 Task: Find connections with filter location Jabalpur with filter topic #Lockdownwith filter profile language German with filter current company Erekrut... Recruitment Made Easy with filter school L S Raheja College of Arts and Commerce with filter industry Urban Transit Services with filter service category DUI Law with filter keywords title Skin Care Specialist
Action: Mouse moved to (579, 82)
Screenshot: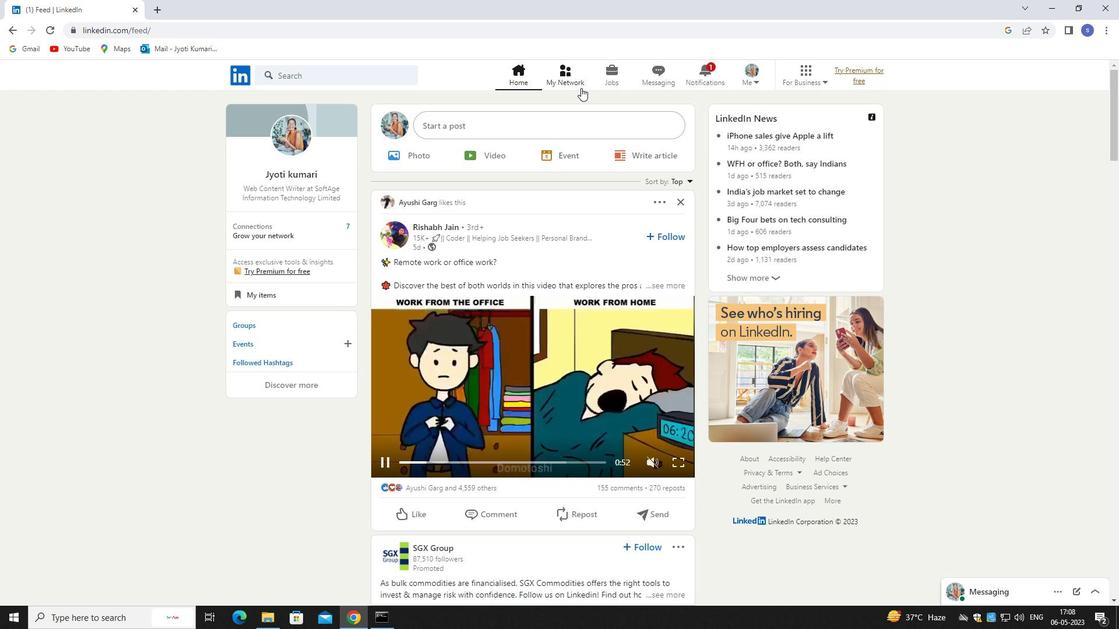 
Action: Mouse pressed left at (579, 82)
Screenshot: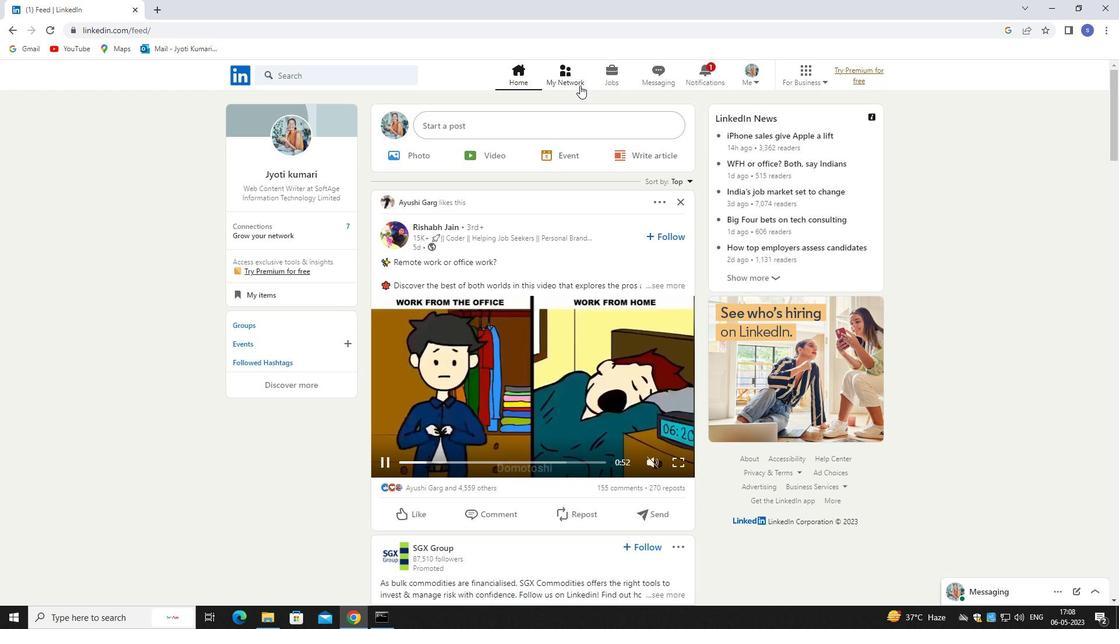 
Action: Mouse moved to (579, 82)
Screenshot: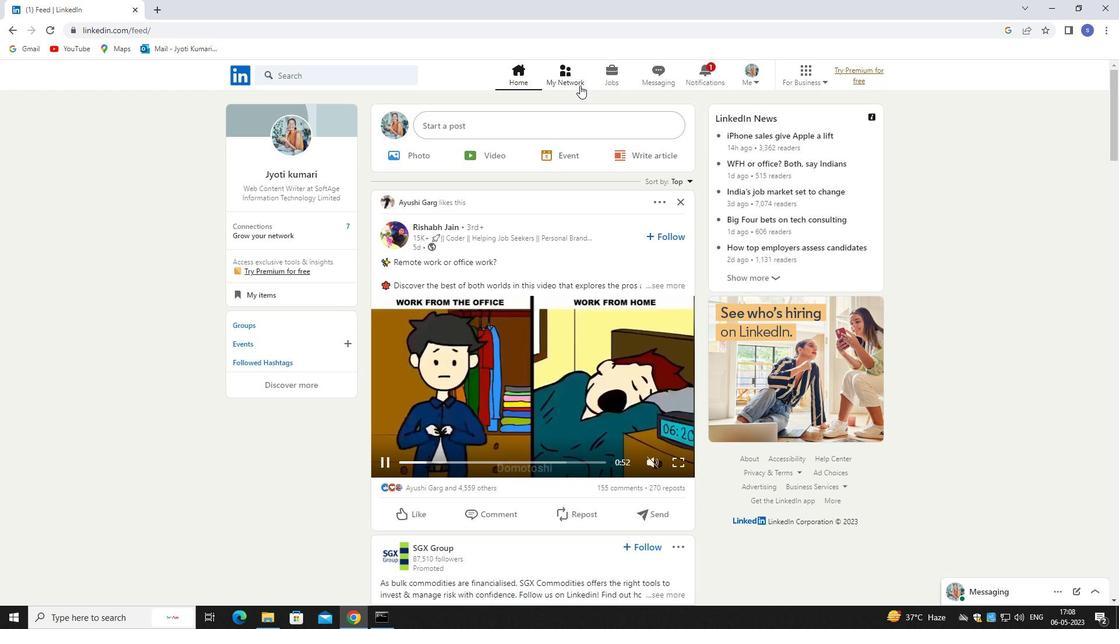 
Action: Mouse pressed left at (579, 82)
Screenshot: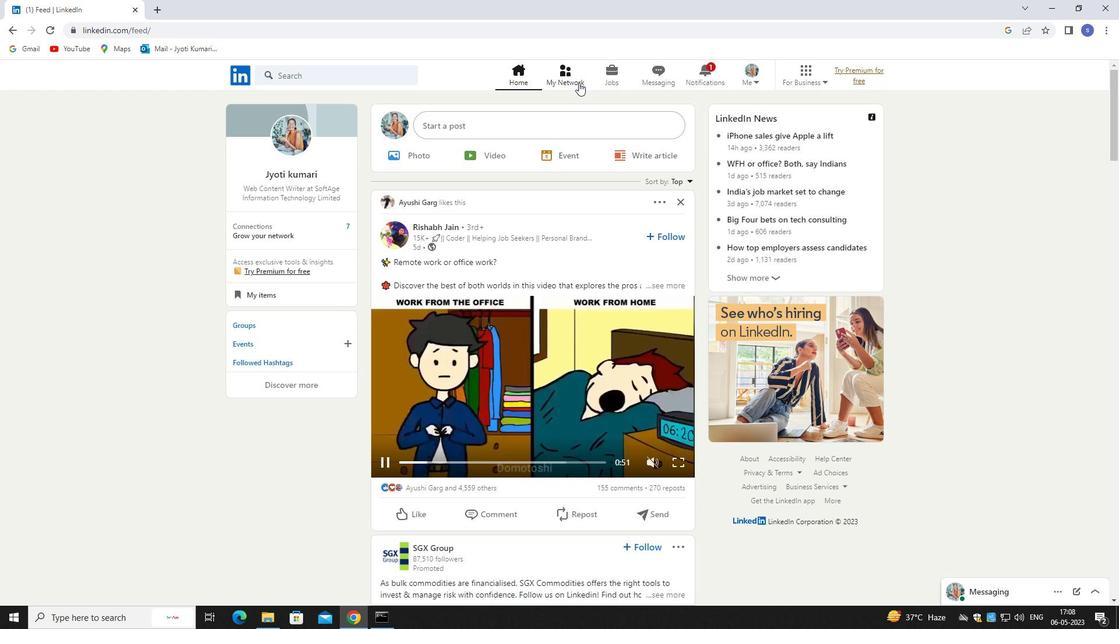 
Action: Mouse moved to (355, 144)
Screenshot: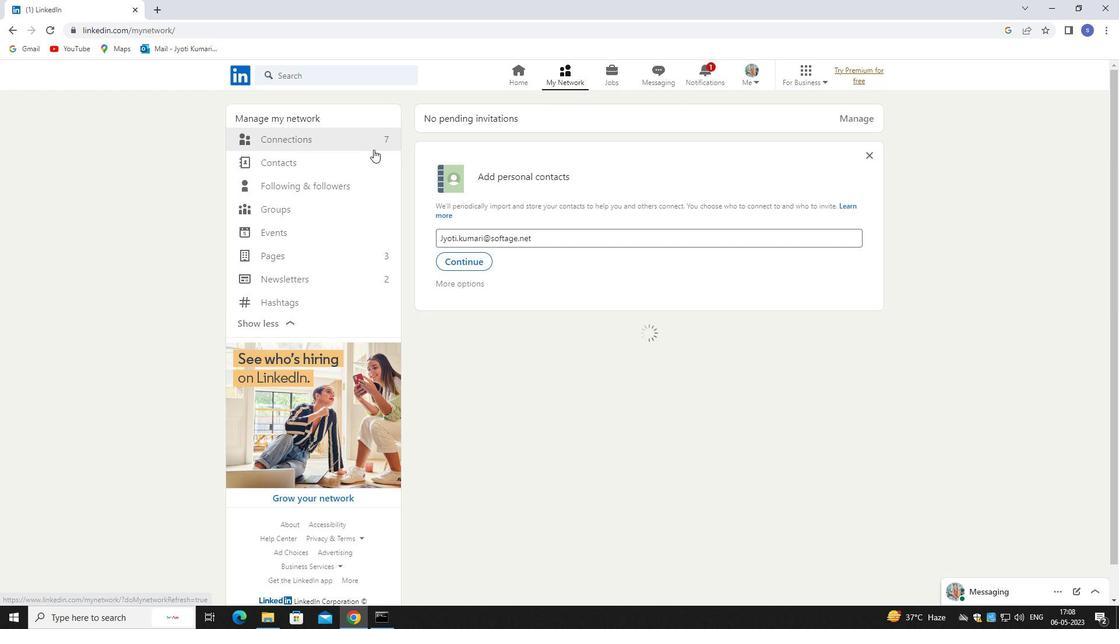
Action: Mouse pressed left at (355, 144)
Screenshot: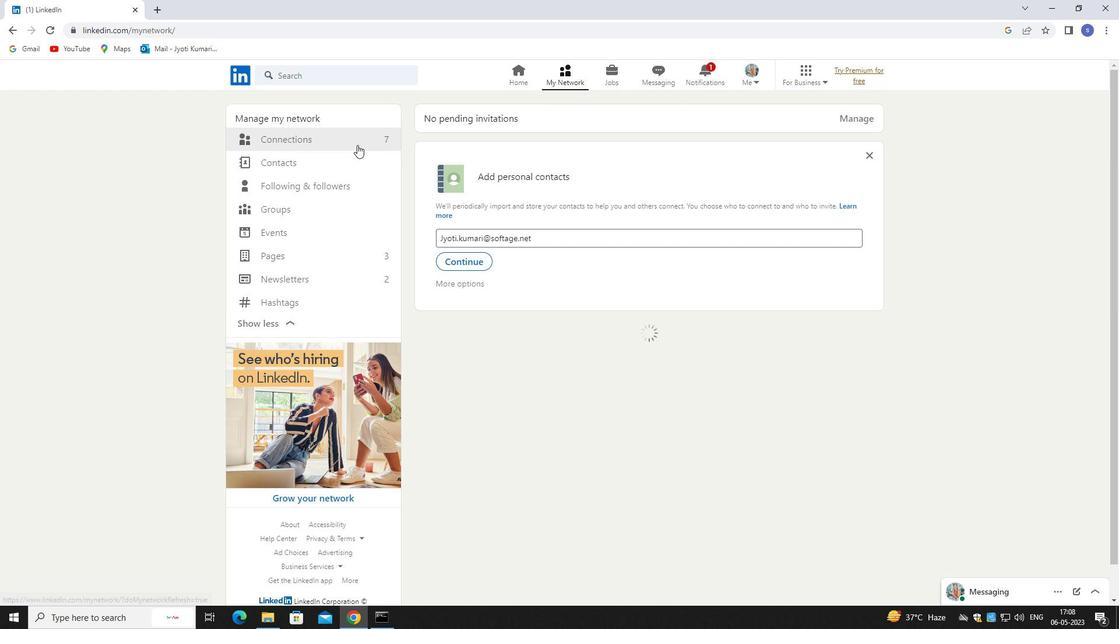 
Action: Mouse pressed left at (355, 144)
Screenshot: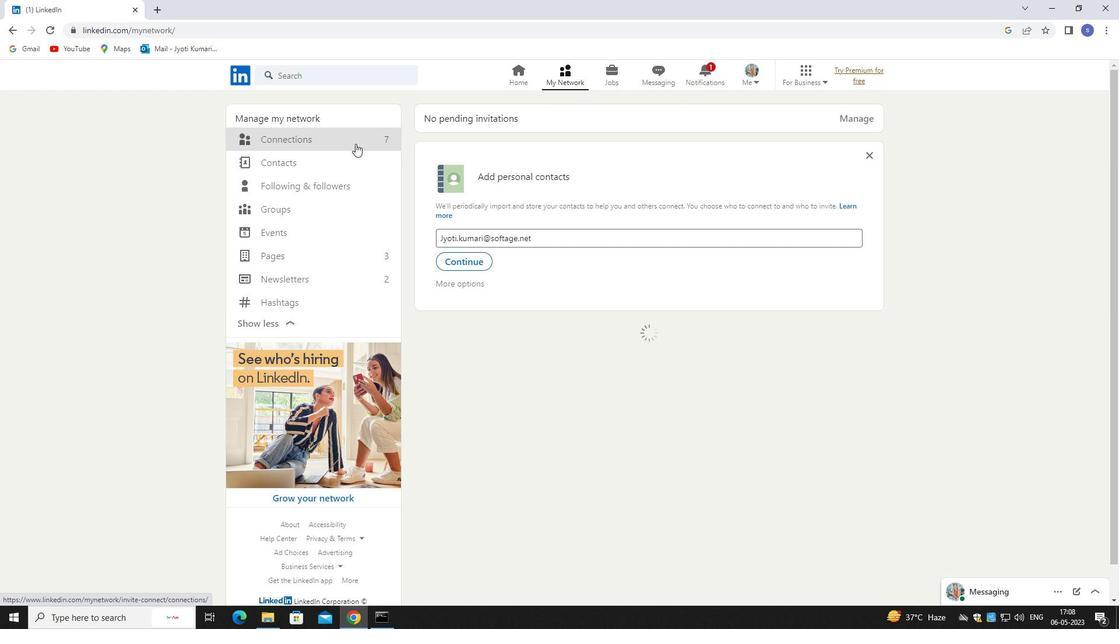 
Action: Mouse moved to (641, 137)
Screenshot: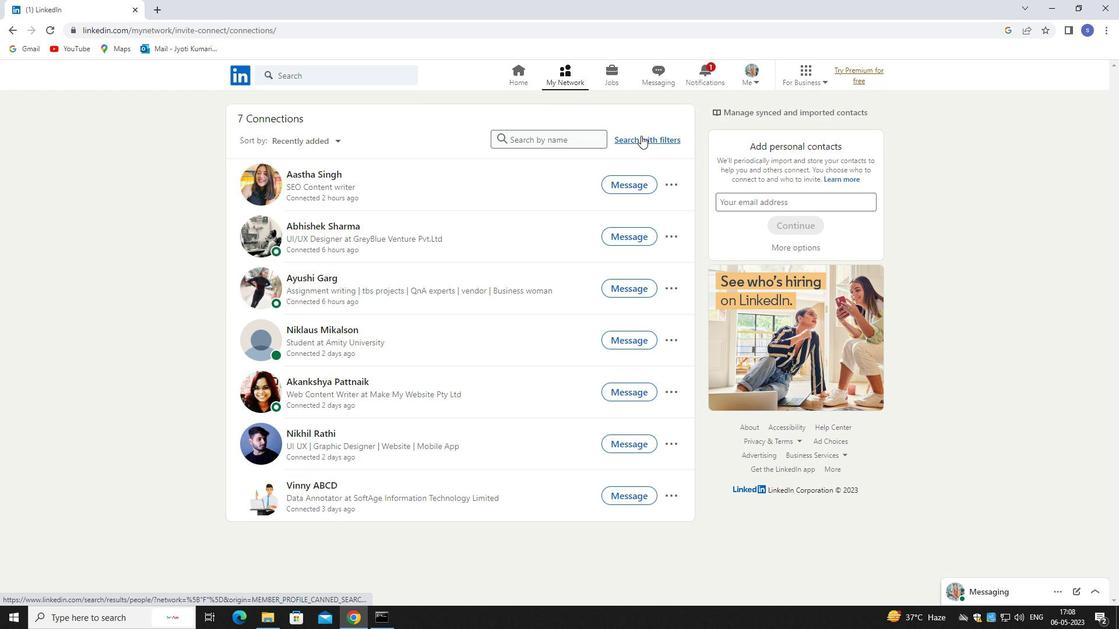 
Action: Mouse pressed left at (641, 137)
Screenshot: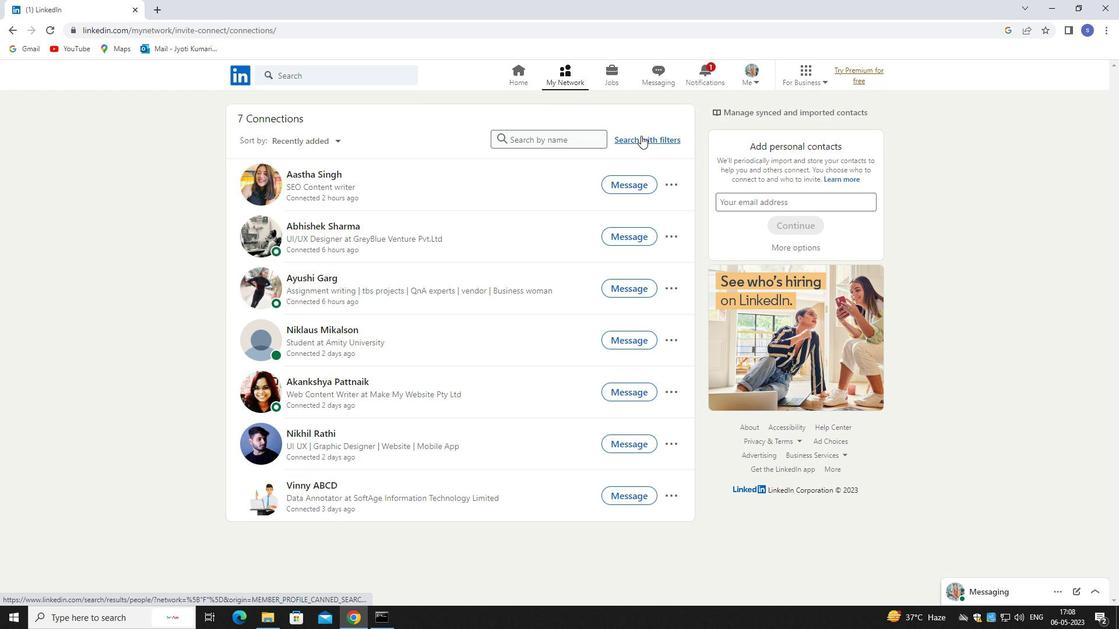 
Action: Mouse moved to (602, 102)
Screenshot: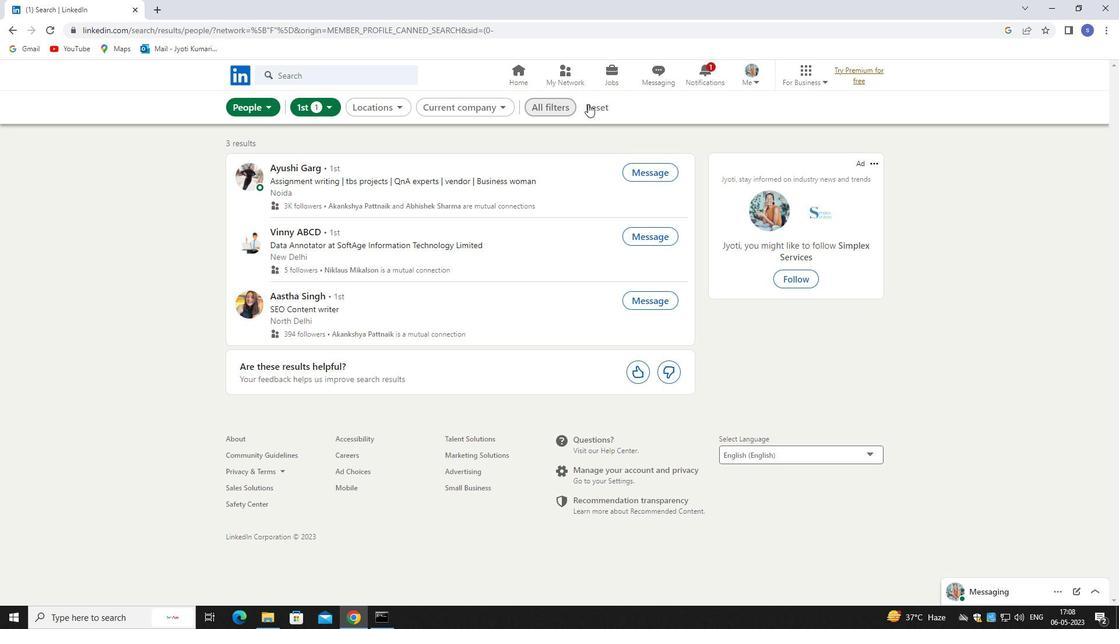 
Action: Mouse pressed left at (602, 102)
Screenshot: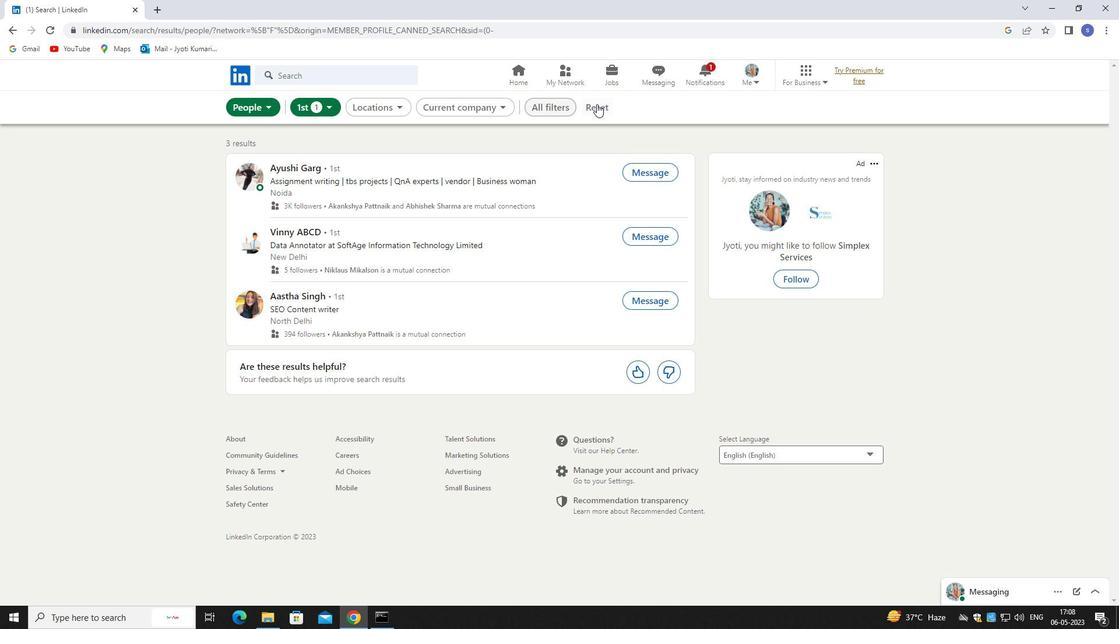
Action: Mouse moved to (567, 106)
Screenshot: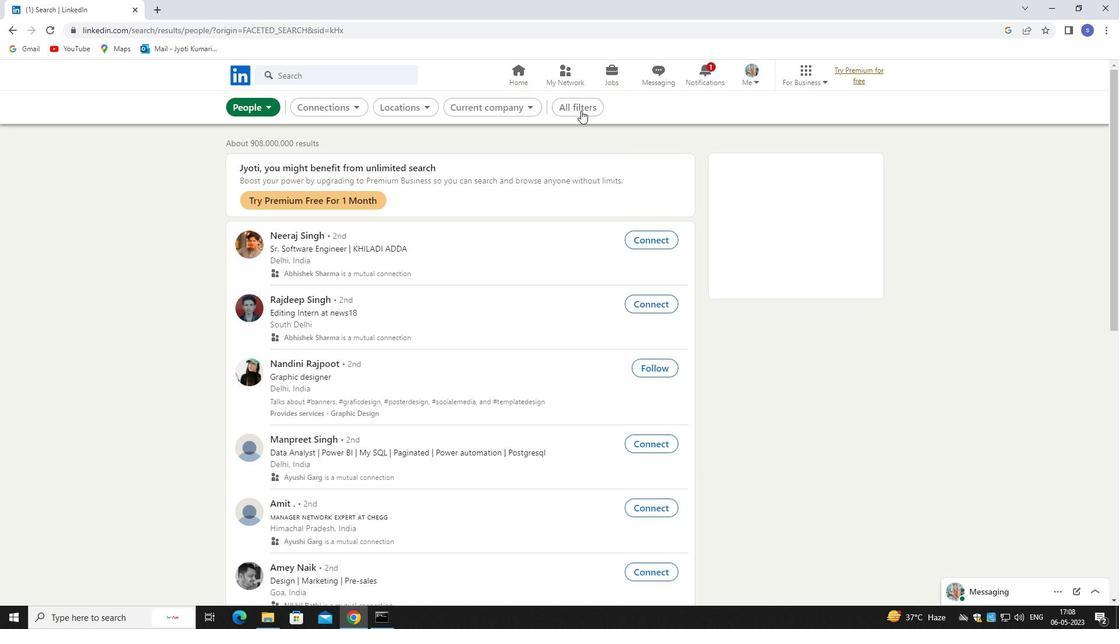 
Action: Mouse pressed left at (567, 106)
Screenshot: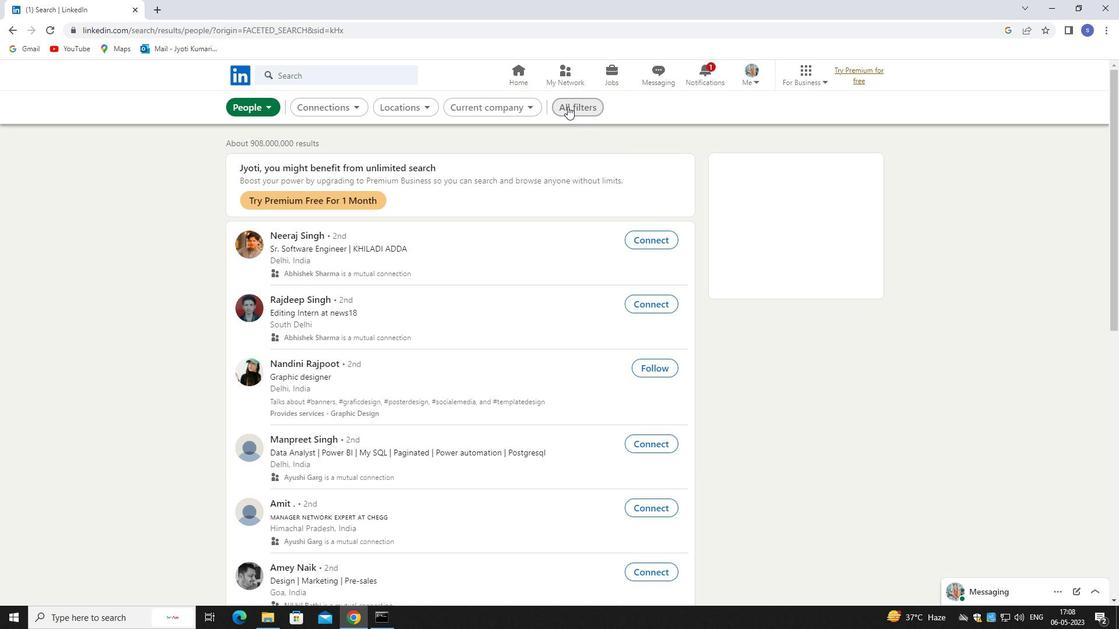 
Action: Mouse moved to (967, 457)
Screenshot: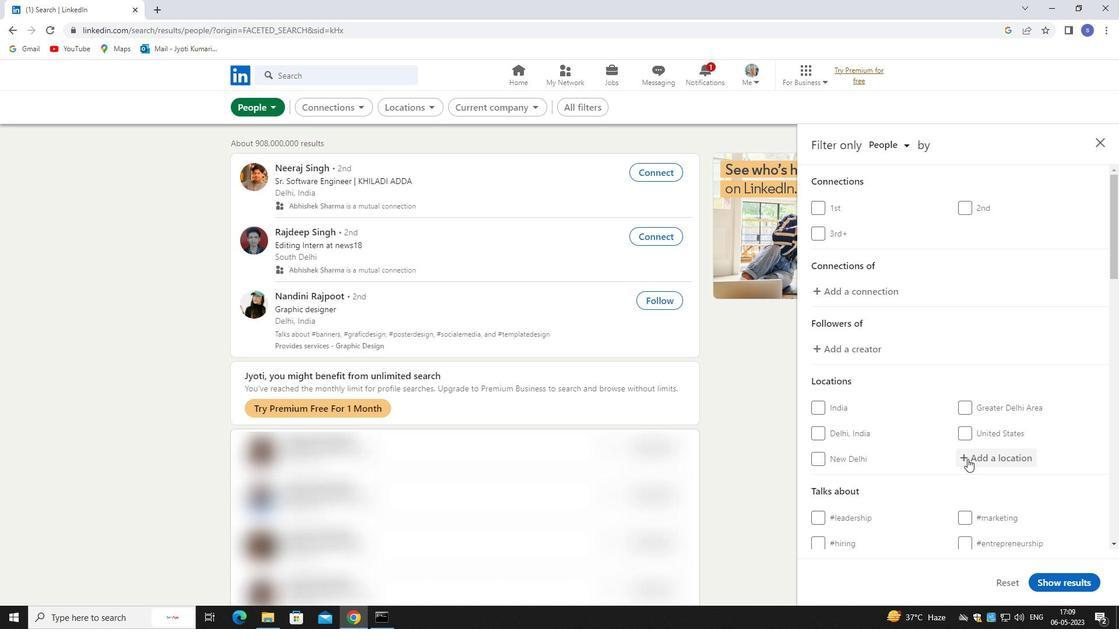 
Action: Mouse pressed left at (967, 457)
Screenshot: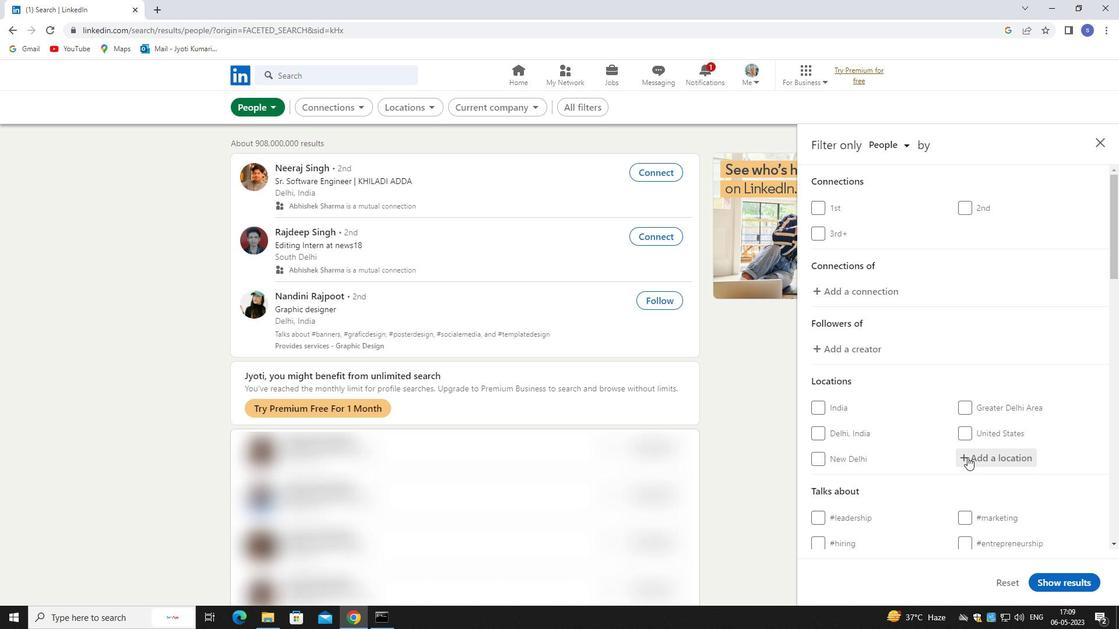 
Action: Mouse moved to (862, 387)
Screenshot: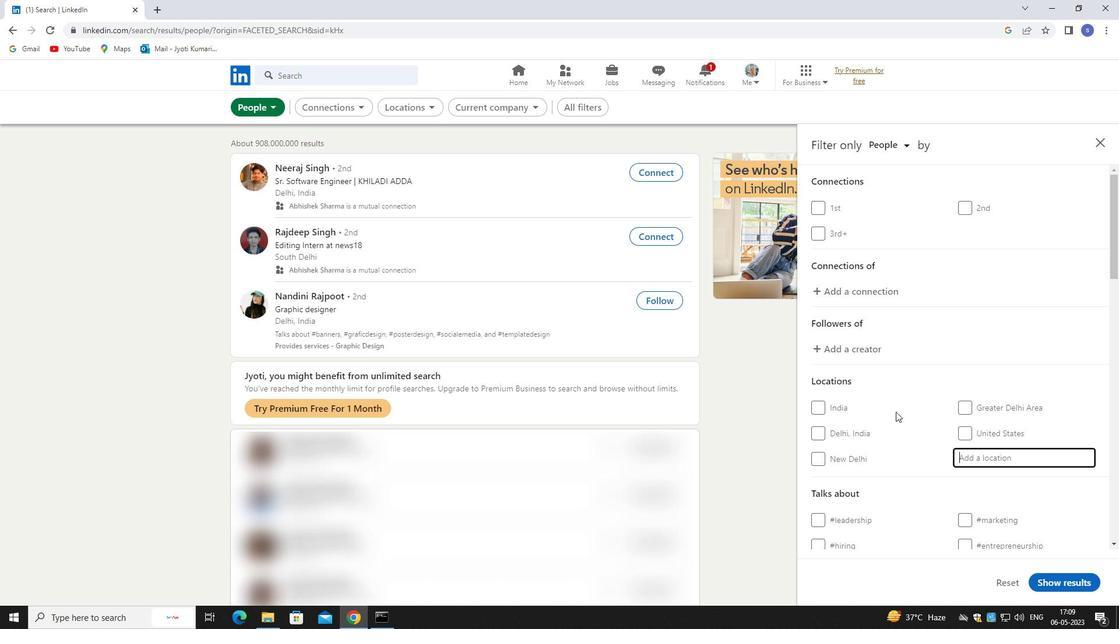 
Action: Key pressed jabalpu
Screenshot: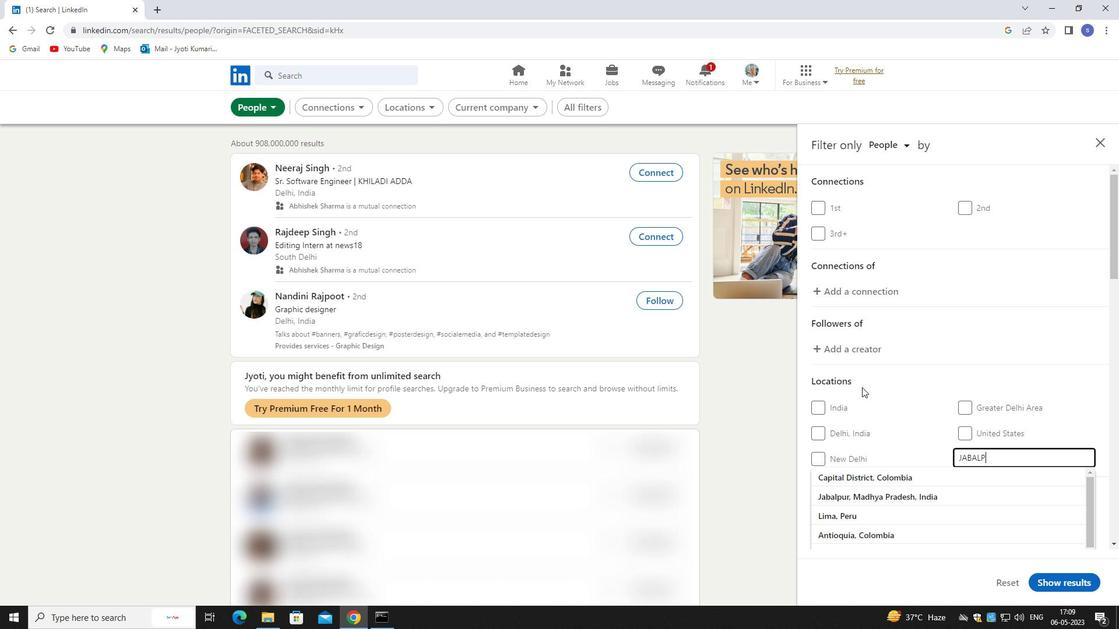 
Action: Mouse moved to (868, 479)
Screenshot: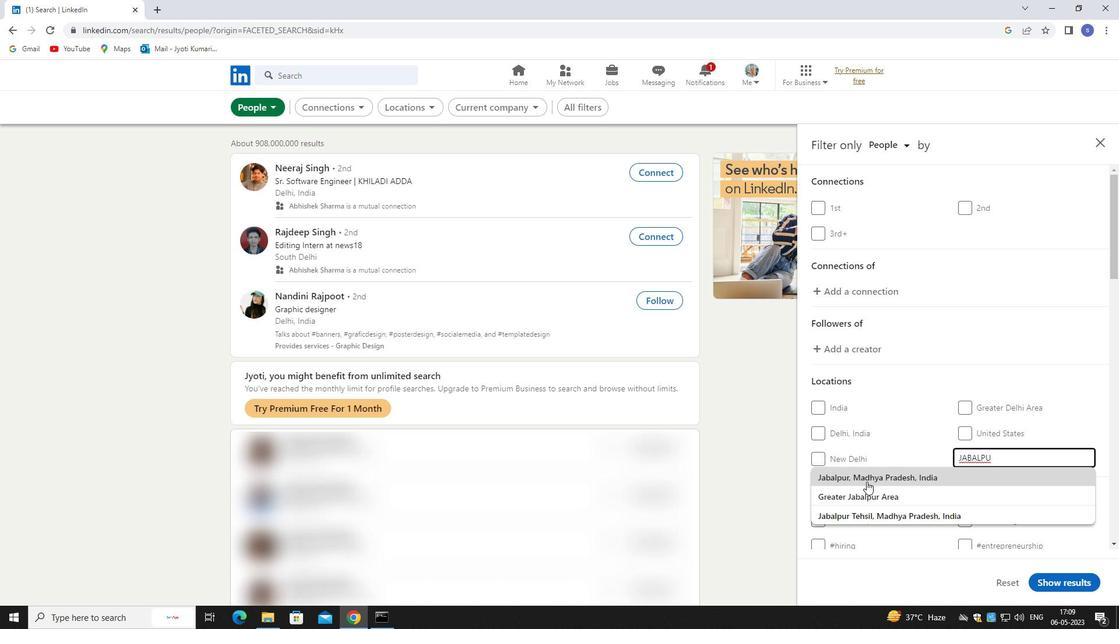 
Action: Mouse pressed left at (868, 479)
Screenshot: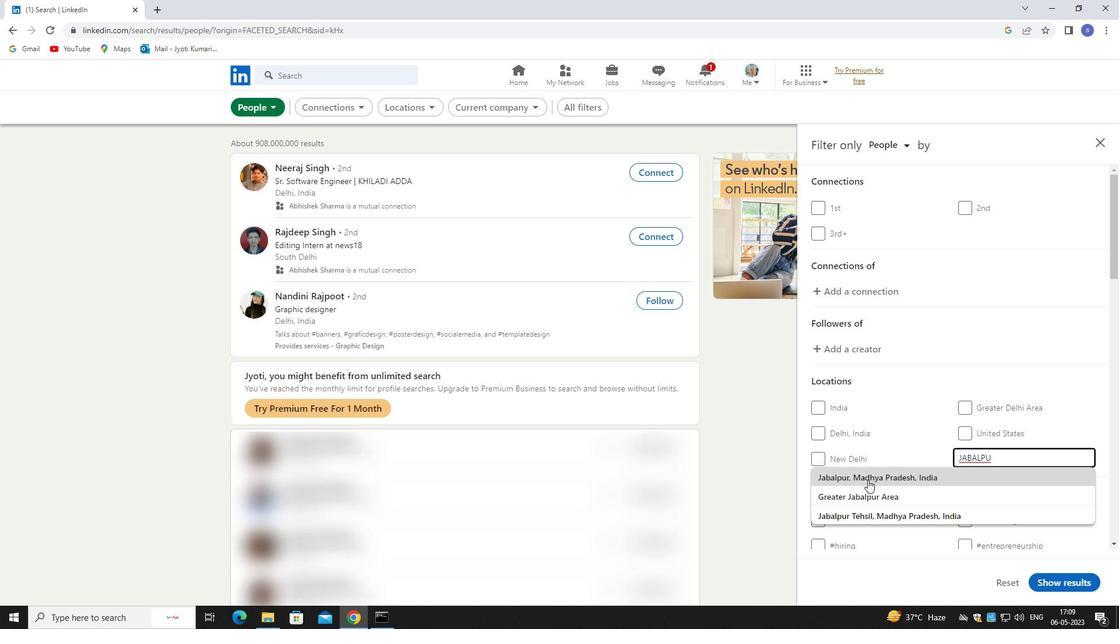 
Action: Mouse moved to (870, 479)
Screenshot: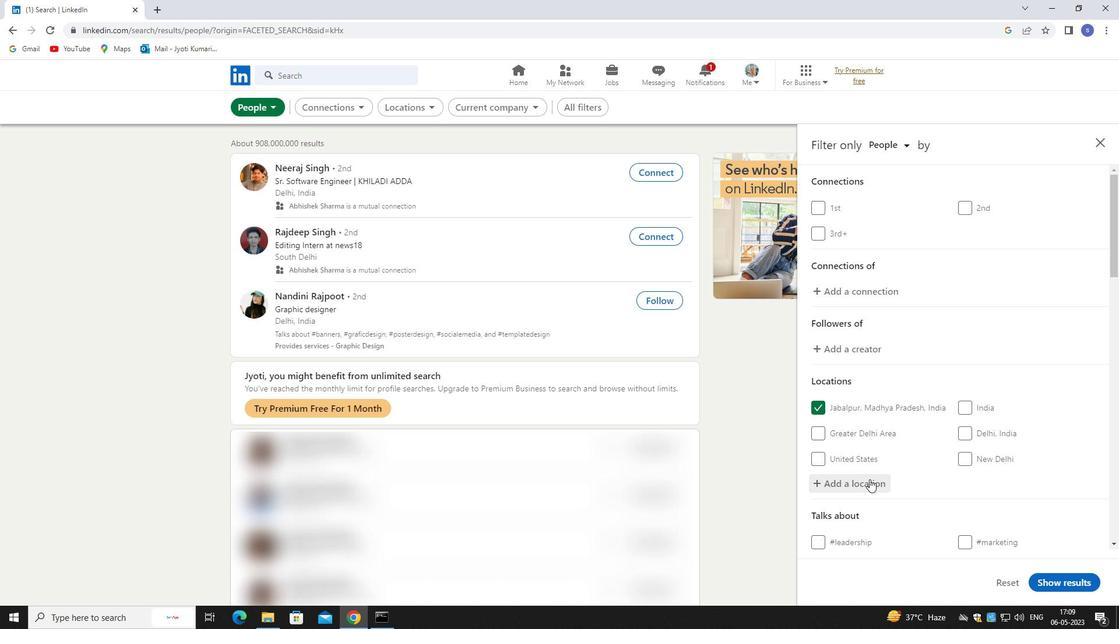 
Action: Mouse scrolled (870, 479) with delta (0, 0)
Screenshot: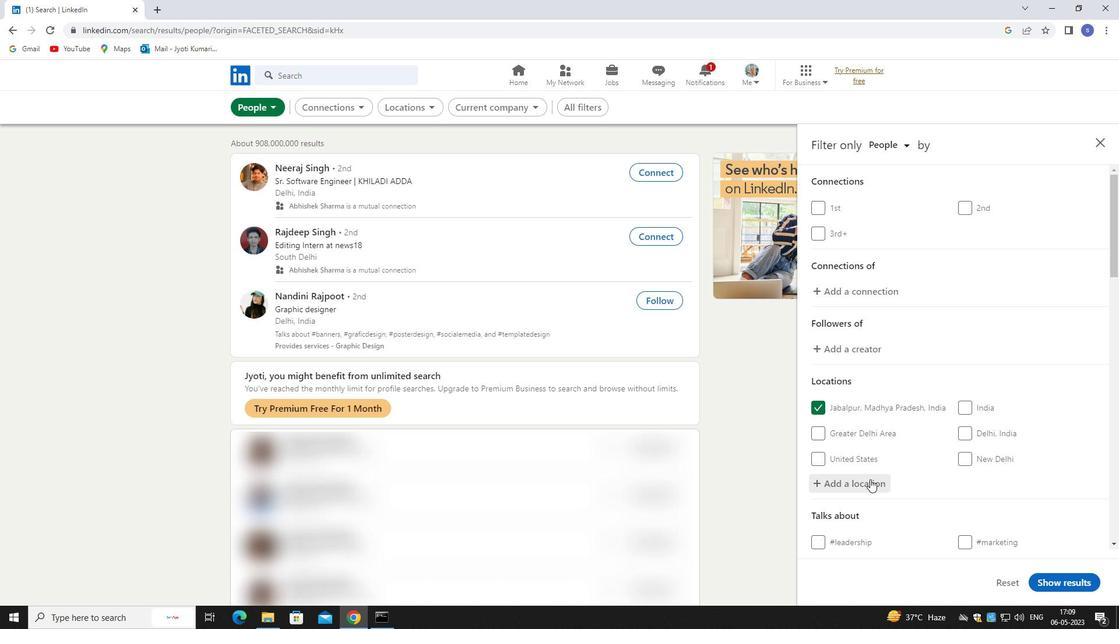 
Action: Mouse moved to (871, 480)
Screenshot: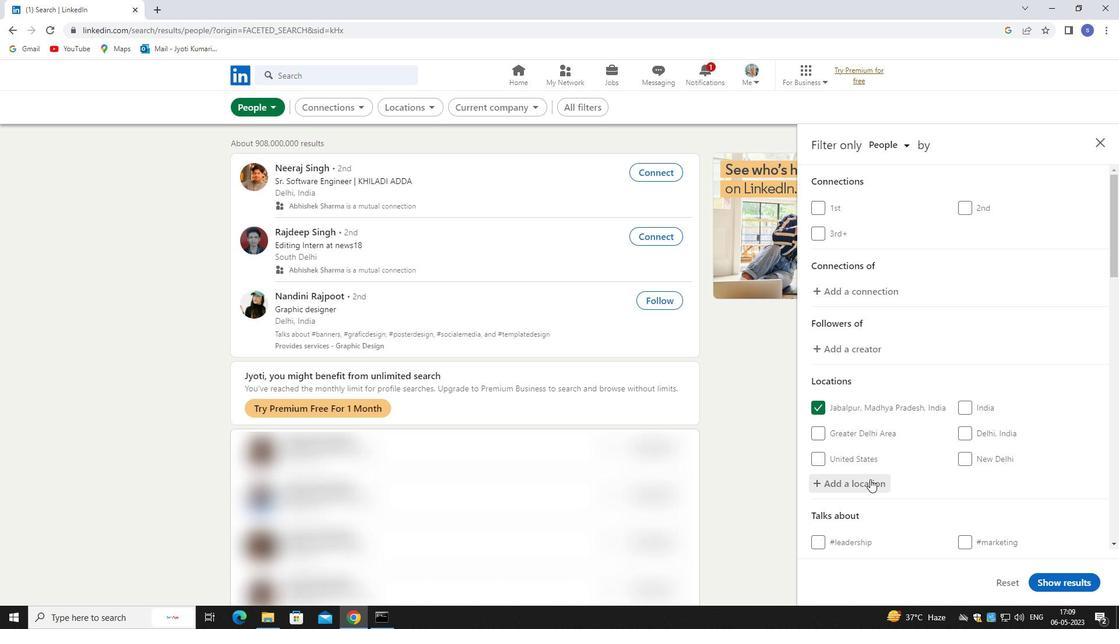 
Action: Mouse scrolled (871, 479) with delta (0, 0)
Screenshot: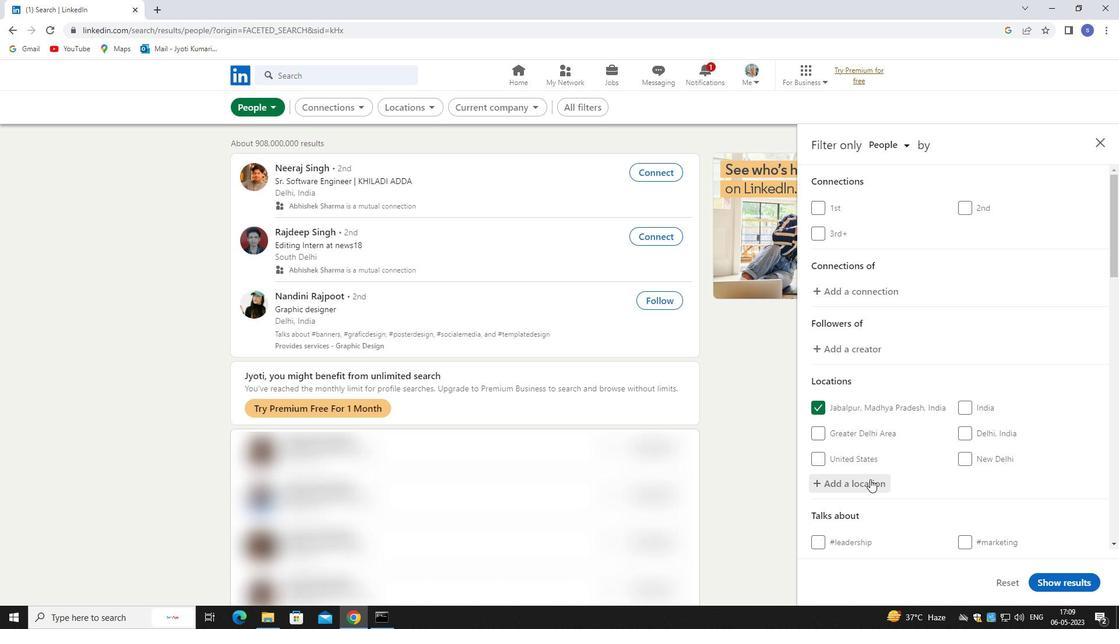 
Action: Mouse moved to (872, 481)
Screenshot: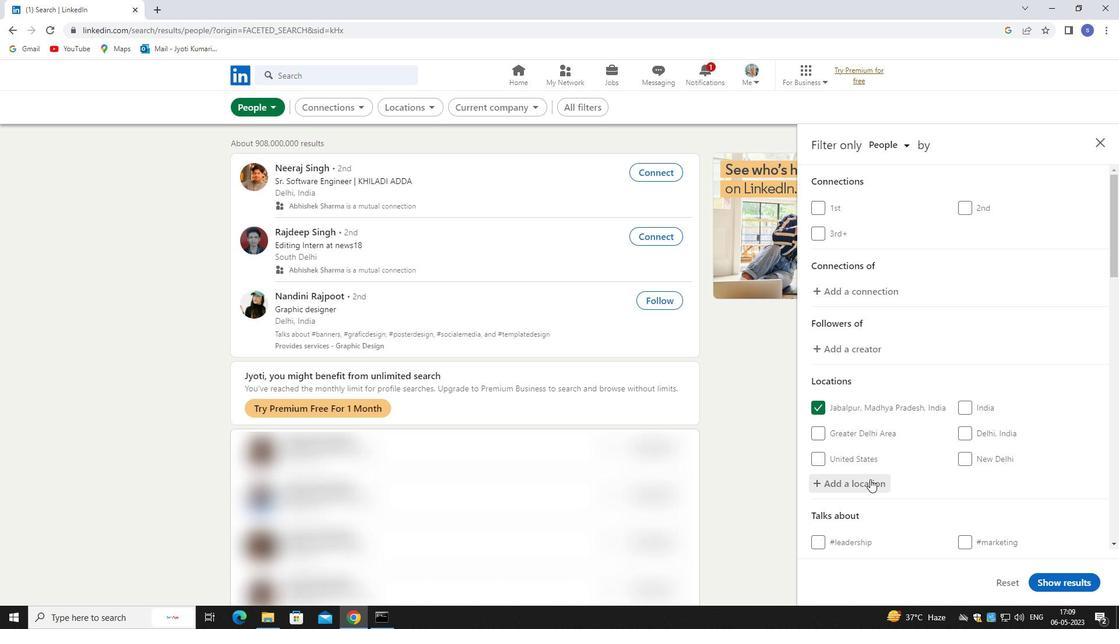 
Action: Mouse scrolled (872, 480) with delta (0, 0)
Screenshot: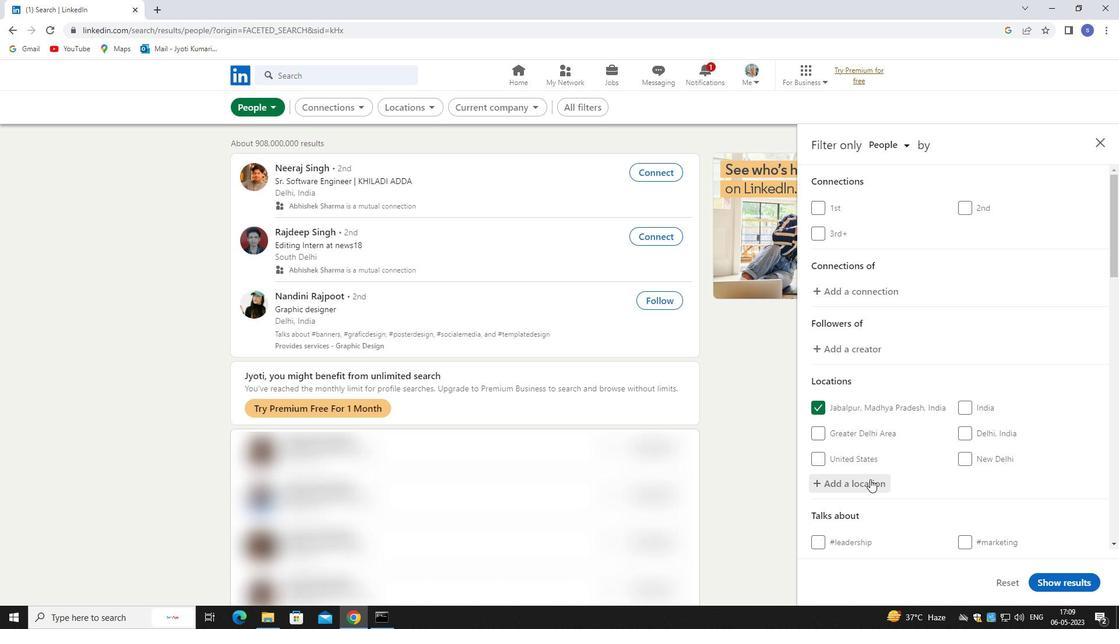 
Action: Mouse moved to (974, 416)
Screenshot: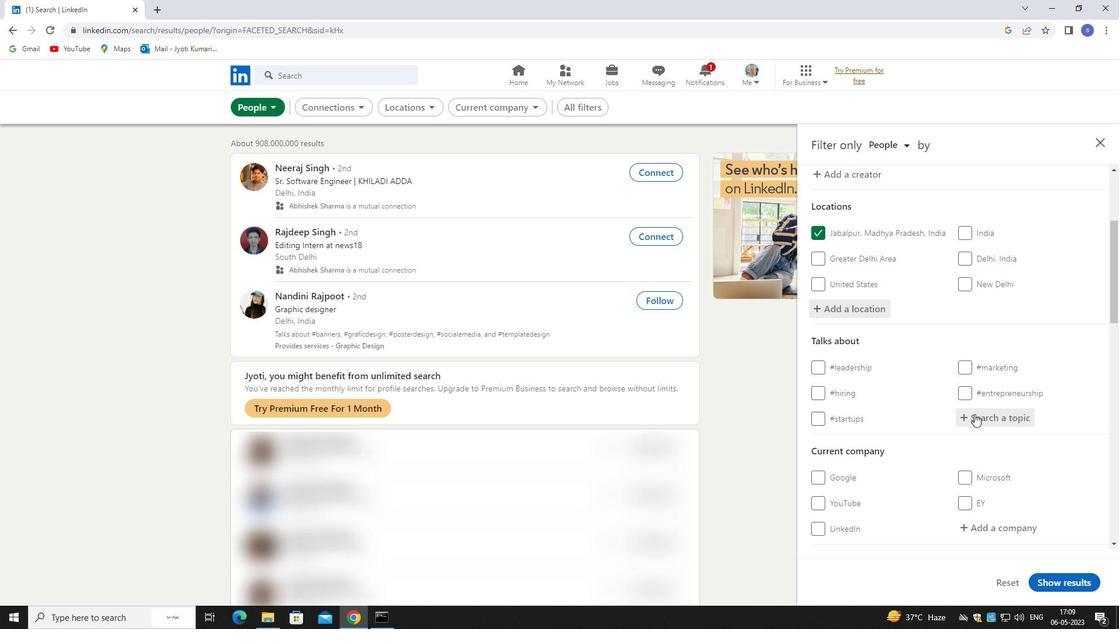 
Action: Mouse pressed left at (974, 416)
Screenshot: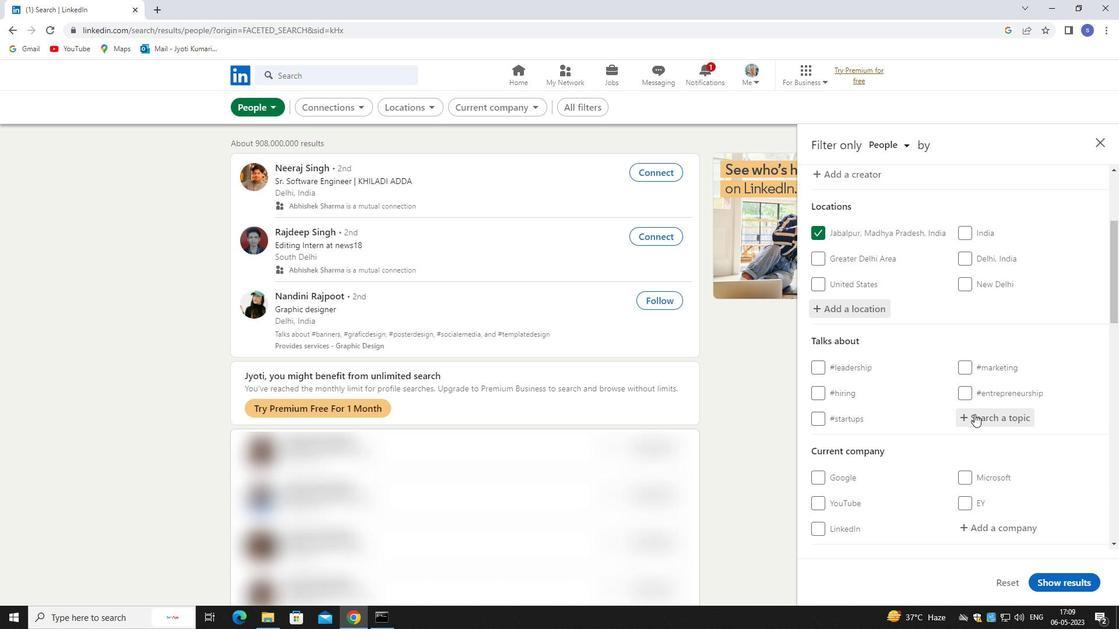 
Action: Mouse moved to (928, 413)
Screenshot: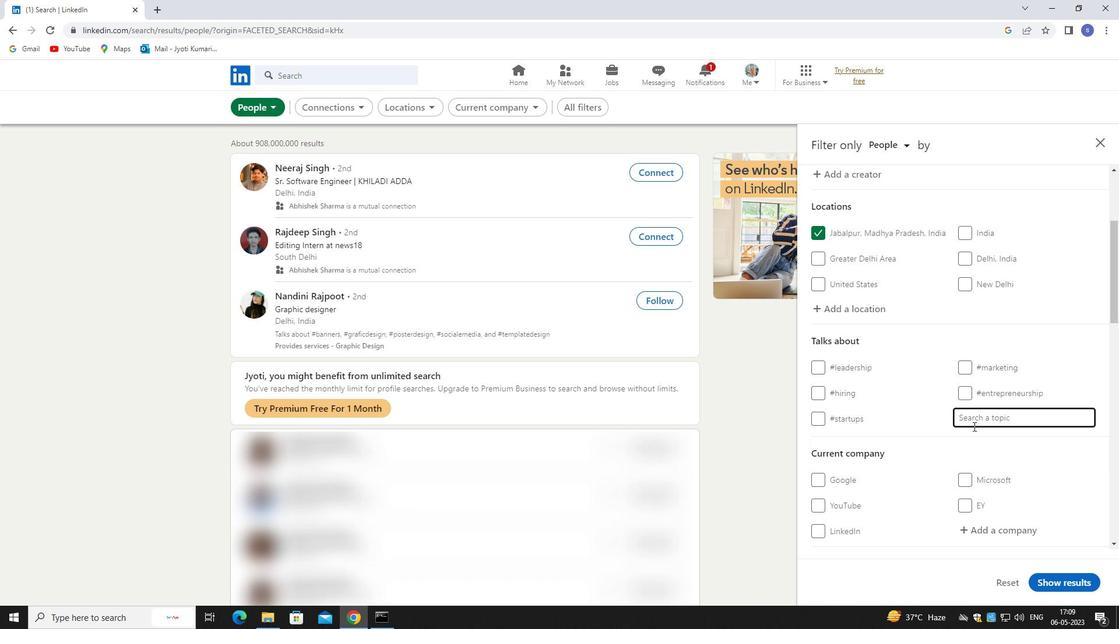 
Action: Key pressed lockd
Screenshot: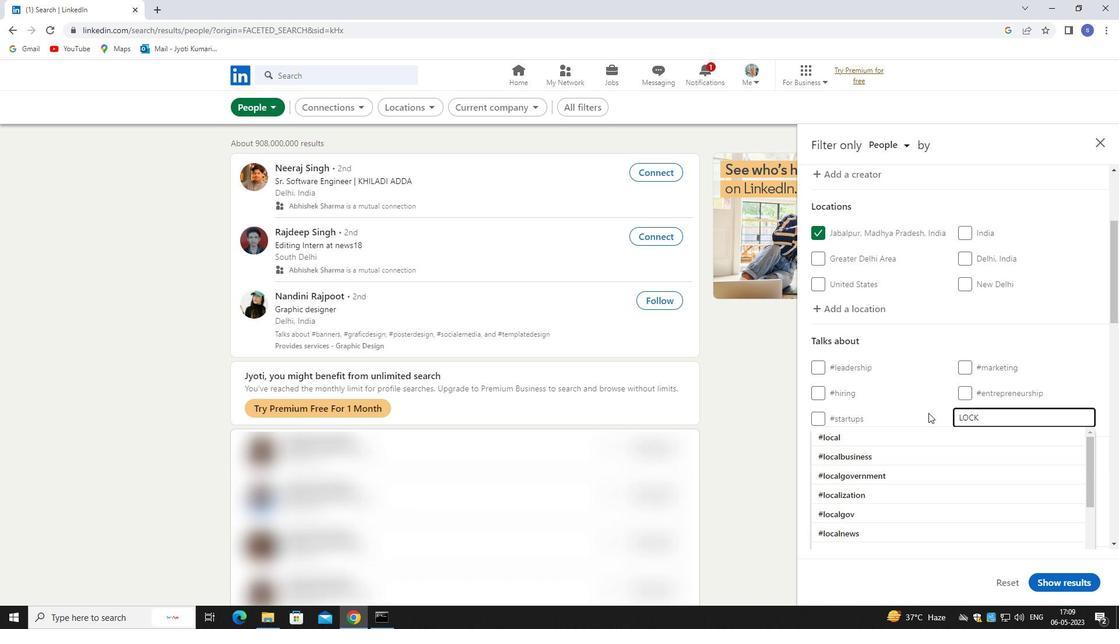 
Action: Mouse moved to (929, 435)
Screenshot: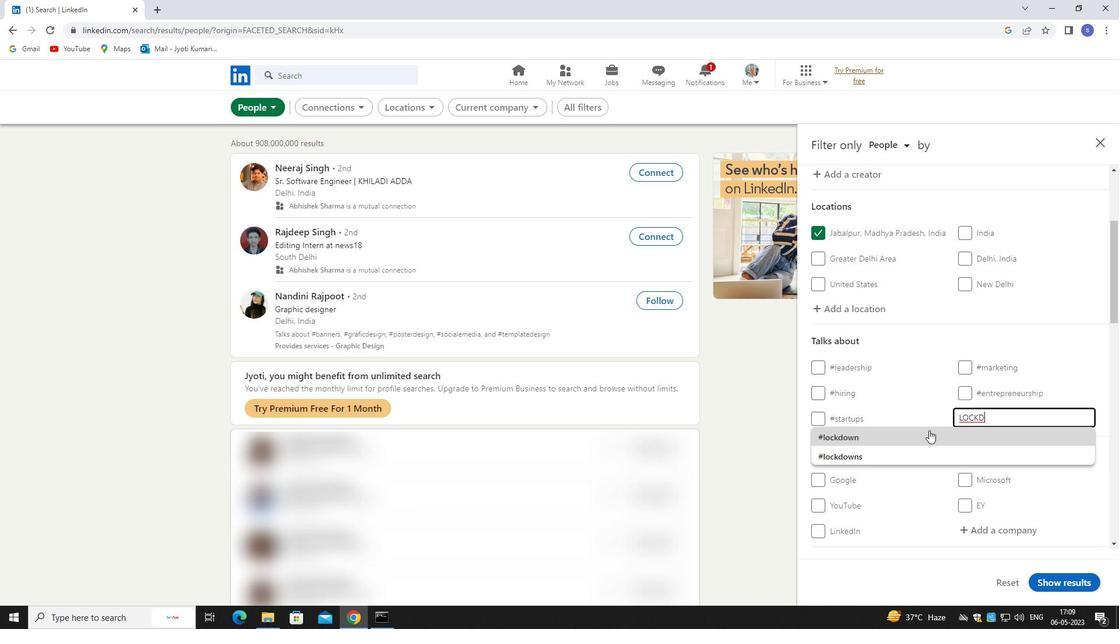 
Action: Mouse pressed left at (929, 435)
Screenshot: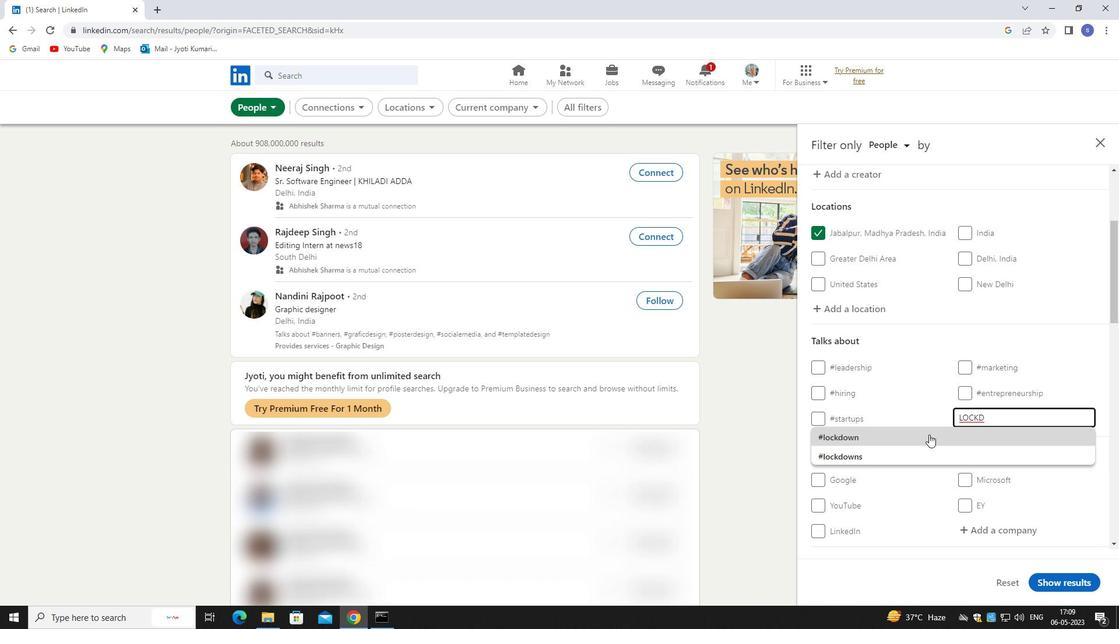 
Action: Mouse moved to (934, 449)
Screenshot: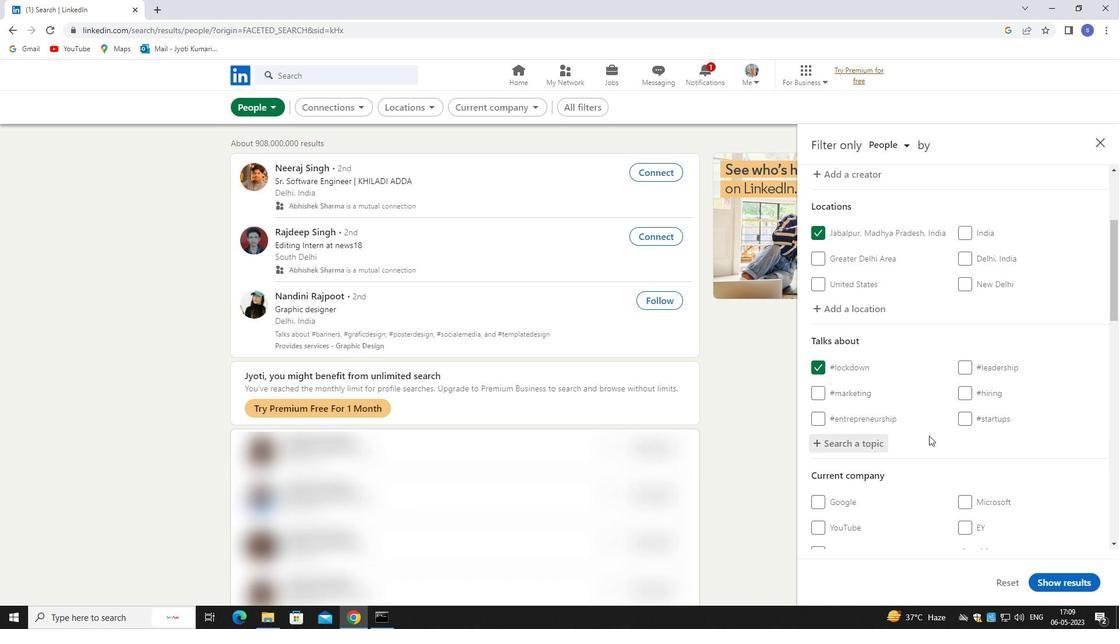 
Action: Mouse scrolled (934, 449) with delta (0, 0)
Screenshot: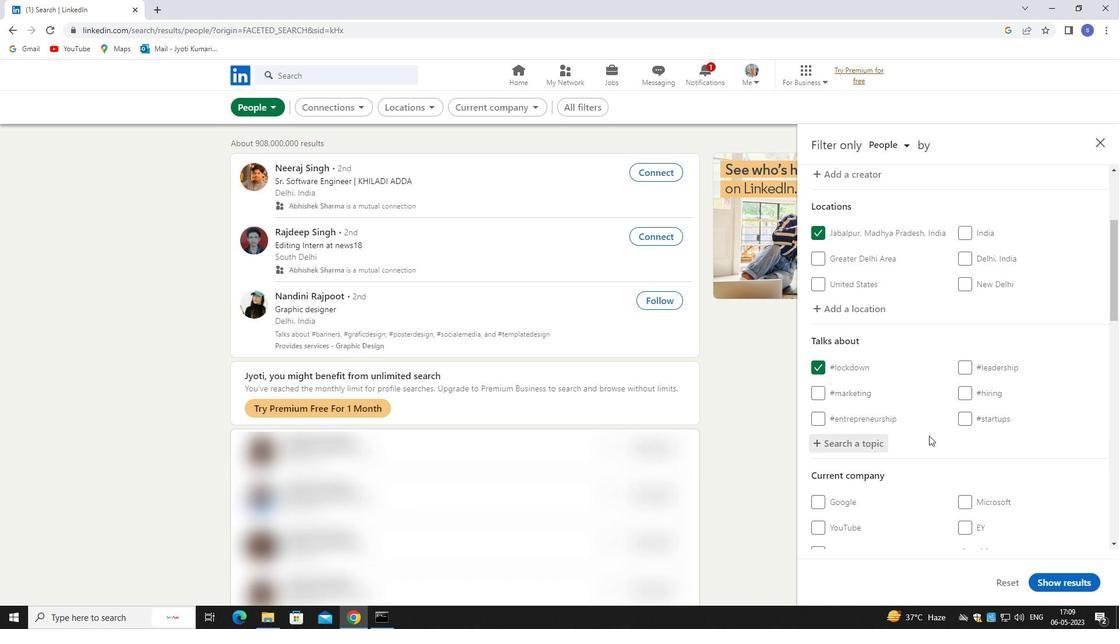 
Action: Mouse moved to (944, 464)
Screenshot: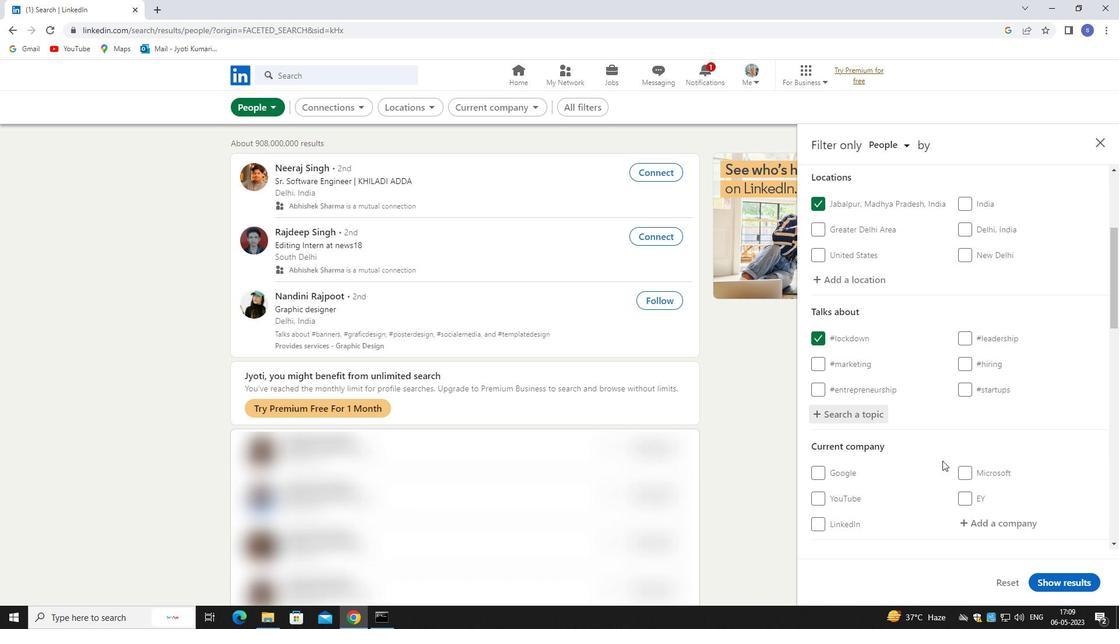 
Action: Mouse scrolled (944, 463) with delta (0, 0)
Screenshot: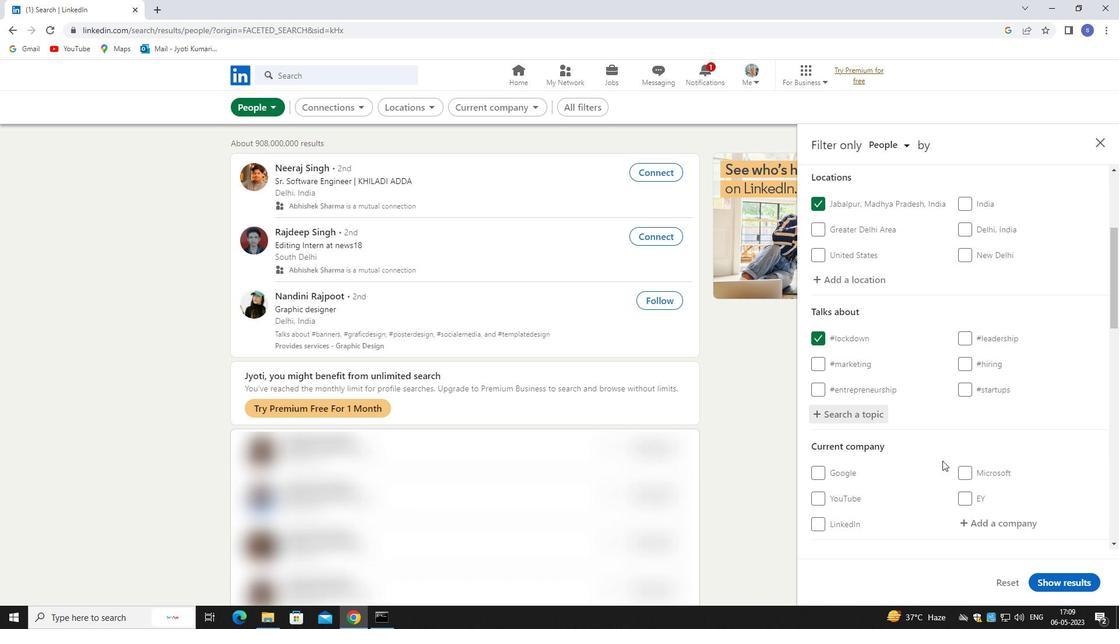 
Action: Mouse moved to (1000, 440)
Screenshot: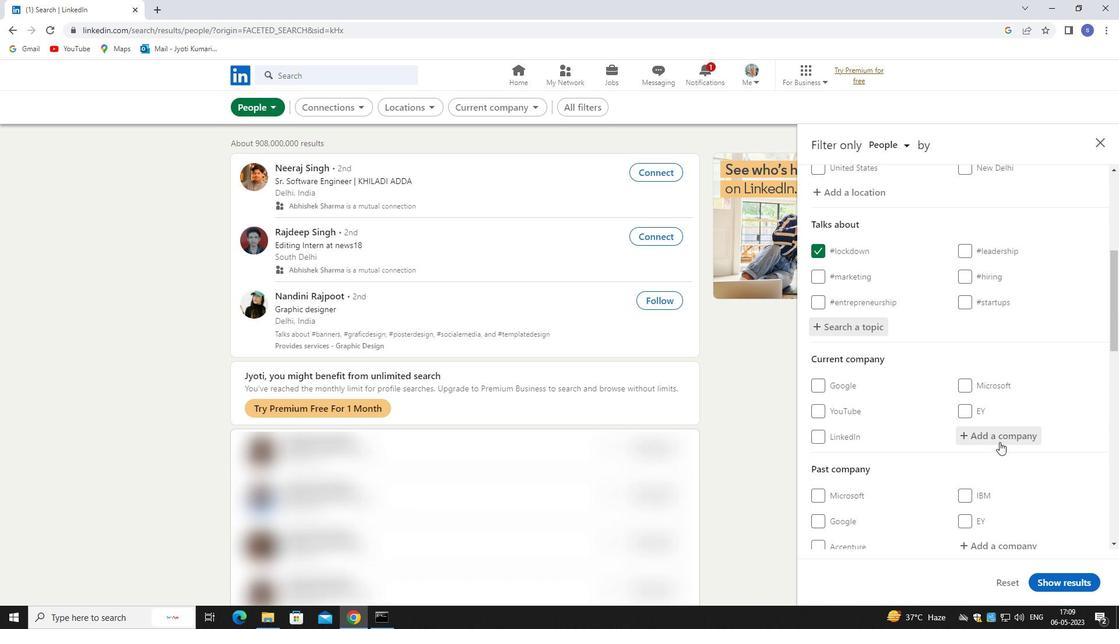 
Action: Mouse pressed left at (1000, 440)
Screenshot: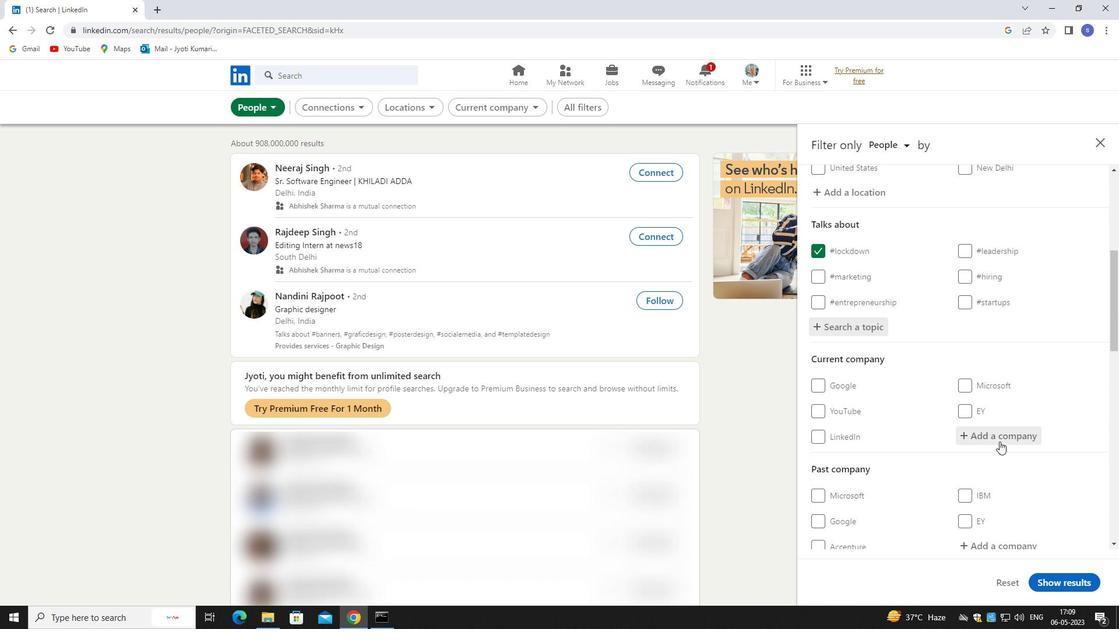 
Action: Mouse moved to (927, 398)
Screenshot: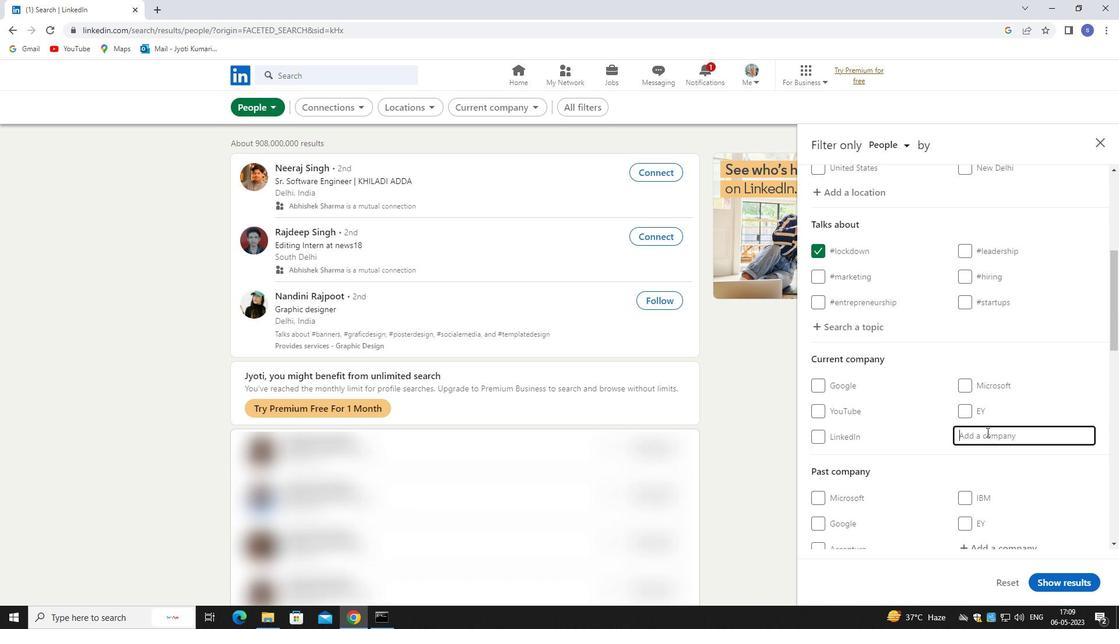 
Action: Key pressed <Key.caps_lock>erekrut
Screenshot: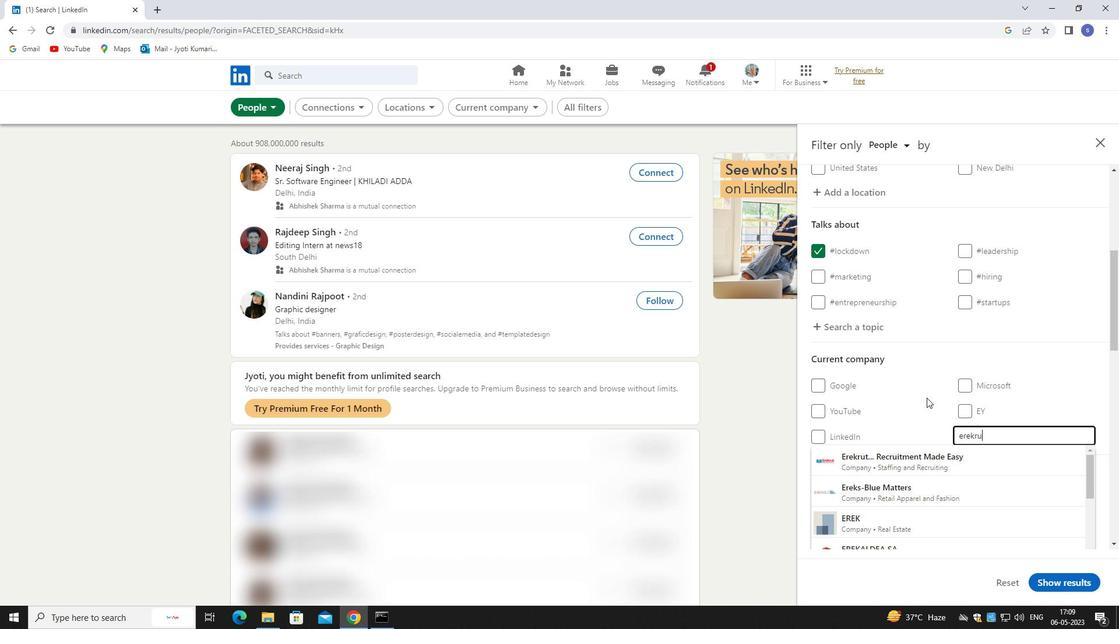 
Action: Mouse moved to (941, 459)
Screenshot: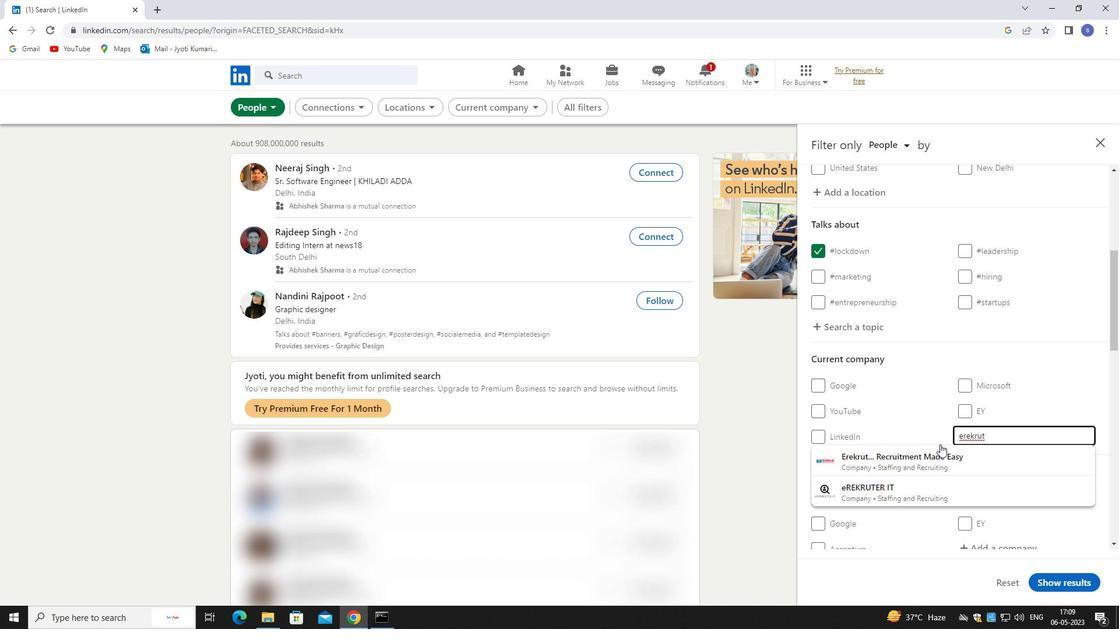 
Action: Mouse pressed left at (941, 459)
Screenshot: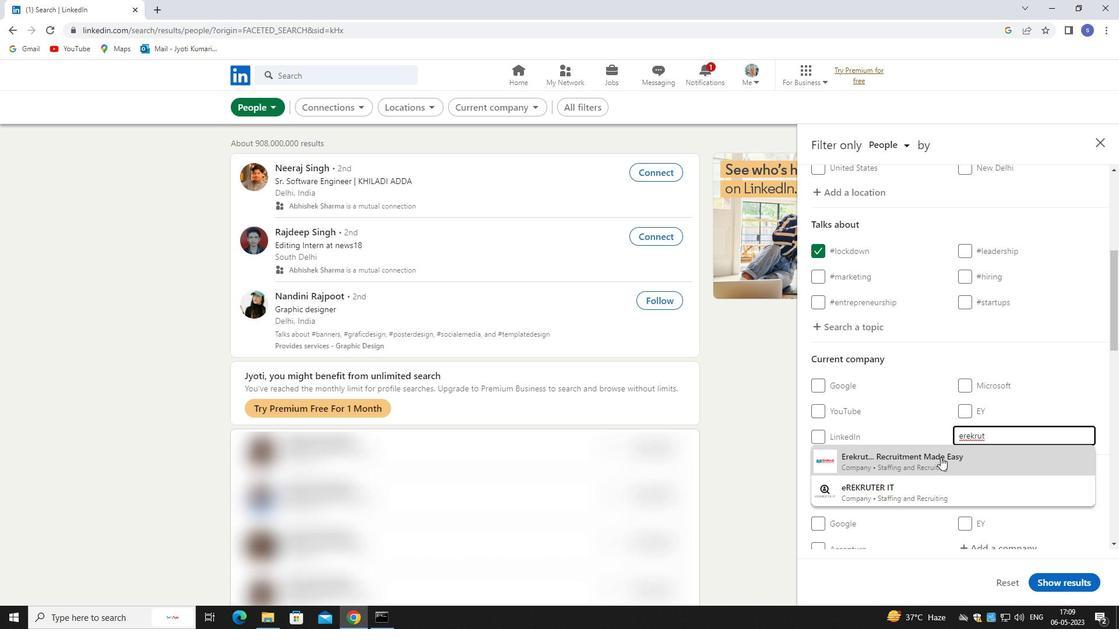
Action: Mouse moved to (942, 458)
Screenshot: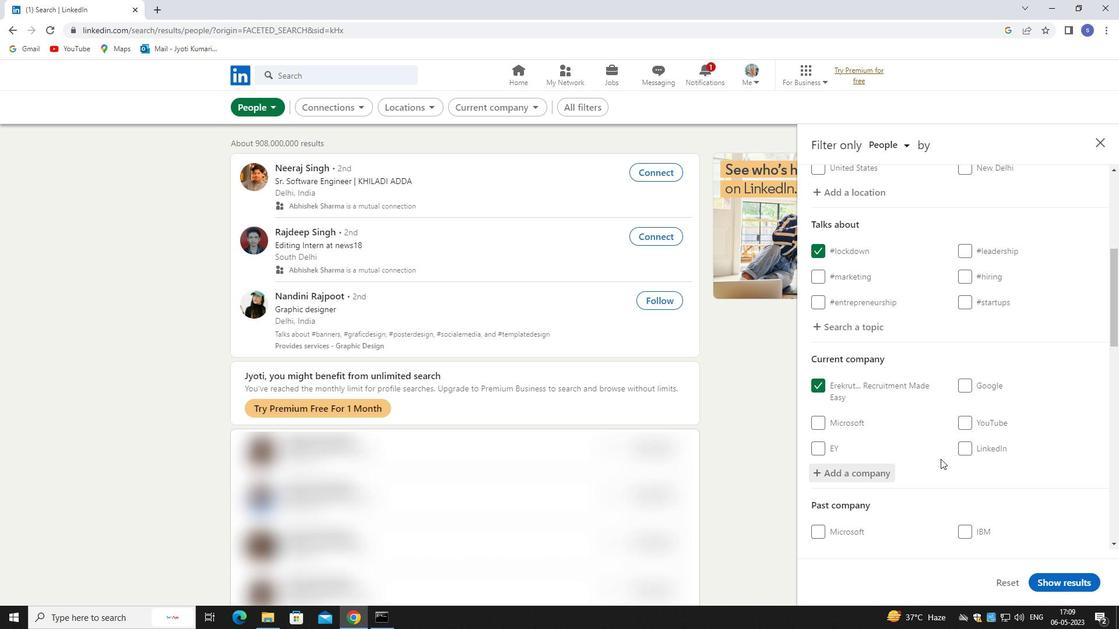 
Action: Mouse scrolled (942, 458) with delta (0, 0)
Screenshot: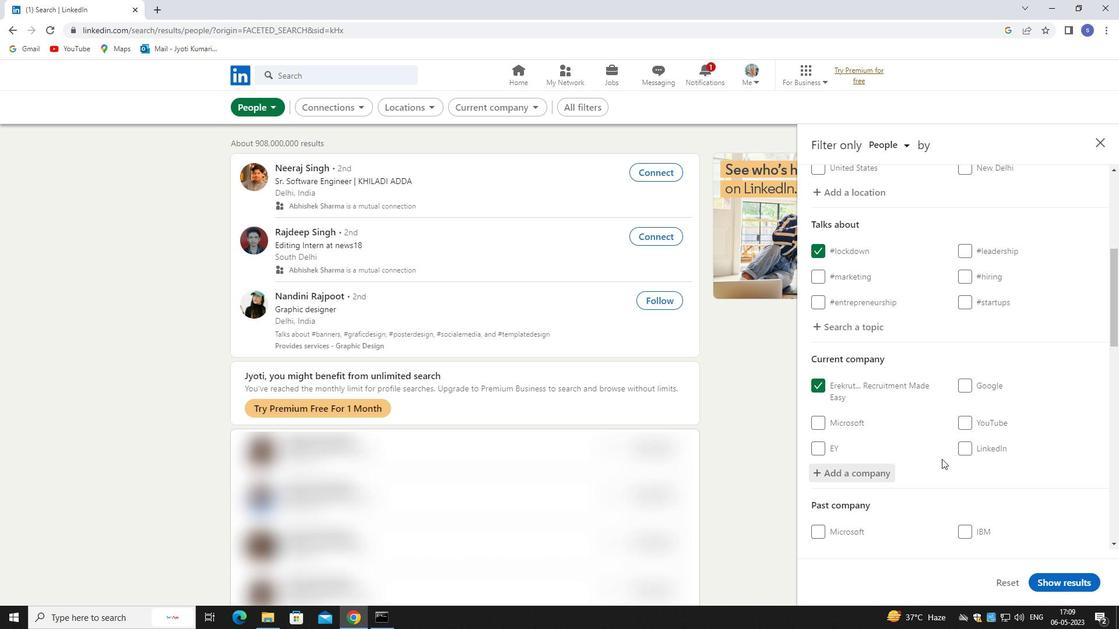 
Action: Mouse moved to (944, 460)
Screenshot: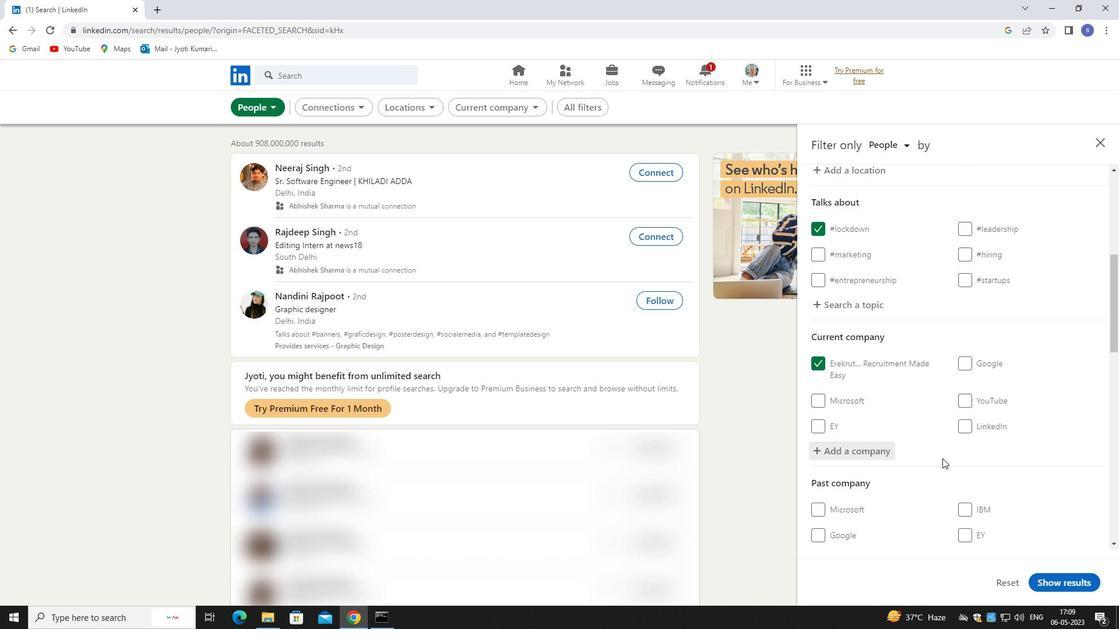 
Action: Mouse scrolled (944, 459) with delta (0, 0)
Screenshot: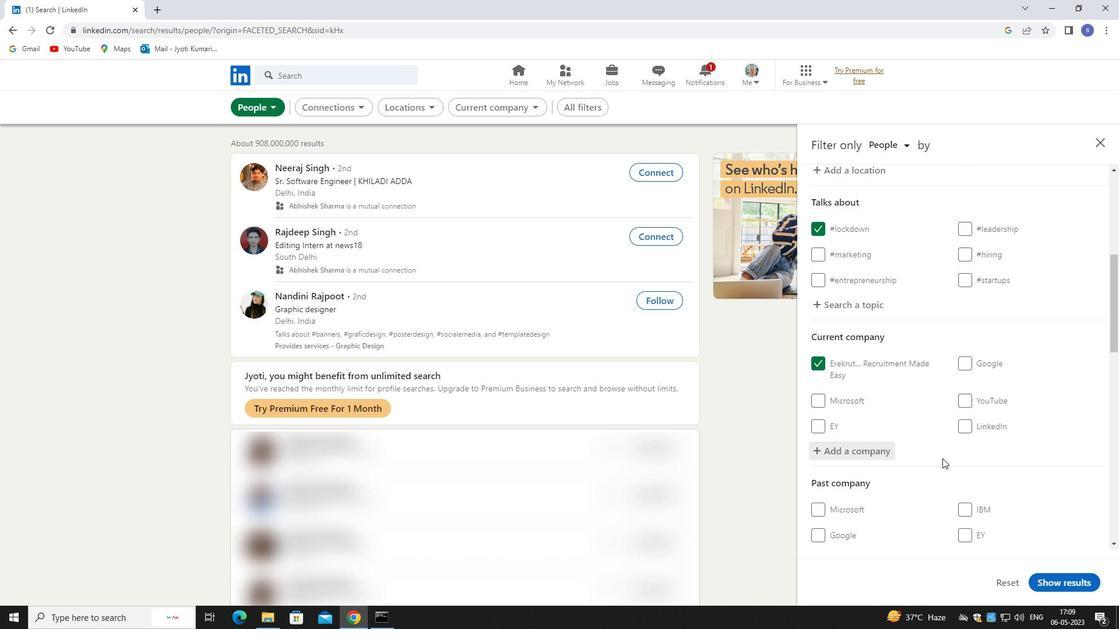 
Action: Mouse moved to (995, 469)
Screenshot: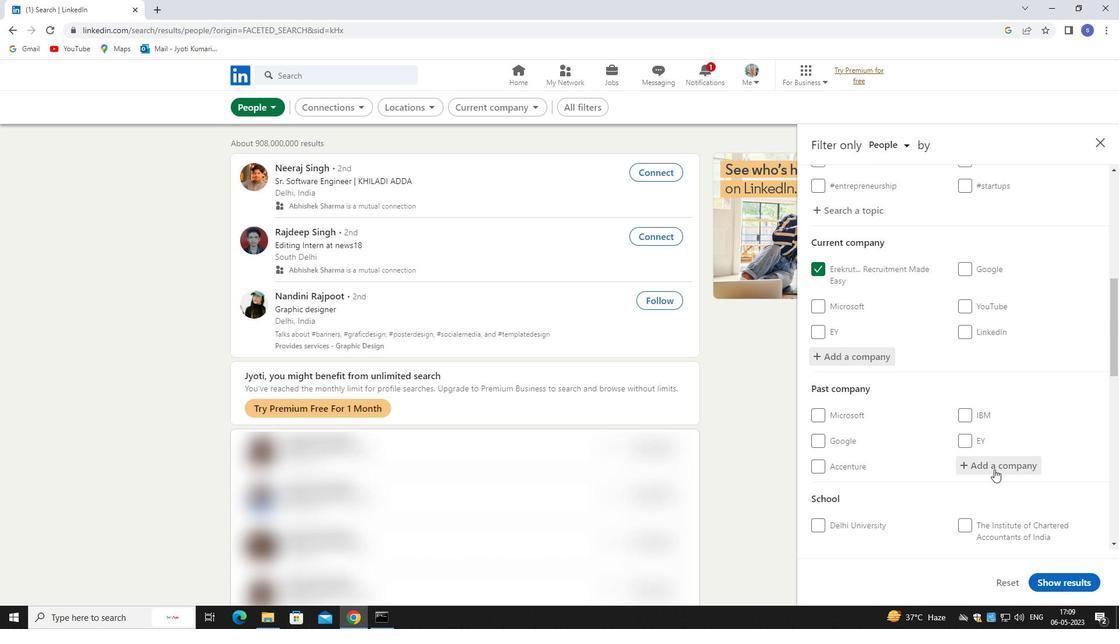 
Action: Mouse scrolled (995, 468) with delta (0, 0)
Screenshot: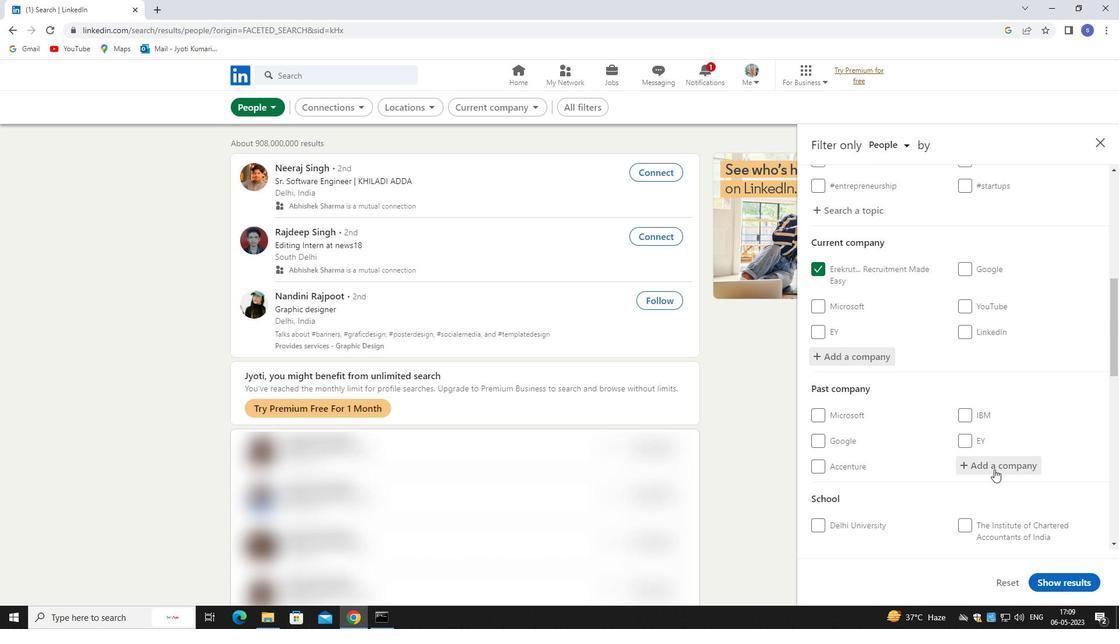 
Action: Mouse moved to (995, 470)
Screenshot: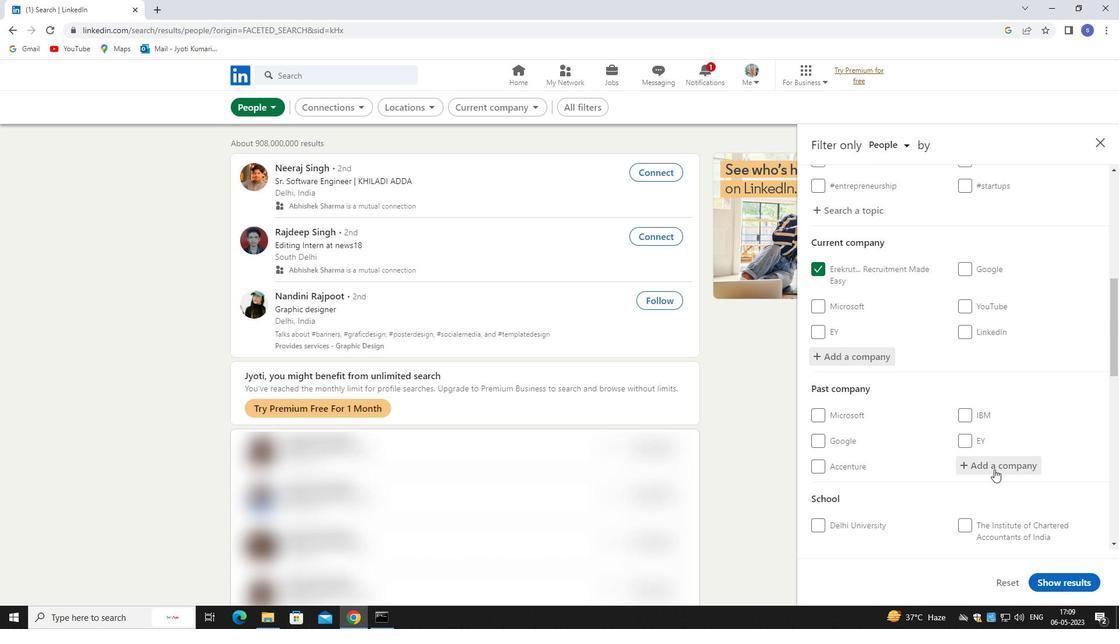 
Action: Mouse scrolled (995, 470) with delta (0, 0)
Screenshot: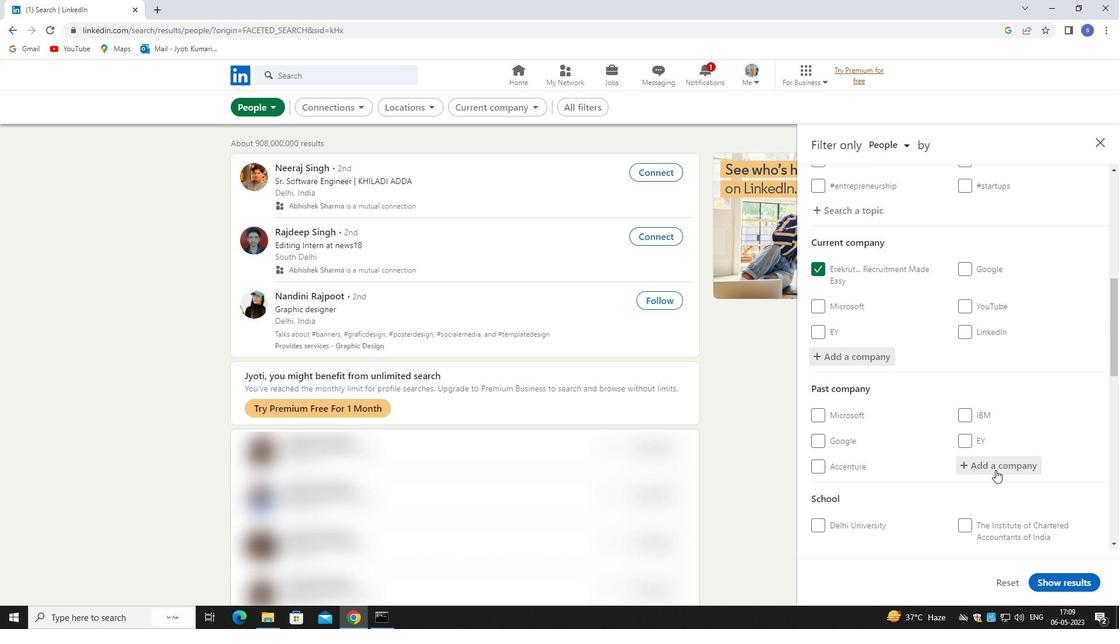 
Action: Mouse moved to (988, 470)
Screenshot: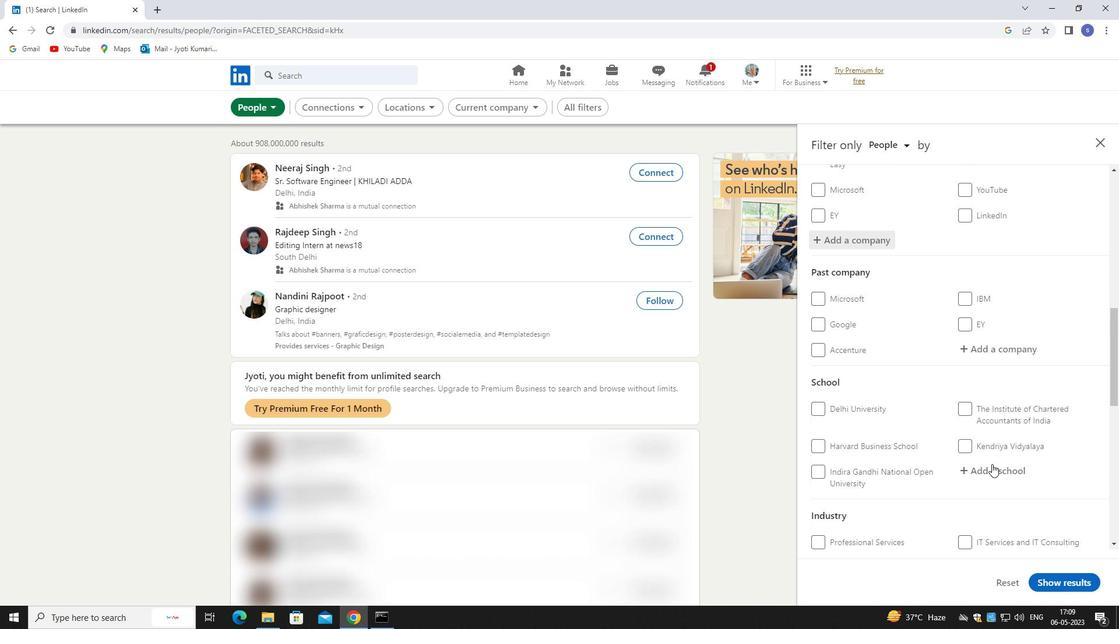 
Action: Mouse pressed left at (988, 470)
Screenshot: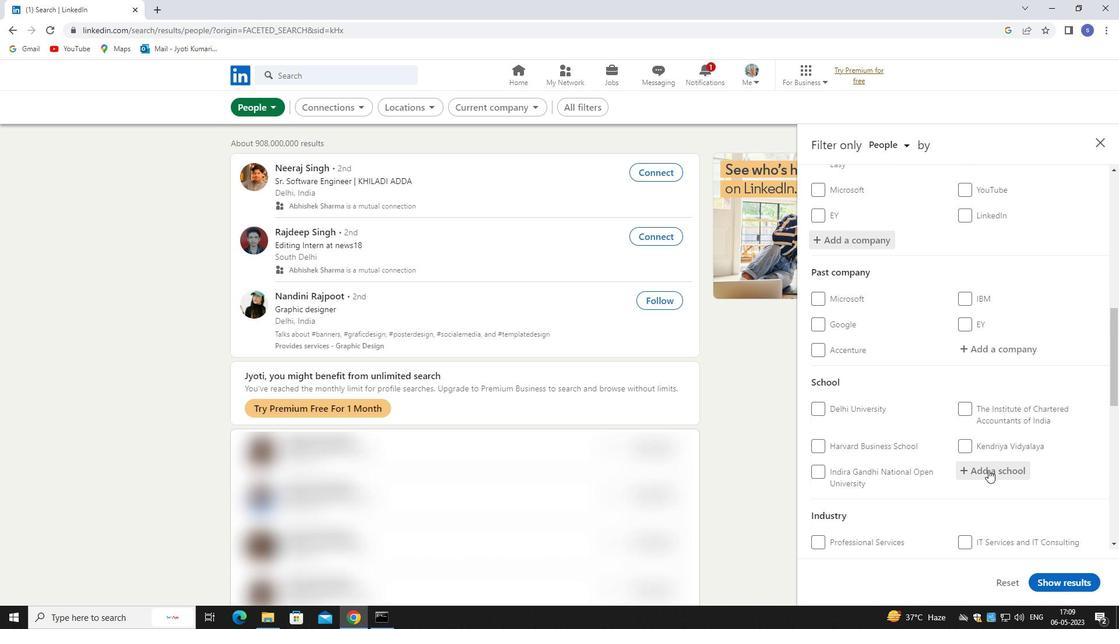 
Action: Mouse moved to (987, 466)
Screenshot: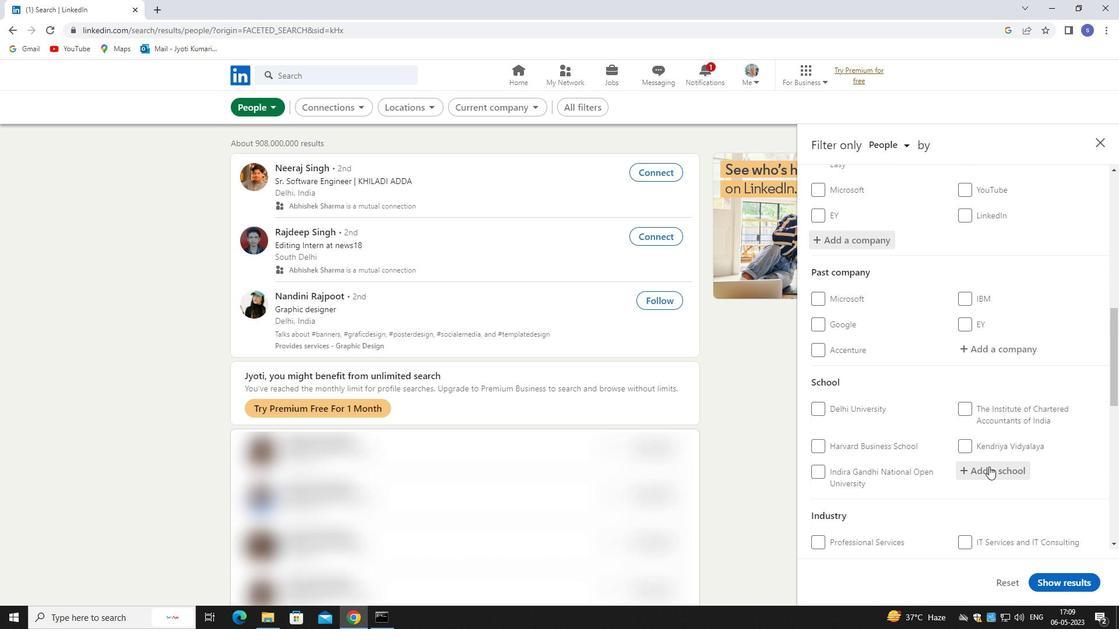 
Action: Key pressed l<Key.space>s<Key.space>
Screenshot: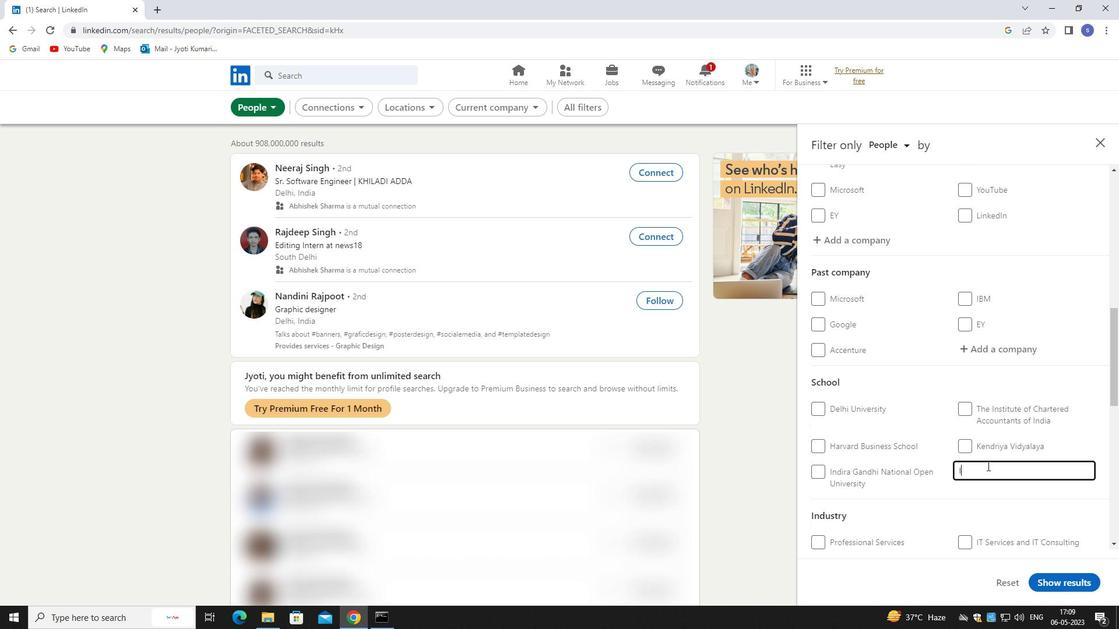 
Action: Mouse moved to (985, 465)
Screenshot: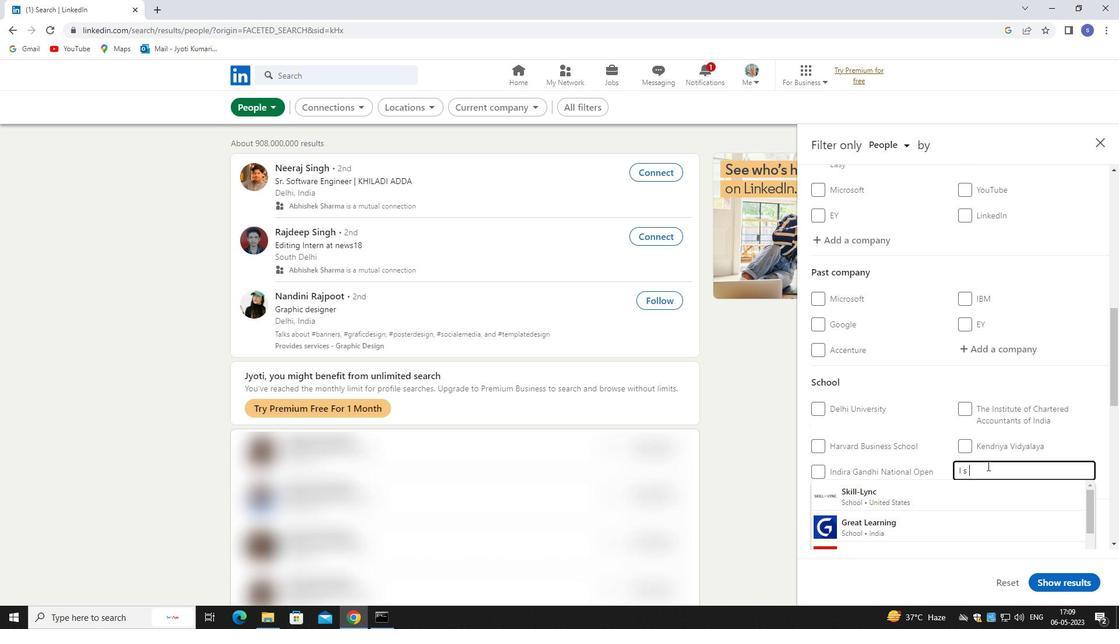 
Action: Key pressed <Key.space>r
Screenshot: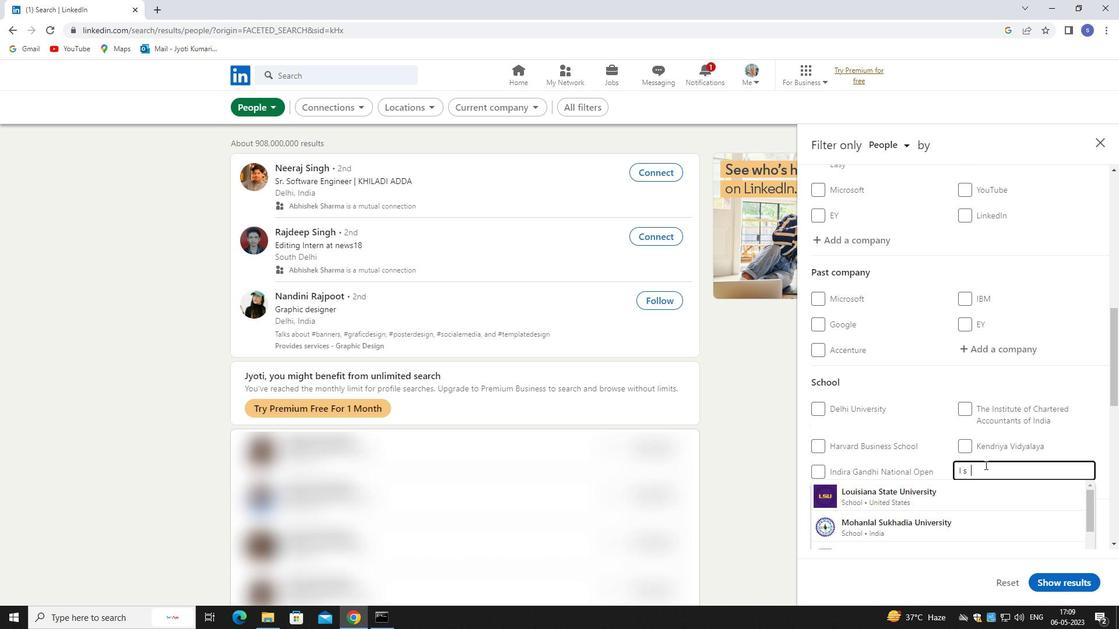 
Action: Mouse moved to (901, 520)
Screenshot: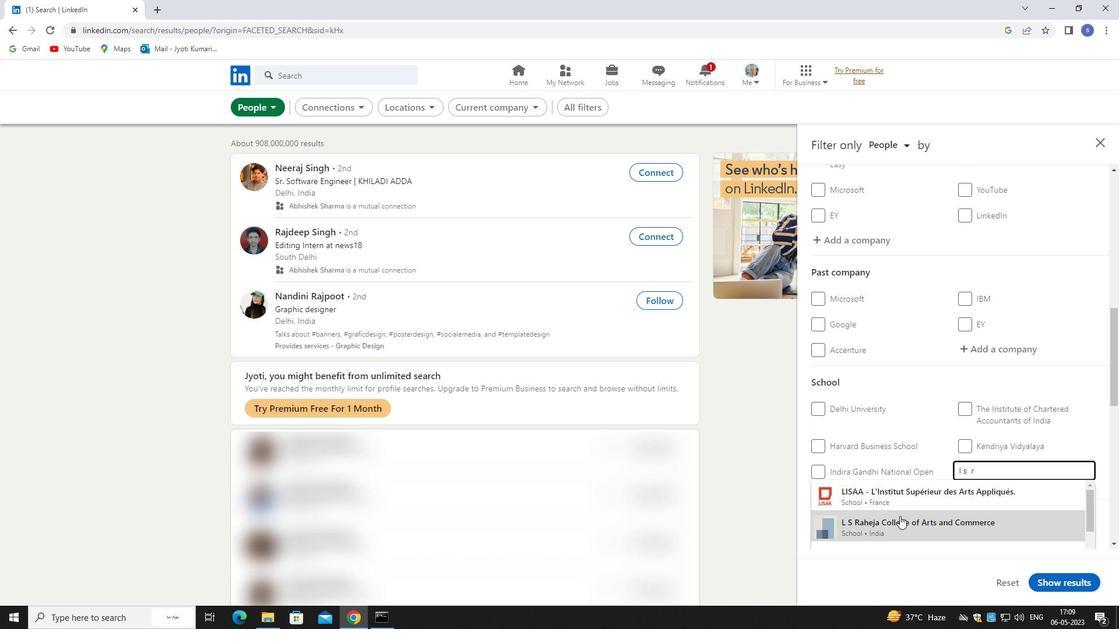 
Action: Mouse pressed left at (901, 520)
Screenshot: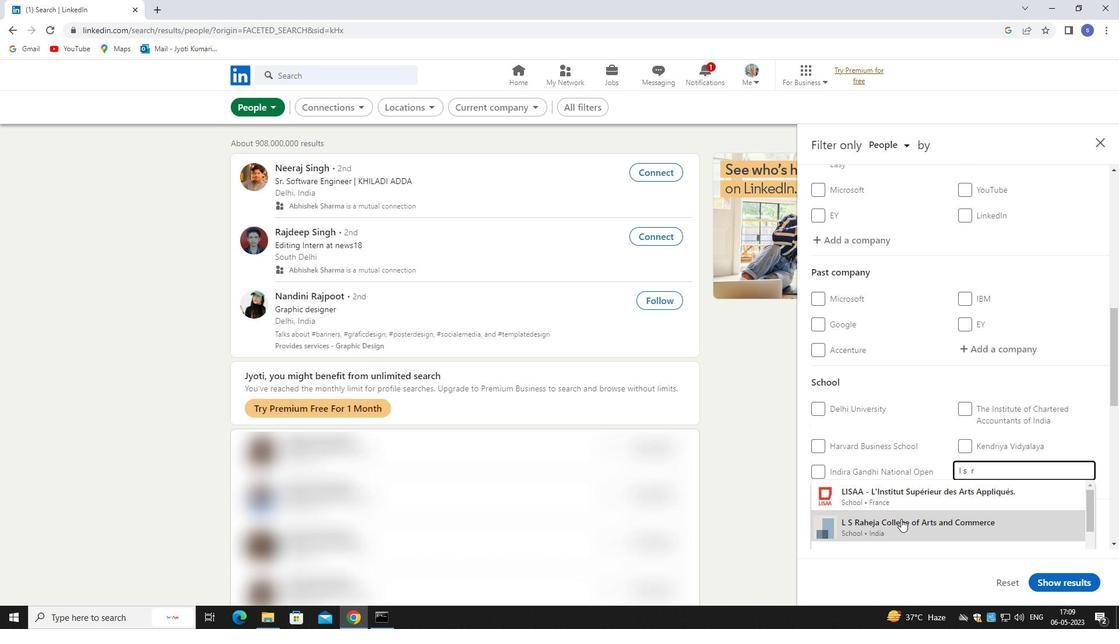 
Action: Mouse moved to (916, 494)
Screenshot: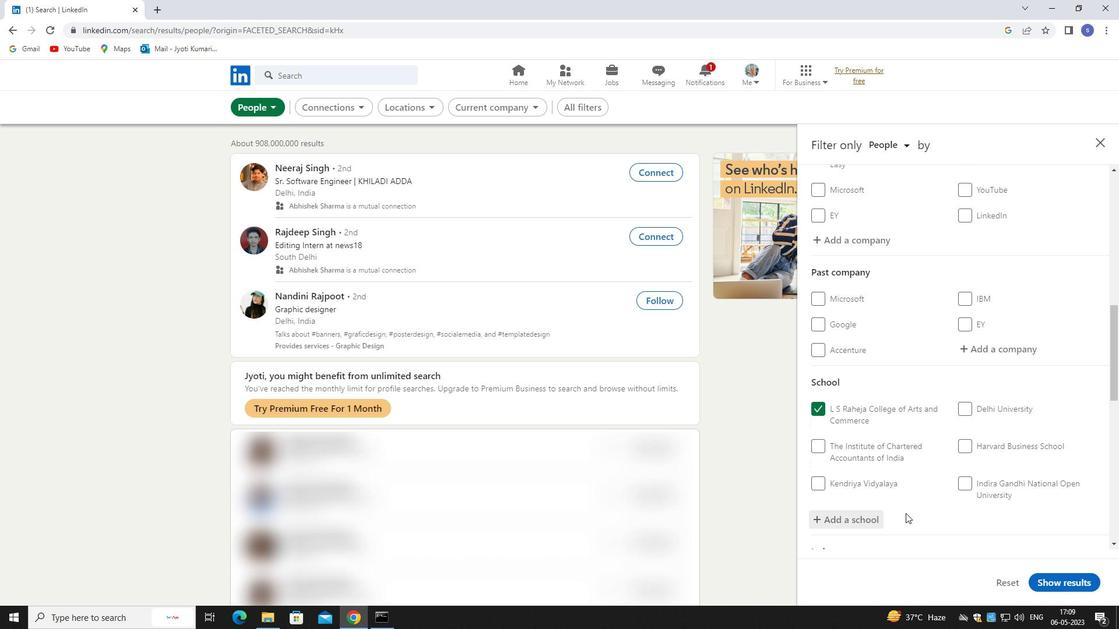 
Action: Mouse scrolled (916, 493) with delta (0, 0)
Screenshot: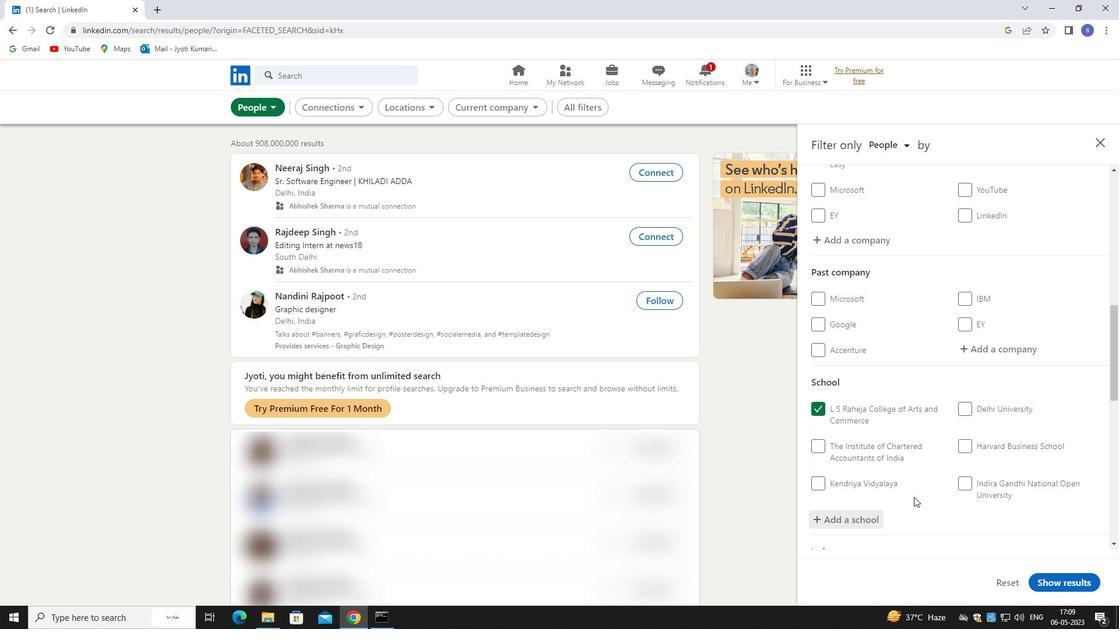 
Action: Mouse moved to (916, 493)
Screenshot: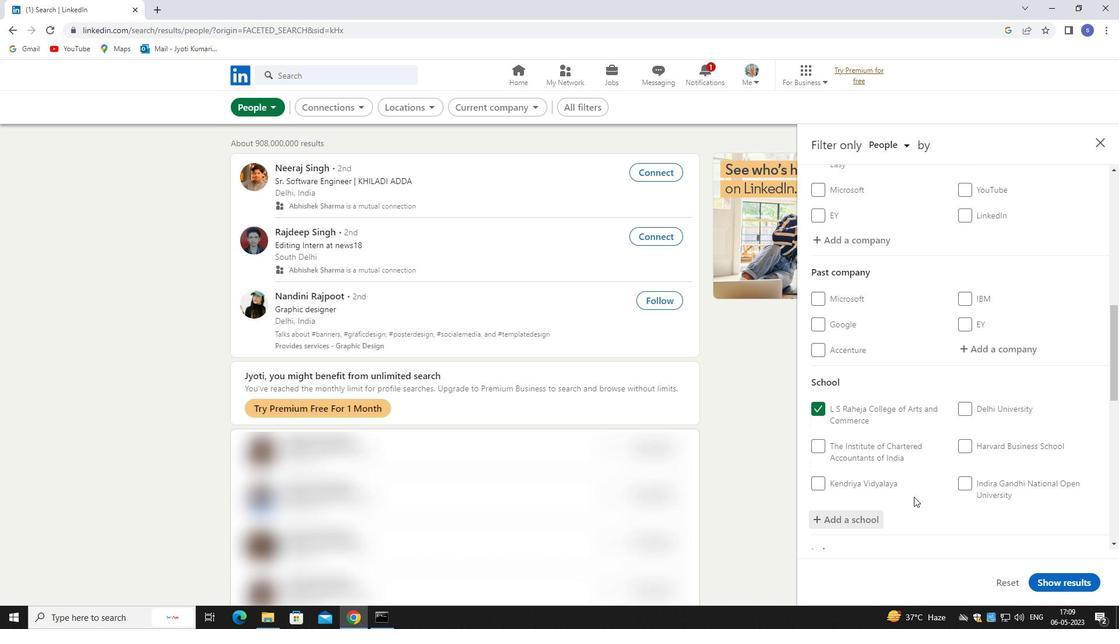 
Action: Mouse scrolled (916, 493) with delta (0, 0)
Screenshot: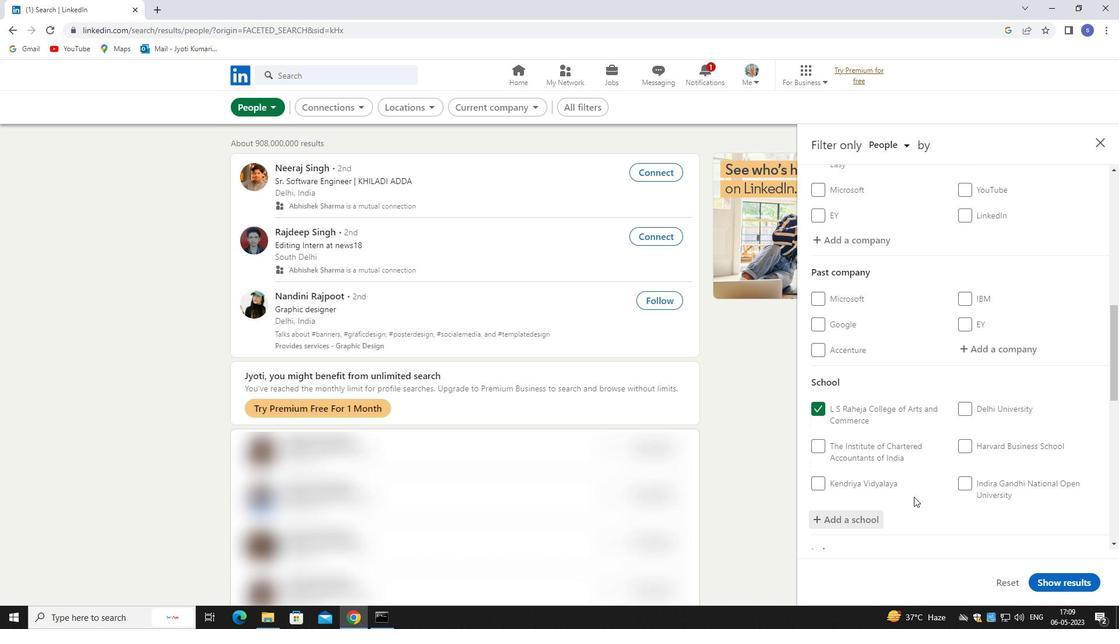 
Action: Mouse moved to (917, 492)
Screenshot: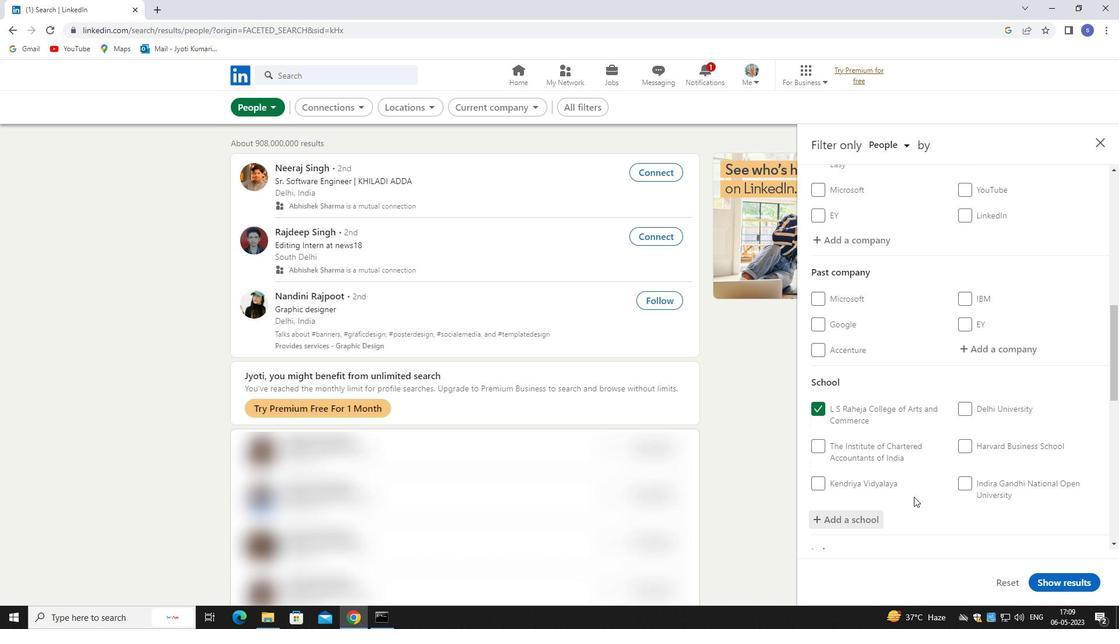 
Action: Mouse scrolled (917, 492) with delta (0, 0)
Screenshot: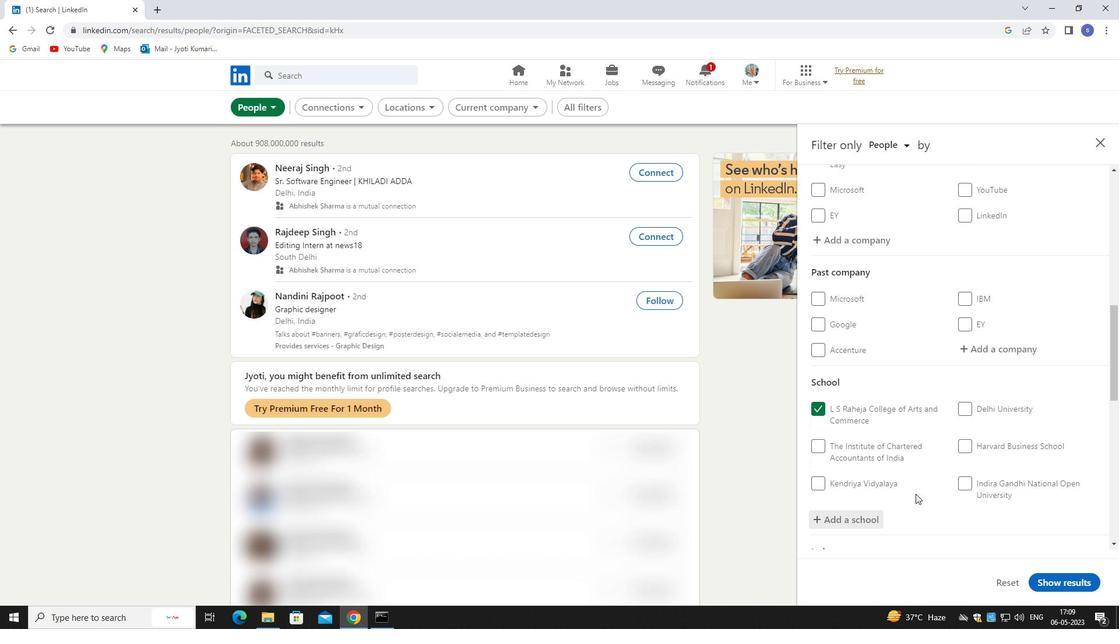 
Action: Mouse moved to (967, 461)
Screenshot: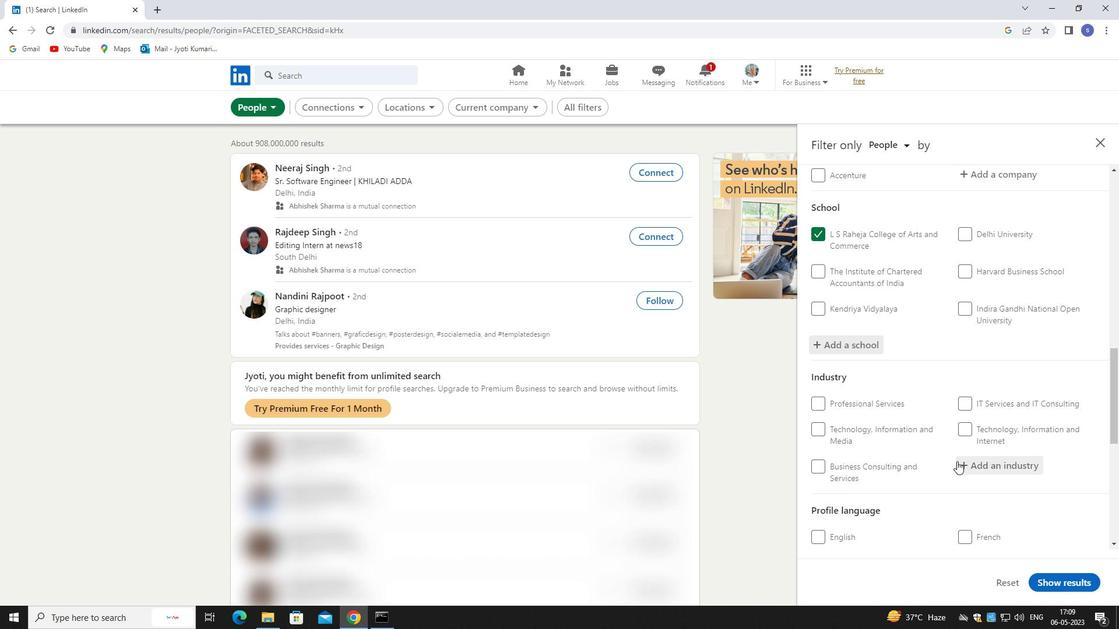 
Action: Mouse pressed left at (967, 461)
Screenshot: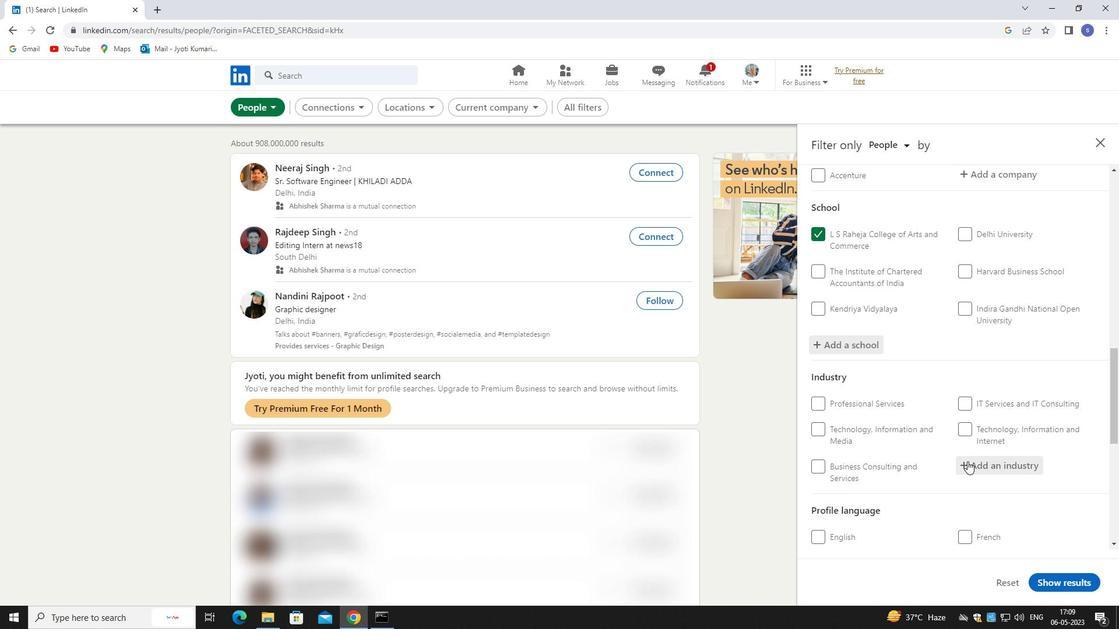 
Action: Mouse moved to (917, 431)
Screenshot: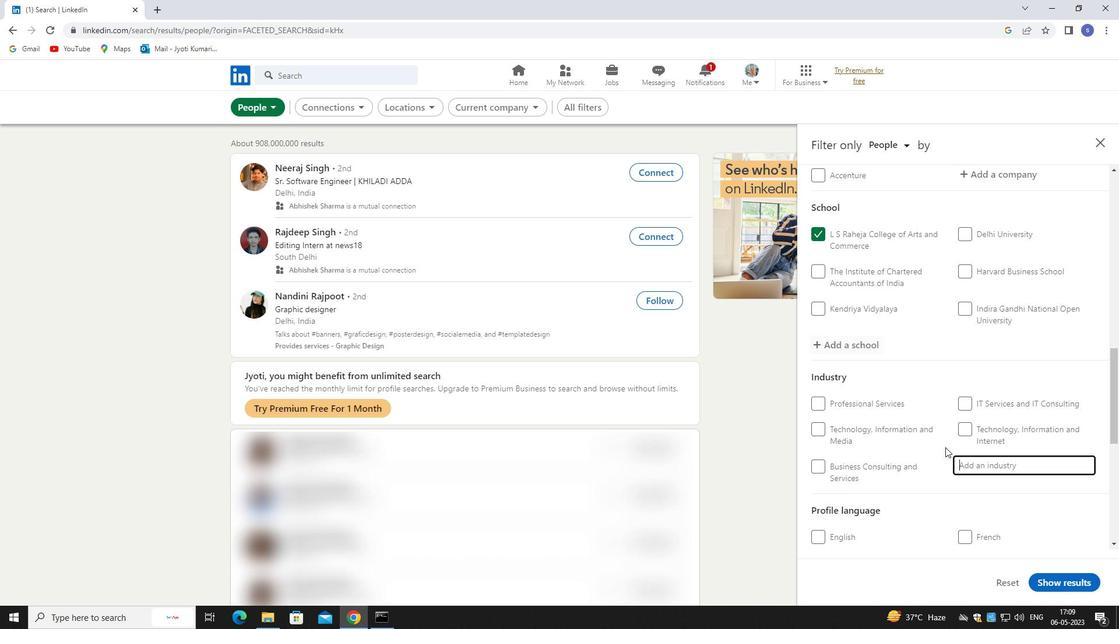 
Action: Key pressed urban<Key.space>
Screenshot: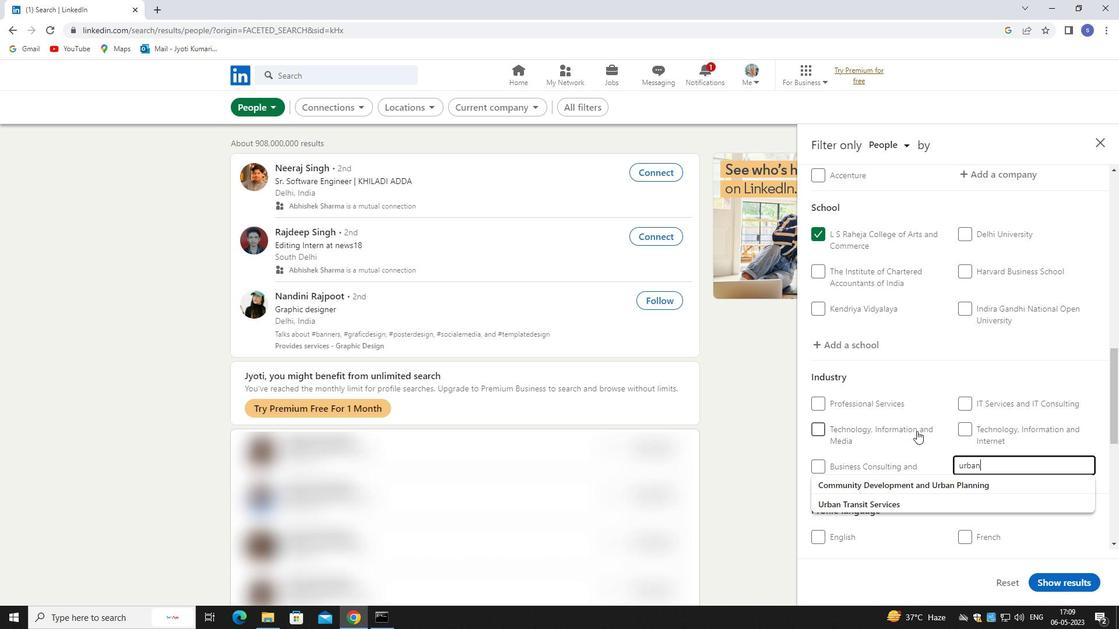 
Action: Mouse moved to (936, 508)
Screenshot: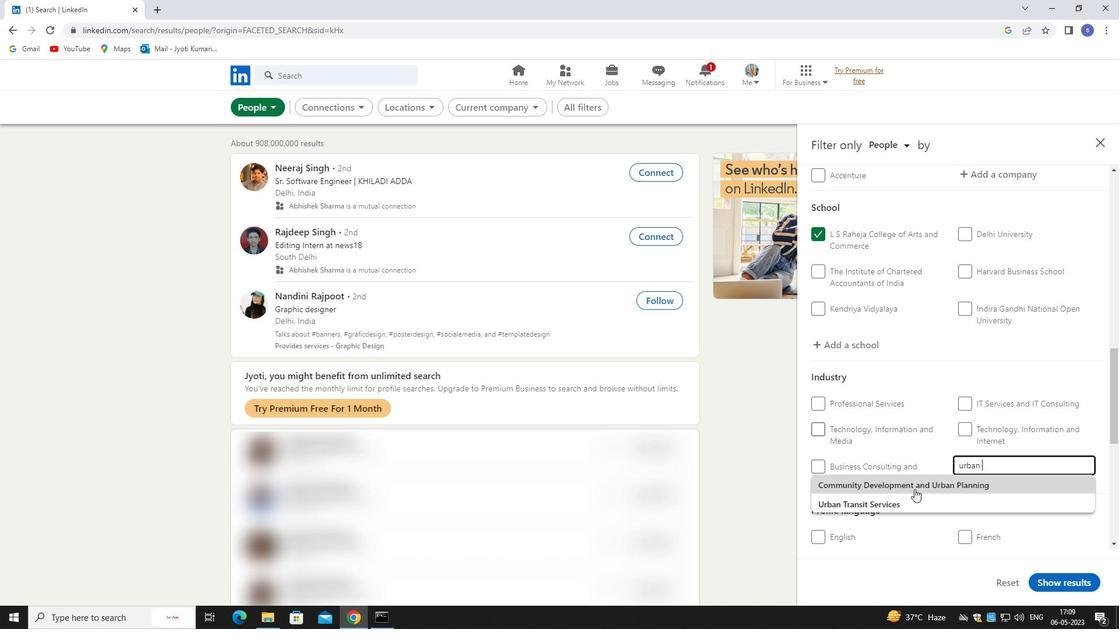 
Action: Mouse pressed left at (936, 508)
Screenshot: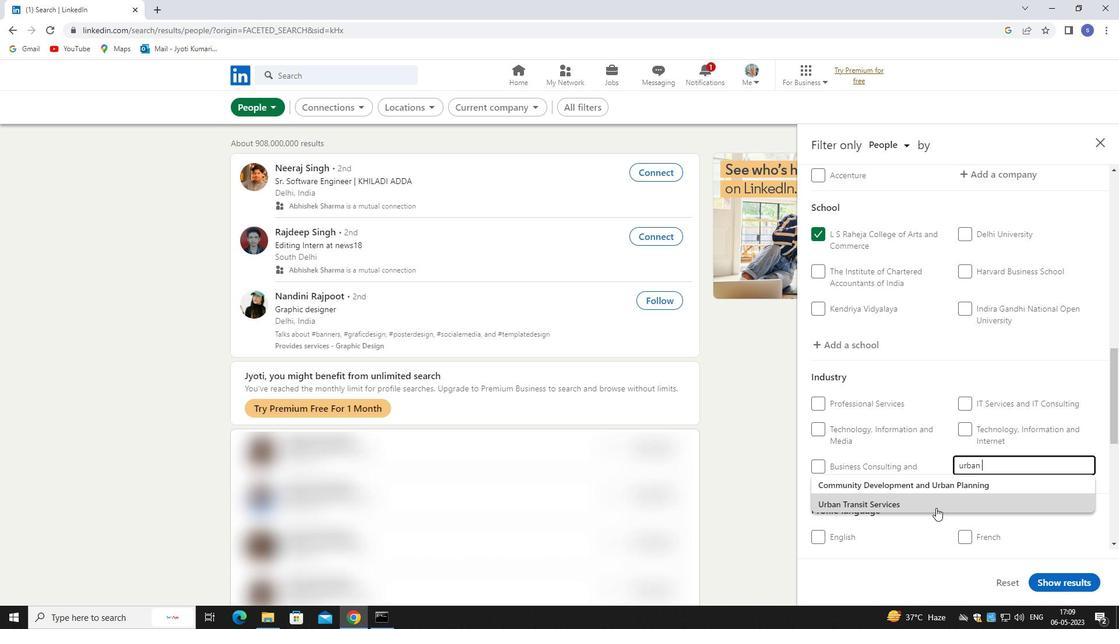 
Action: Mouse moved to (945, 489)
Screenshot: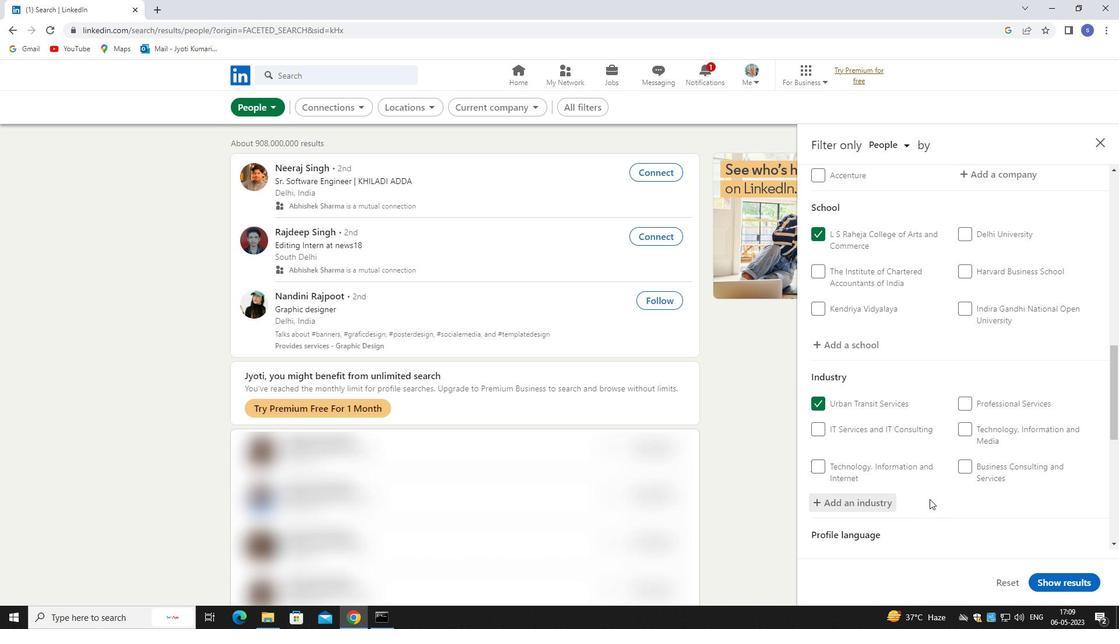 
Action: Mouse scrolled (945, 489) with delta (0, 0)
Screenshot: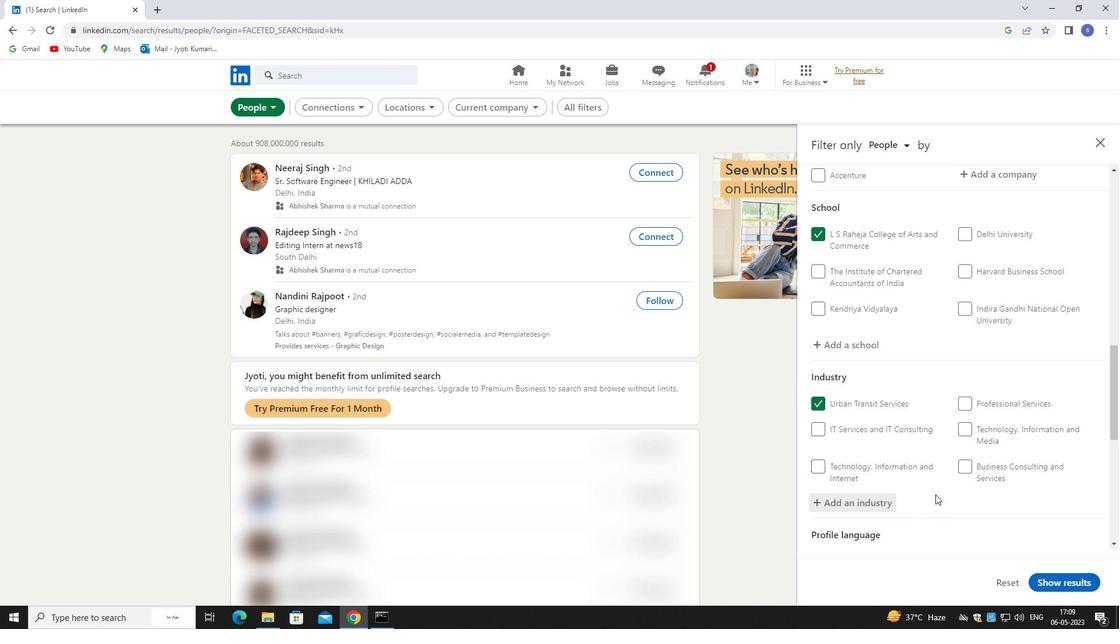 
Action: Mouse moved to (947, 488)
Screenshot: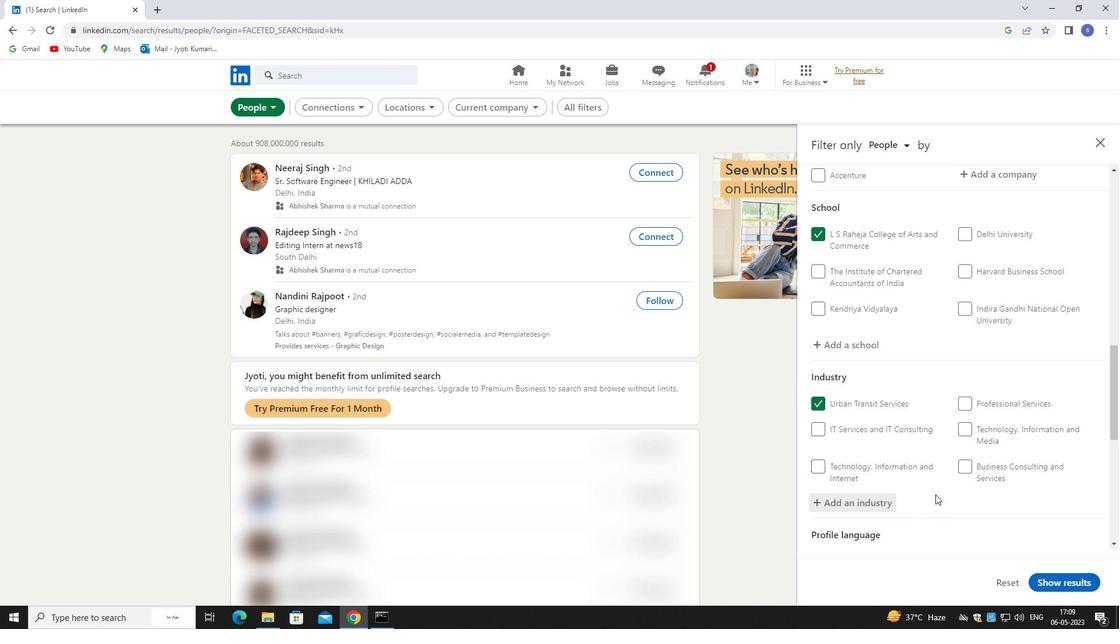 
Action: Mouse scrolled (947, 487) with delta (0, 0)
Screenshot: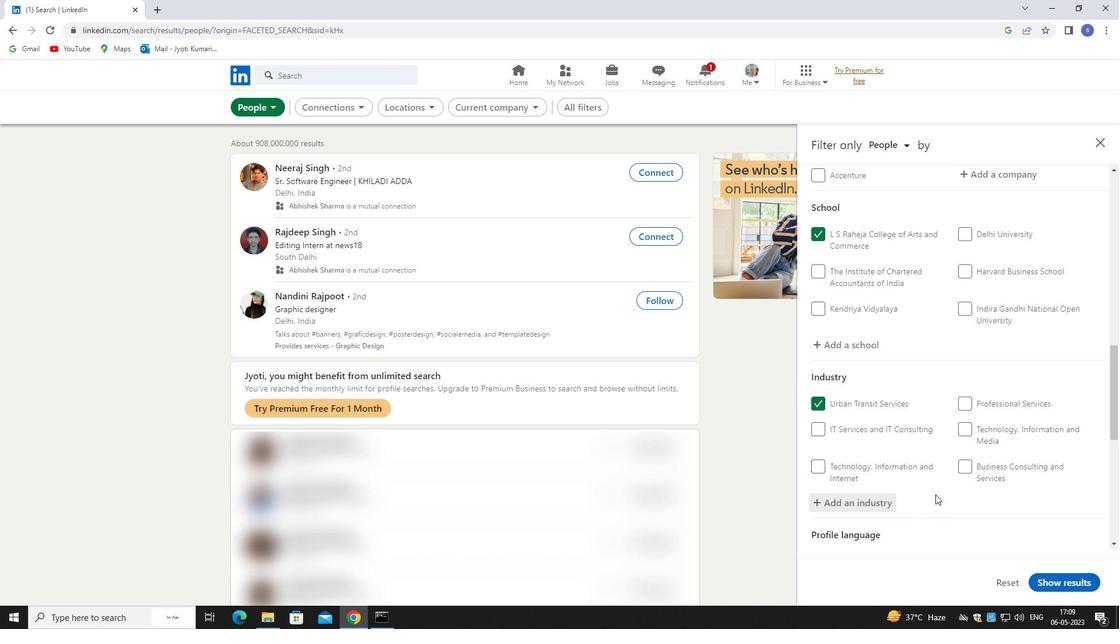 
Action: Mouse moved to (947, 488)
Screenshot: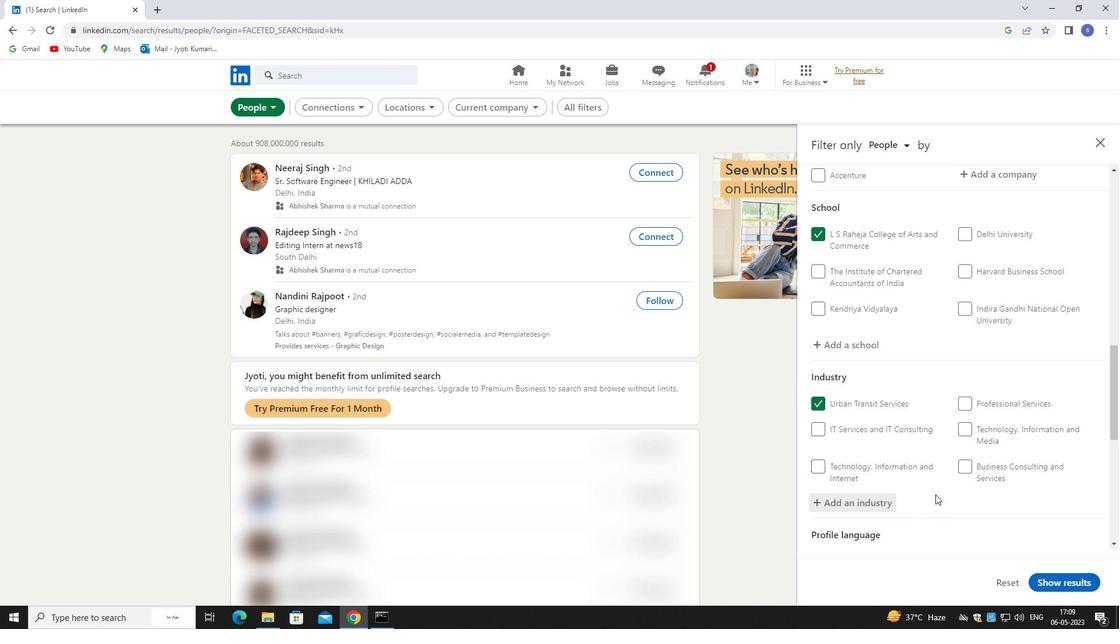 
Action: Mouse scrolled (947, 487) with delta (0, 0)
Screenshot: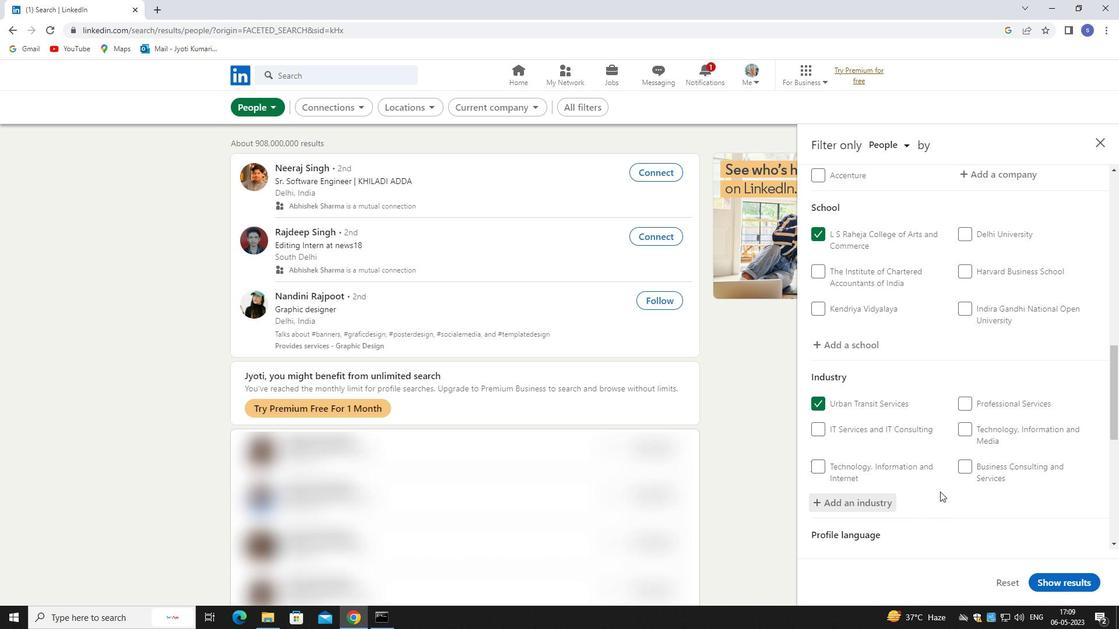 
Action: Mouse scrolled (947, 487) with delta (0, 0)
Screenshot: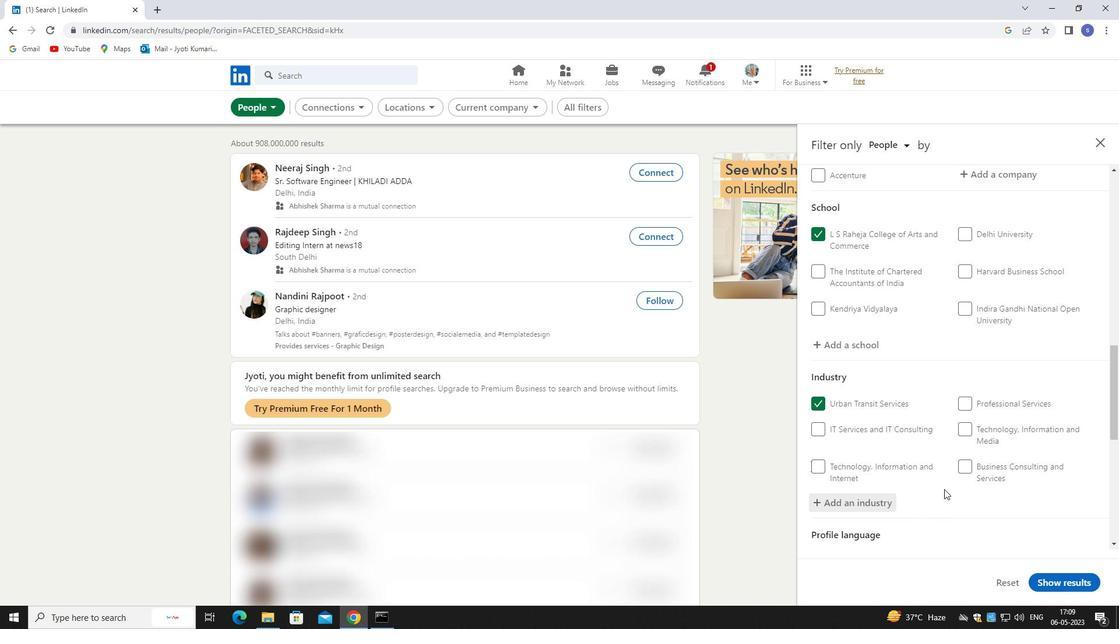 
Action: Mouse moved to (826, 381)
Screenshot: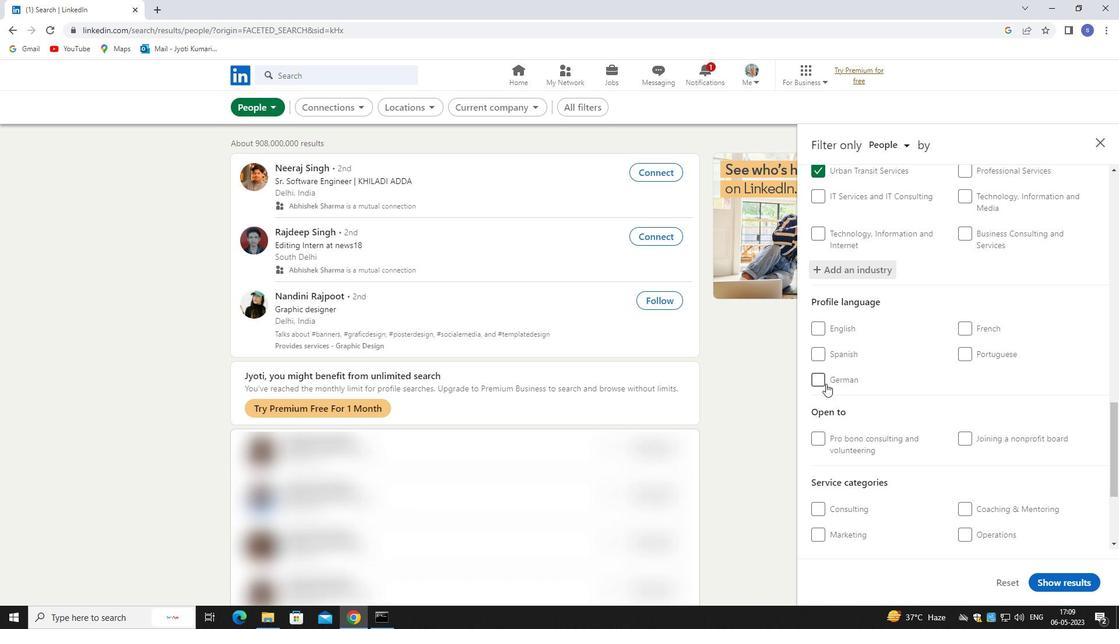 
Action: Mouse pressed left at (826, 381)
Screenshot: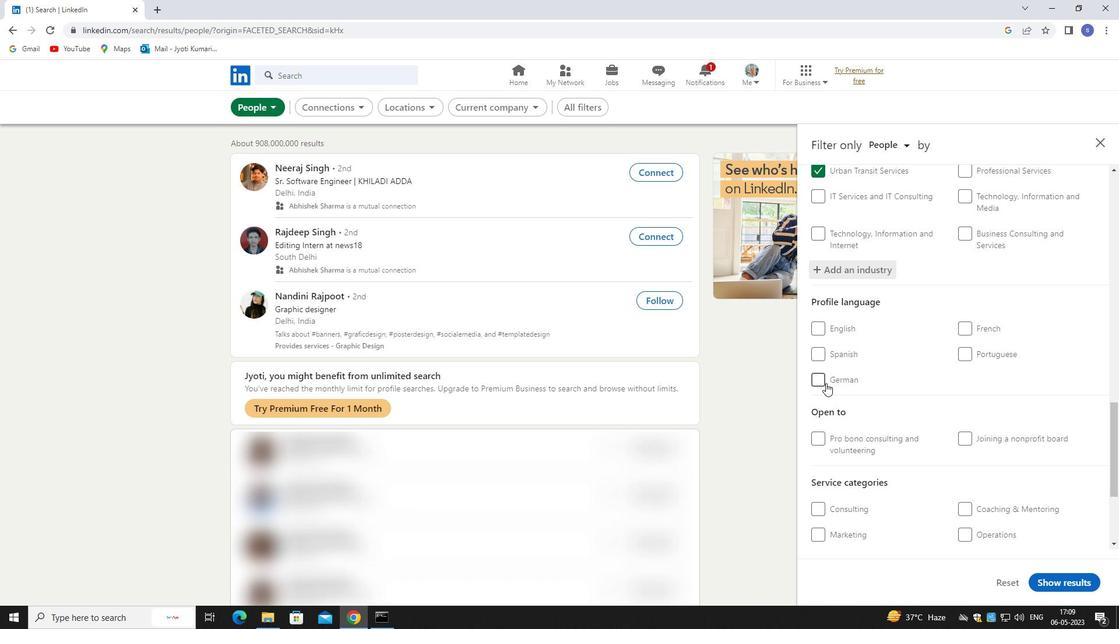
Action: Mouse moved to (837, 380)
Screenshot: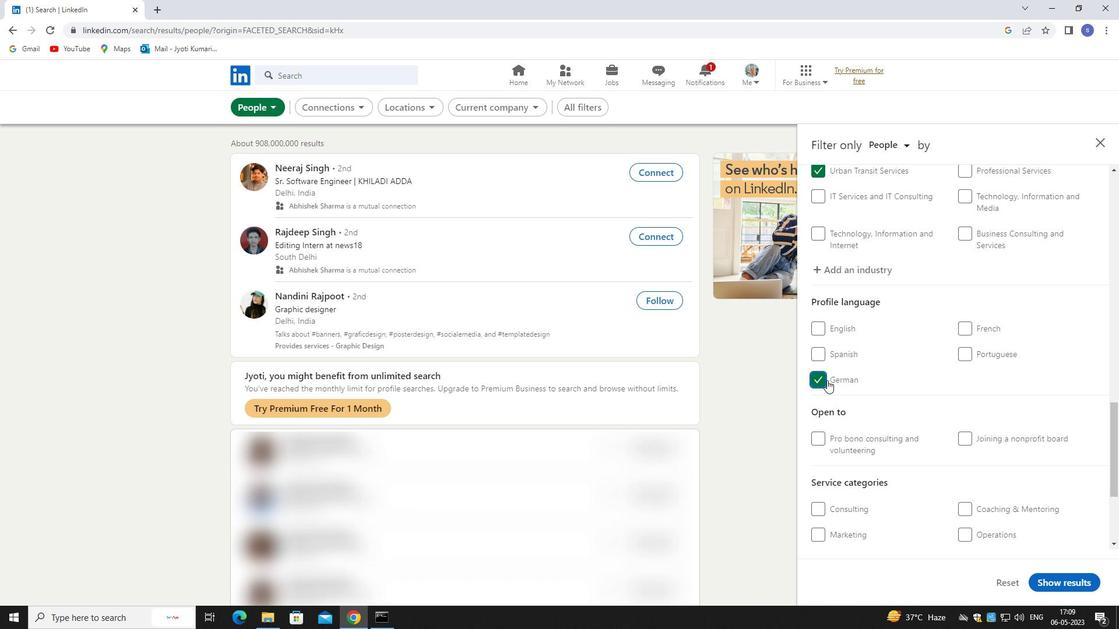 
Action: Mouse scrolled (837, 380) with delta (0, 0)
Screenshot: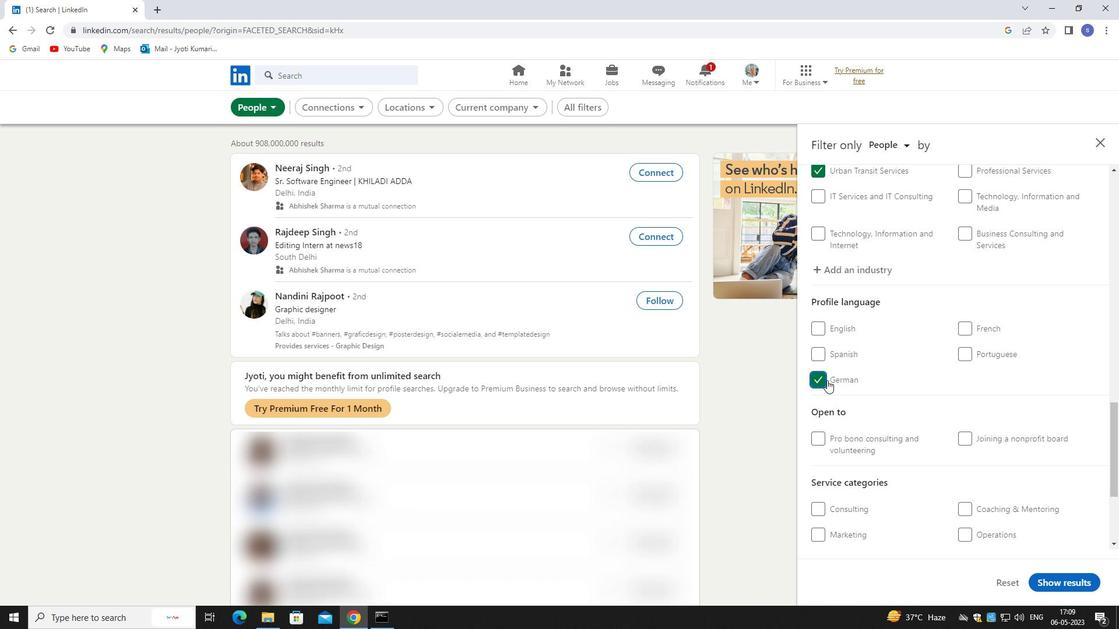 
Action: Mouse moved to (856, 387)
Screenshot: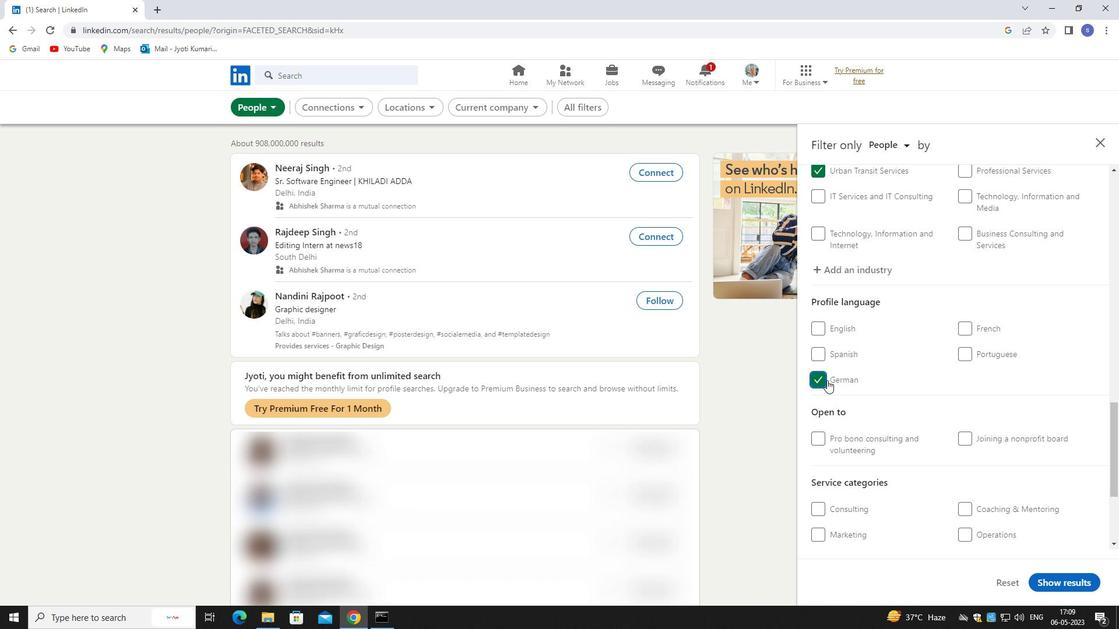 
Action: Mouse scrolled (856, 387) with delta (0, 0)
Screenshot: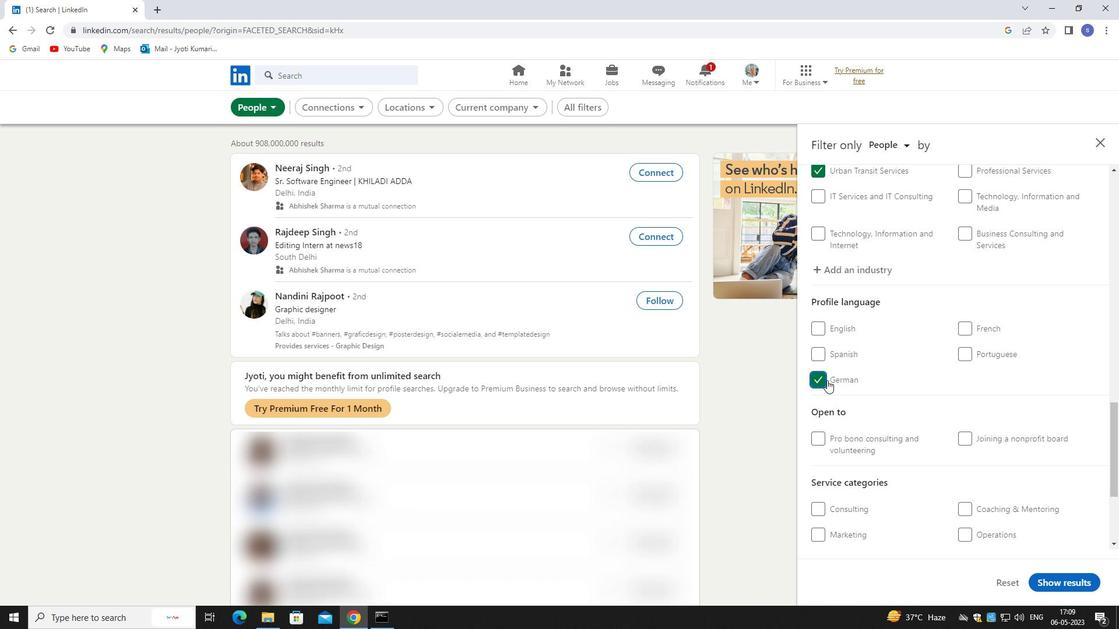 
Action: Mouse moved to (881, 393)
Screenshot: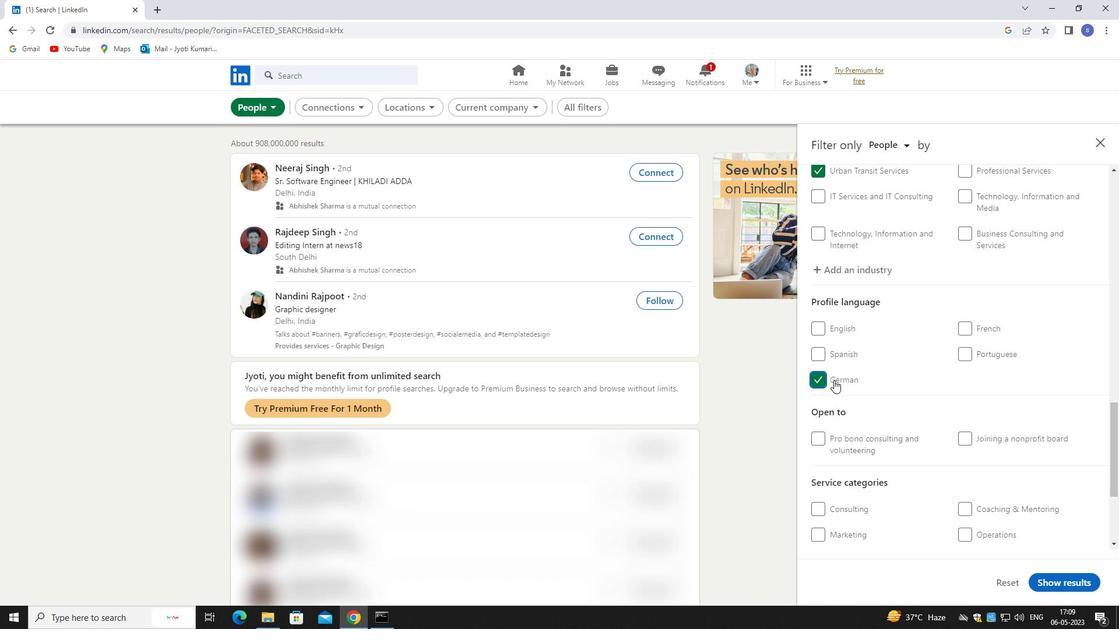 
Action: Mouse scrolled (881, 393) with delta (0, 0)
Screenshot: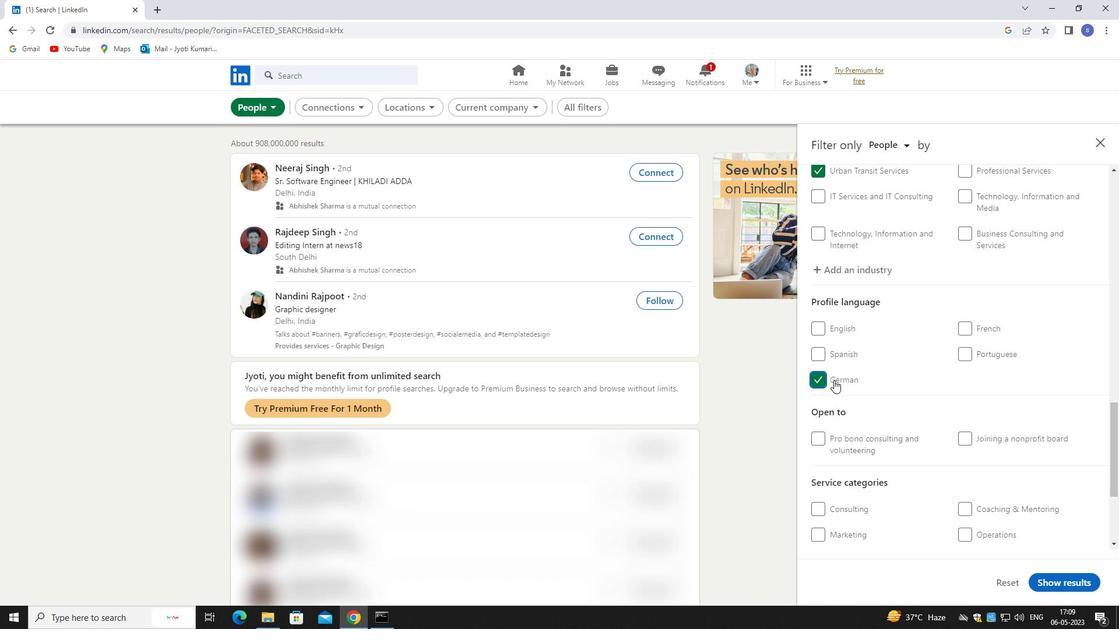 
Action: Mouse moved to (888, 395)
Screenshot: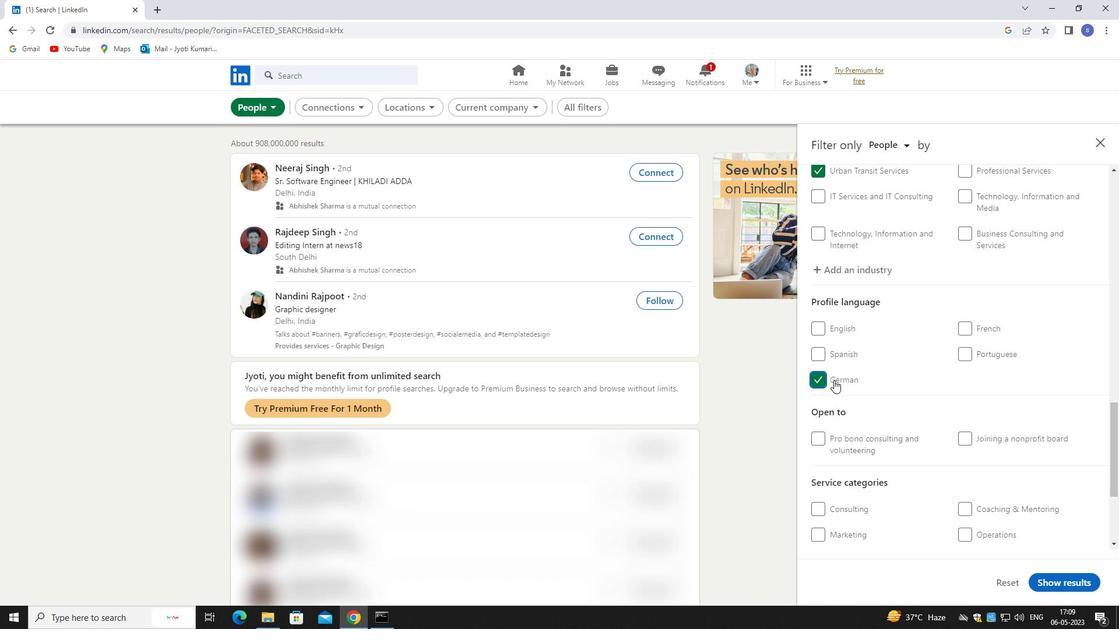 
Action: Mouse scrolled (888, 395) with delta (0, 0)
Screenshot: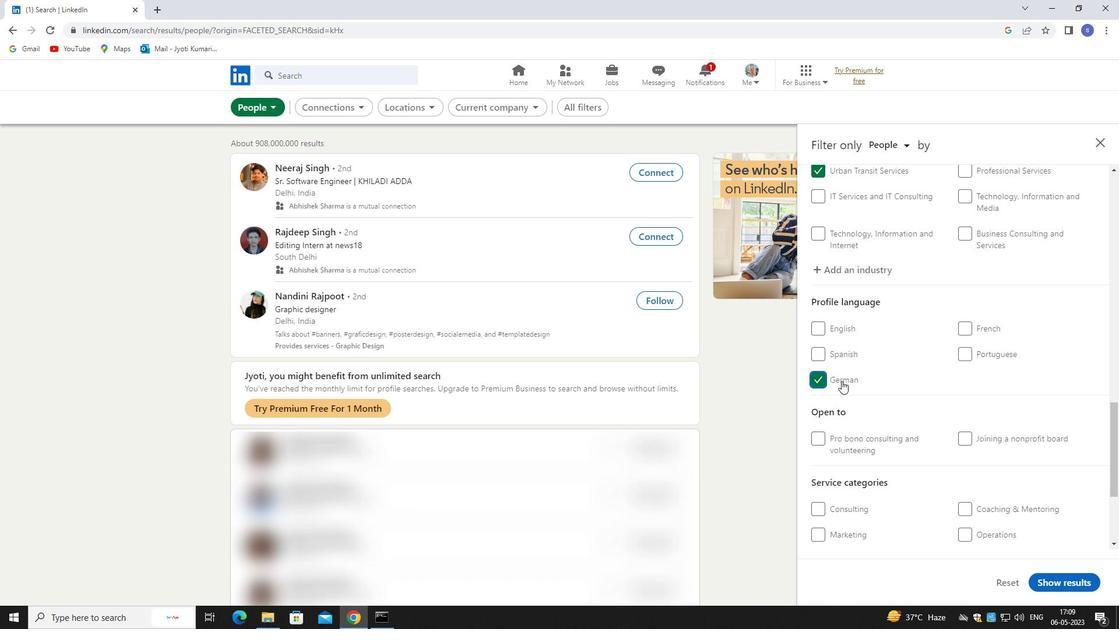 
Action: Mouse moved to (974, 381)
Screenshot: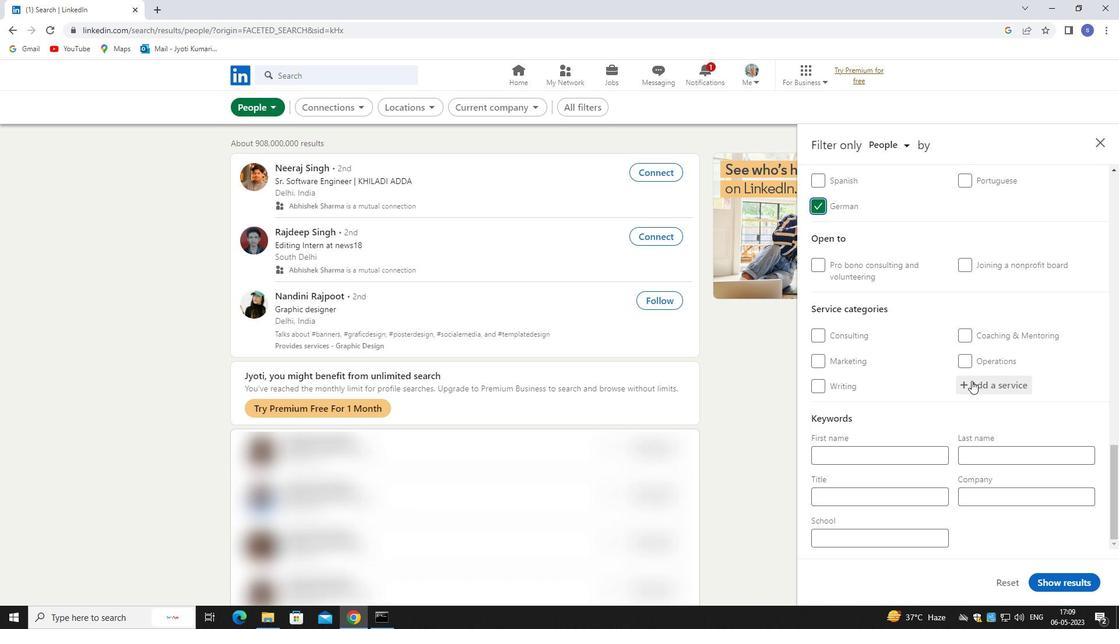 
Action: Mouse pressed left at (974, 381)
Screenshot: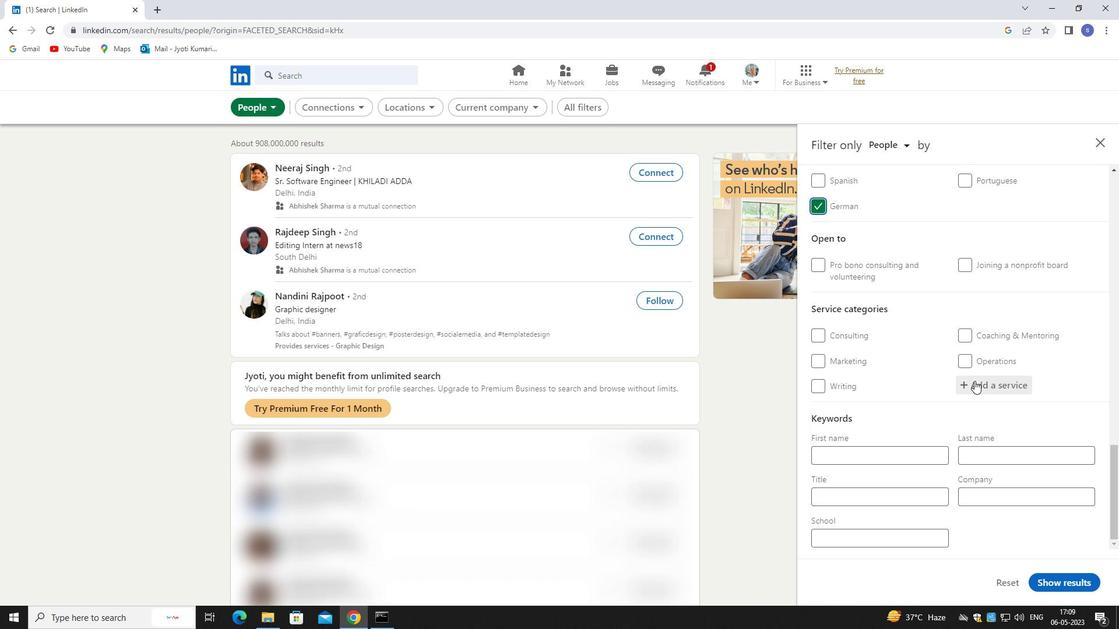 
Action: Mouse moved to (916, 341)
Screenshot: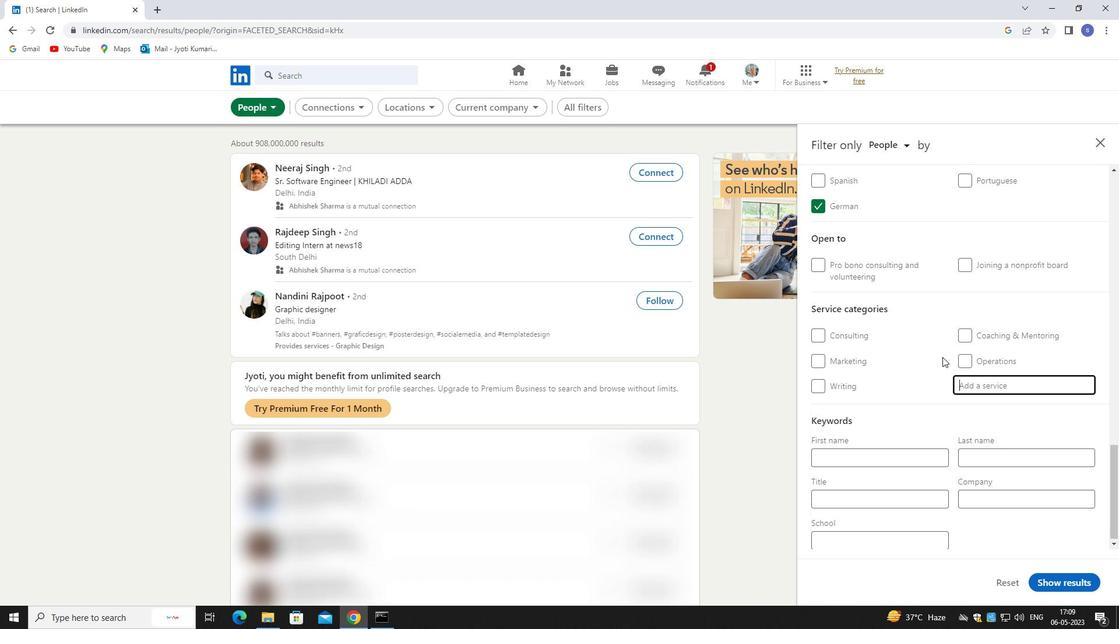 
Action: Key pressed dui
Screenshot: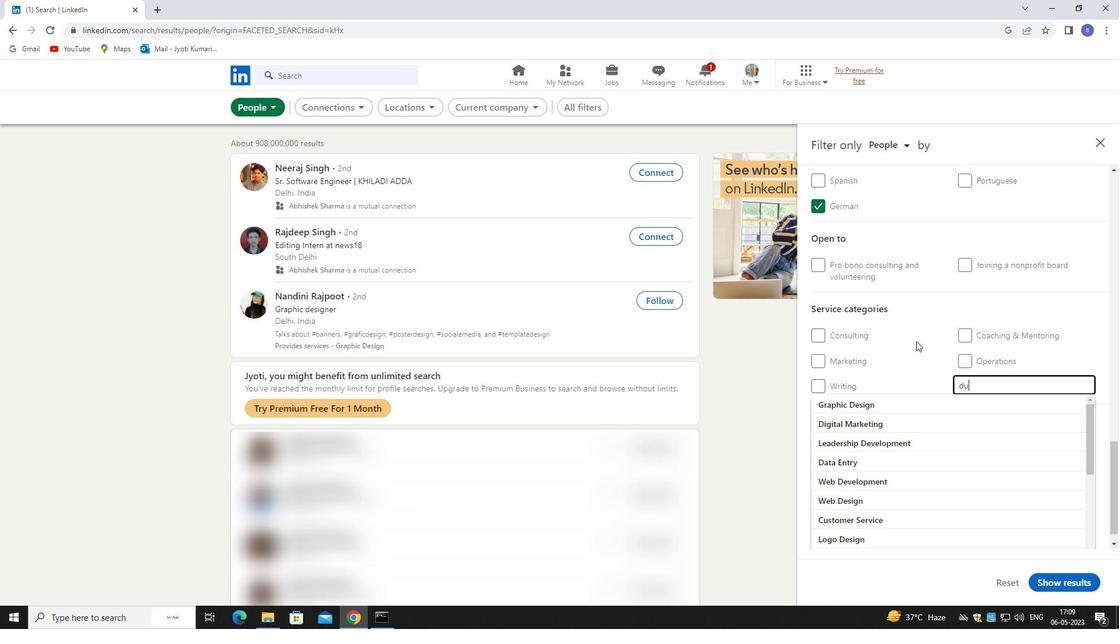 
Action: Mouse moved to (944, 410)
Screenshot: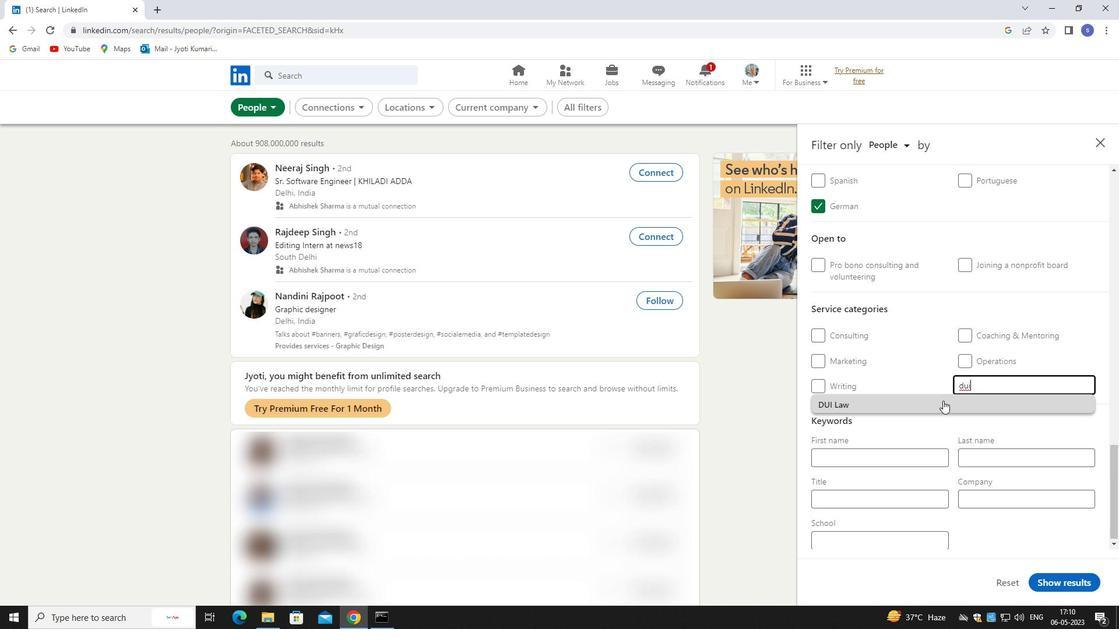 
Action: Mouse pressed left at (944, 410)
Screenshot: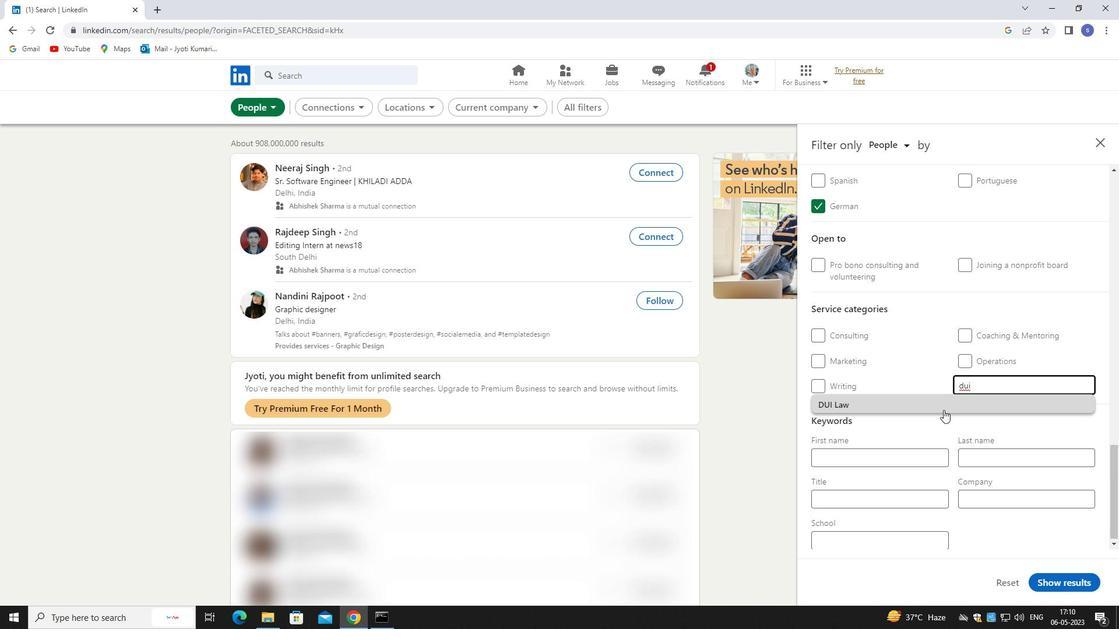 
Action: Mouse moved to (947, 409)
Screenshot: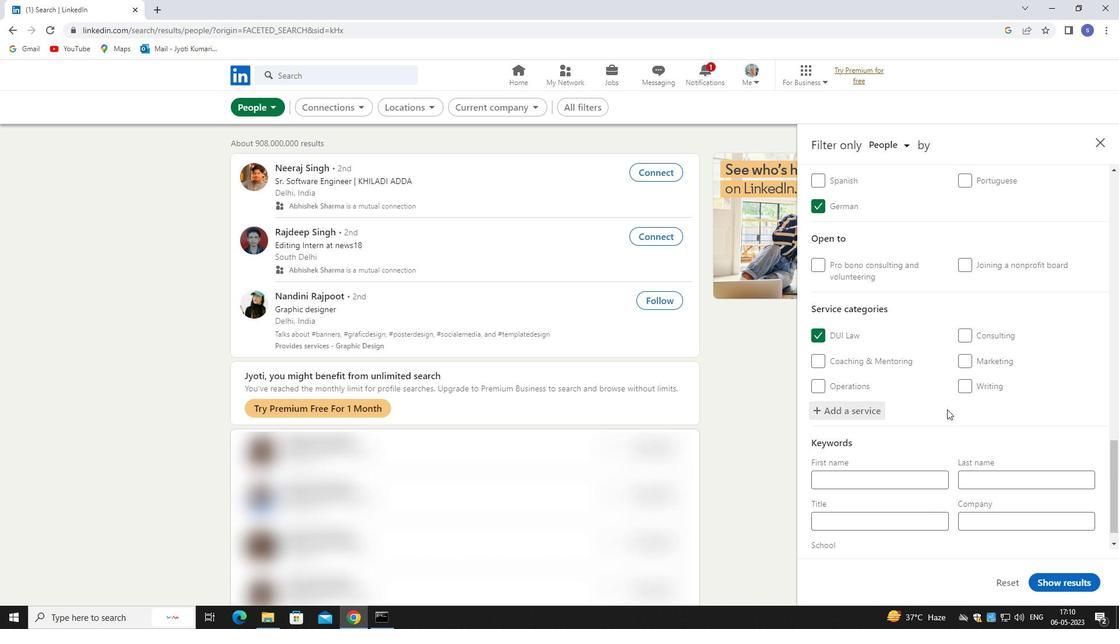 
Action: Mouse scrolled (947, 409) with delta (0, 0)
Screenshot: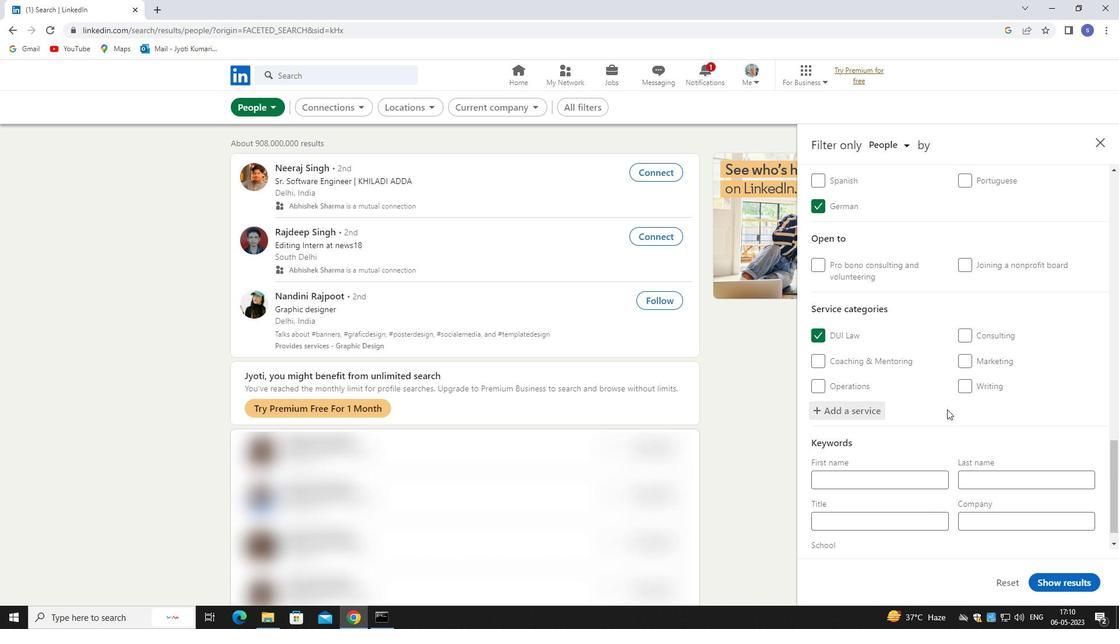 
Action: Mouse moved to (948, 412)
Screenshot: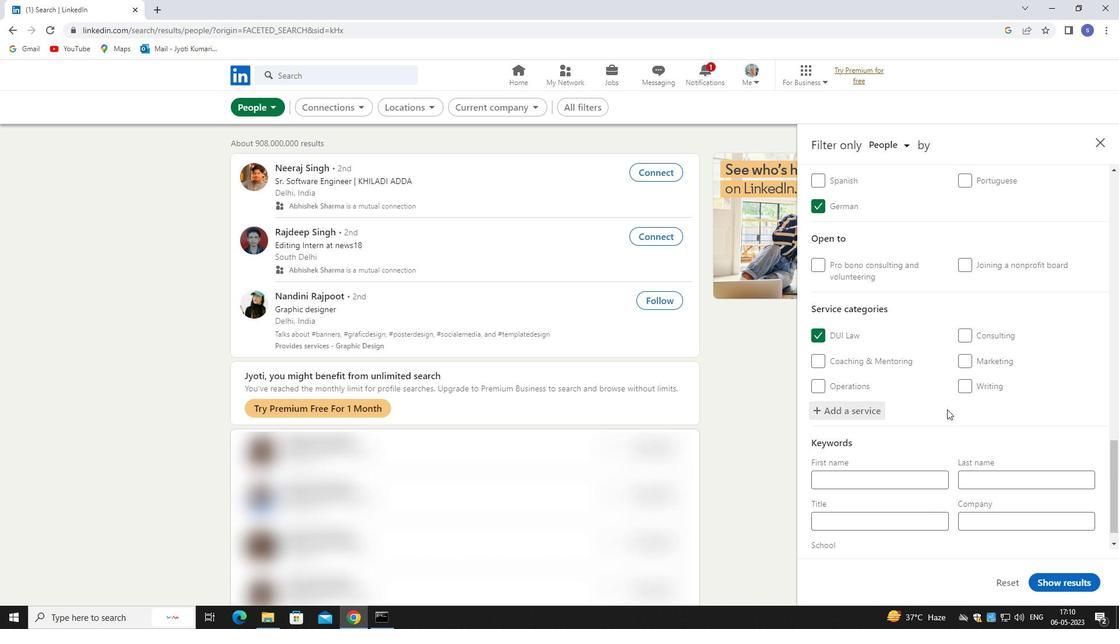 
Action: Mouse scrolled (948, 411) with delta (0, 0)
Screenshot: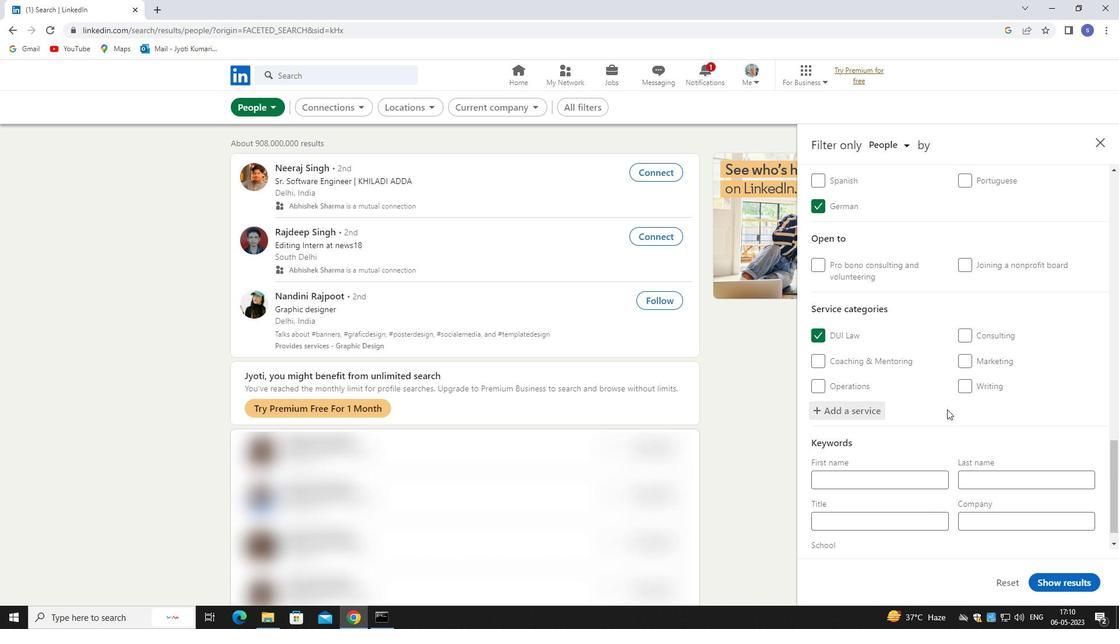 
Action: Mouse moved to (948, 414)
Screenshot: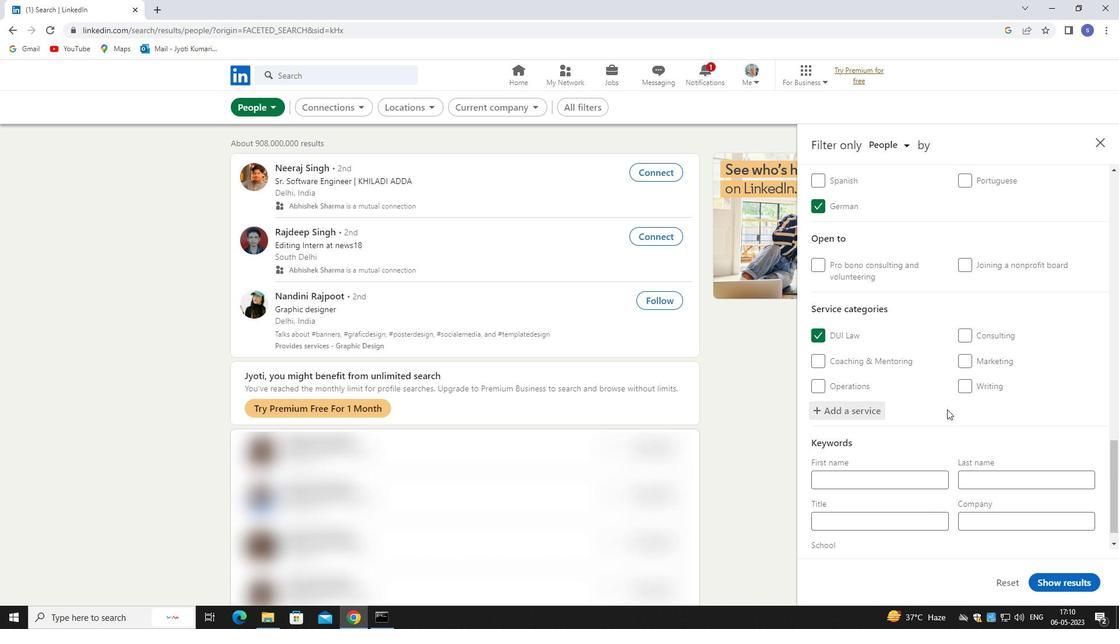
Action: Mouse scrolled (948, 413) with delta (0, 0)
Screenshot: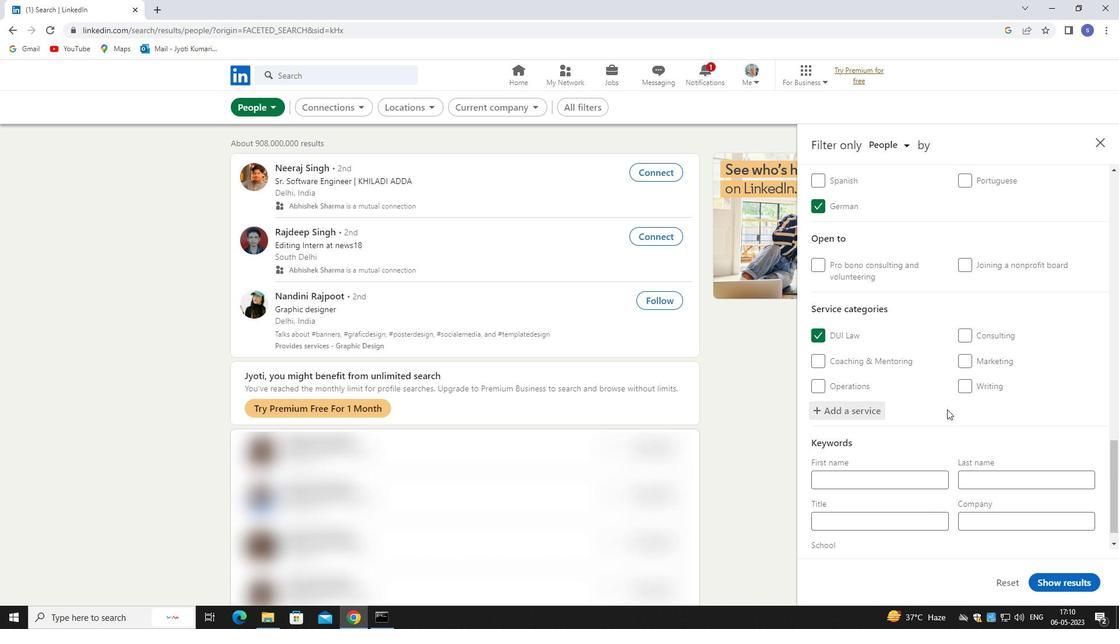 
Action: Mouse moved to (948, 415)
Screenshot: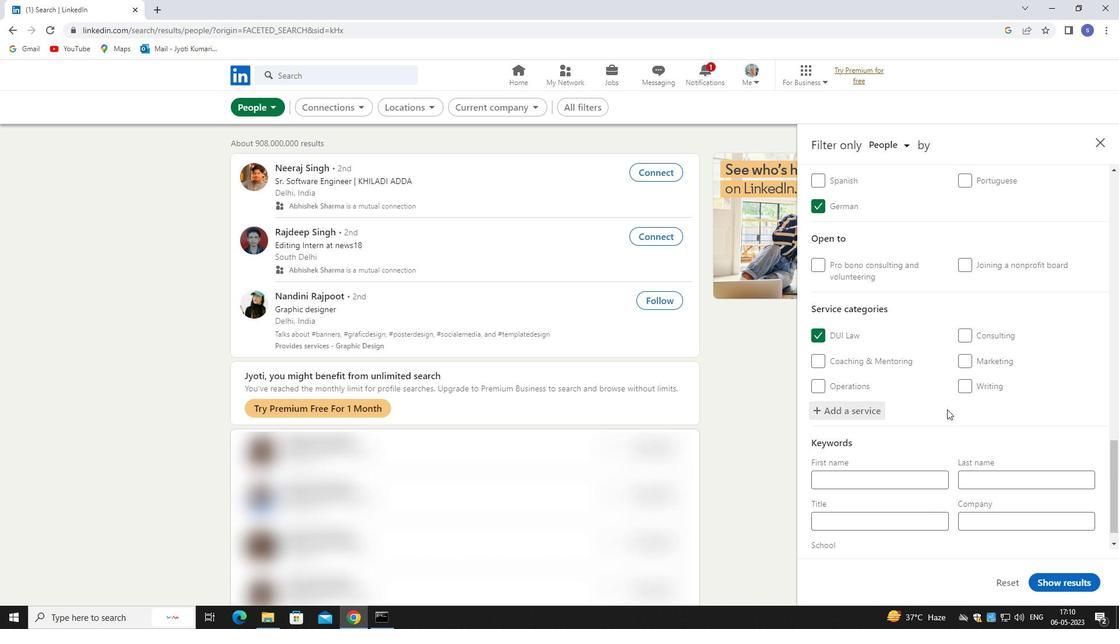 
Action: Mouse scrolled (948, 415) with delta (0, 0)
Screenshot: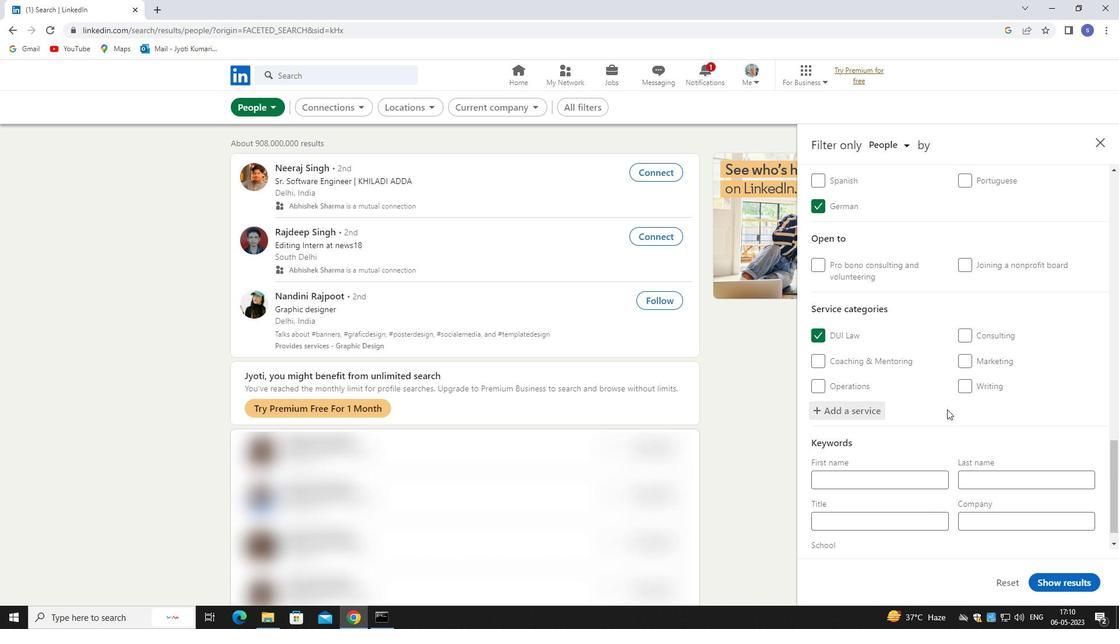 
Action: Mouse moved to (895, 495)
Screenshot: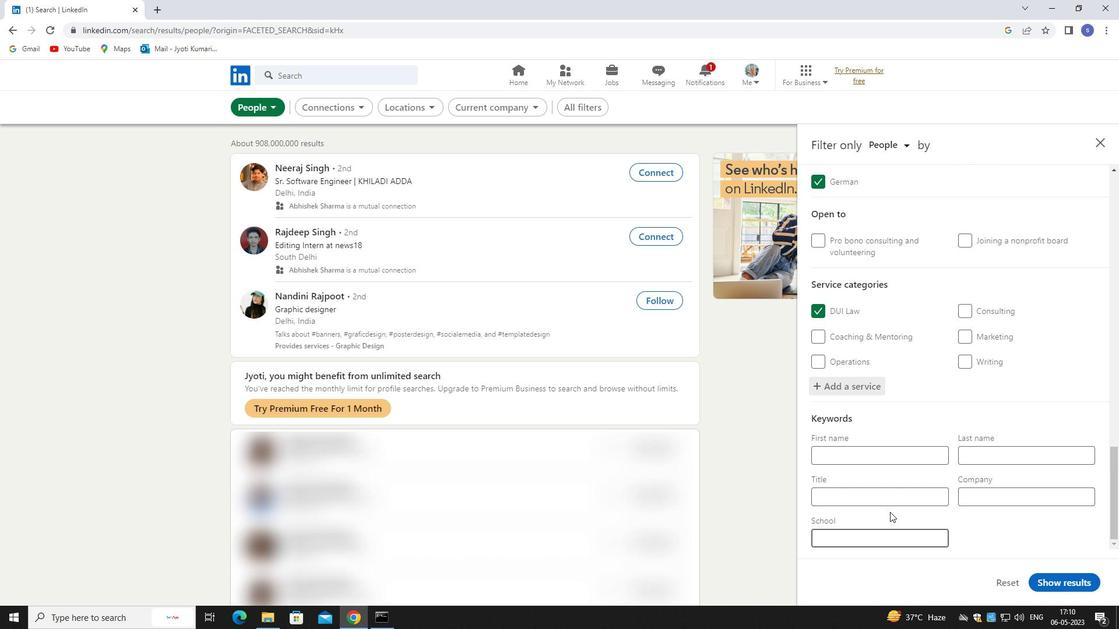 
Action: Mouse pressed left at (895, 495)
Screenshot: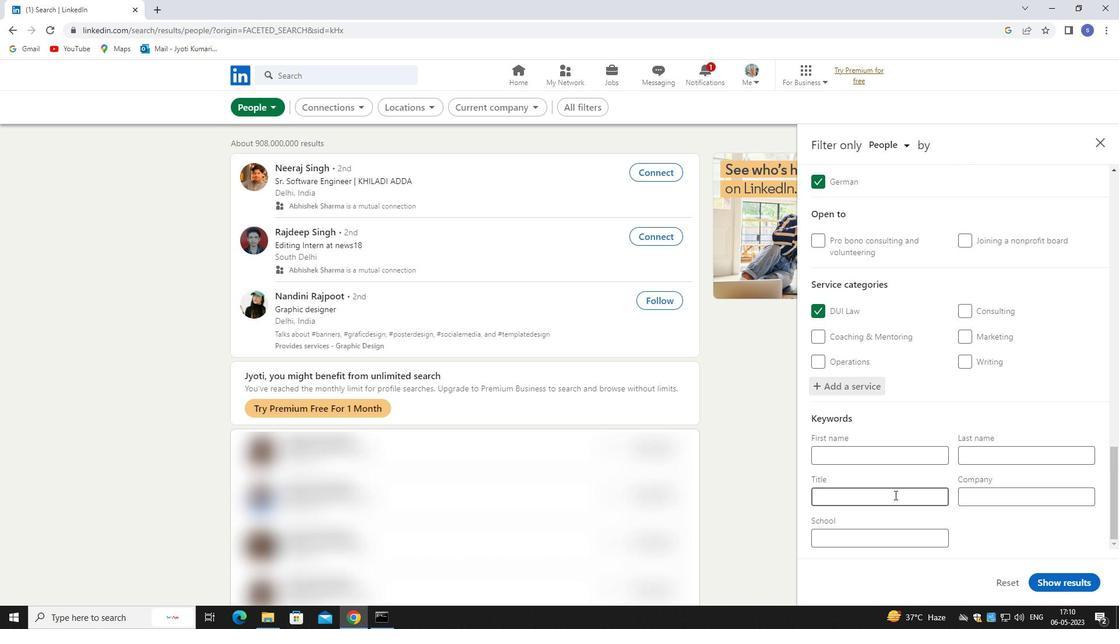 
Action: Mouse moved to (891, 497)
Screenshot: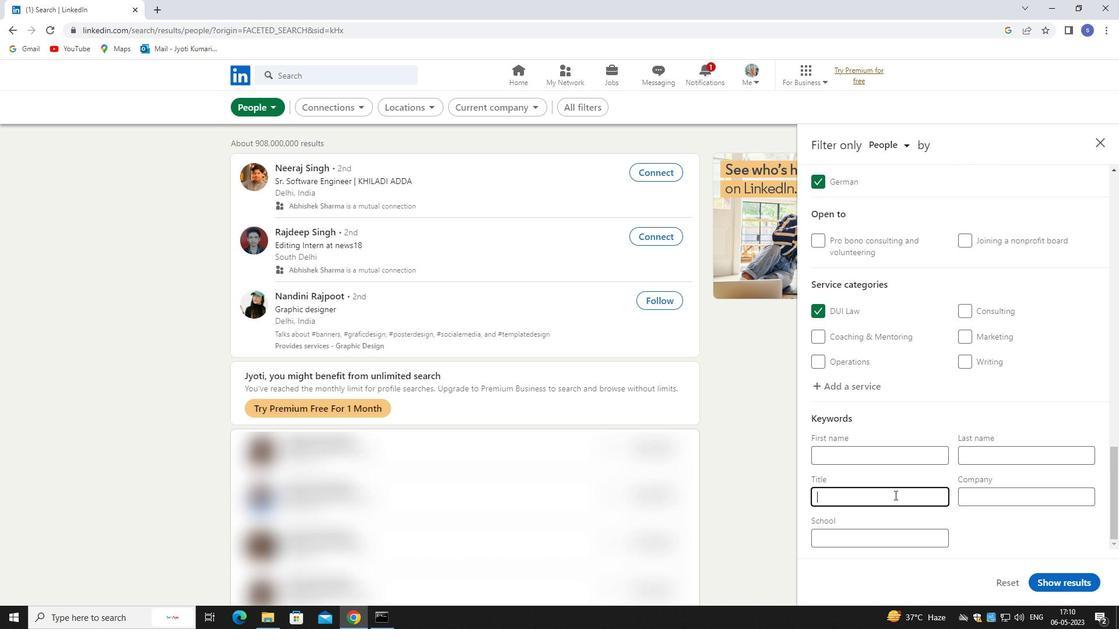 
Action: Key pressed <Key.shift>SKI<Key.space><Key.shift>CARE<Key.space><Key.left><Key.left><Key.left><Key.left><Key.left><Key.left>N<Key.right><Key.right><Key.right><Key.right><Key.right><Key.right><Key.right><Key.right><Key.right><Key.right><Key.space><Key.shift>SPECIALIST
Screenshot: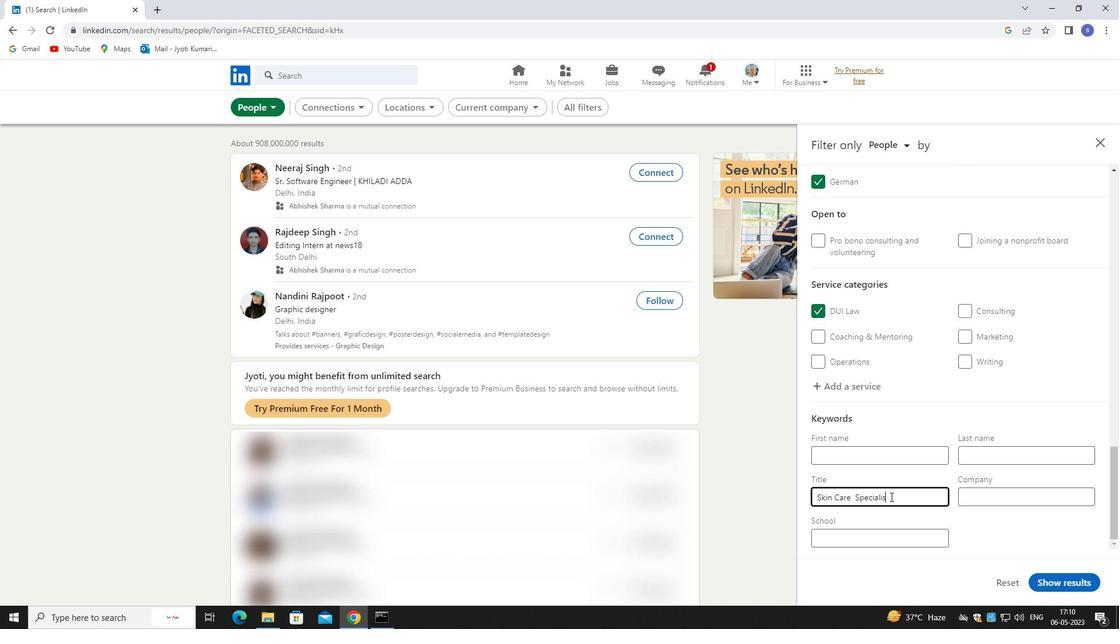 
Action: Mouse moved to (1035, 579)
Screenshot: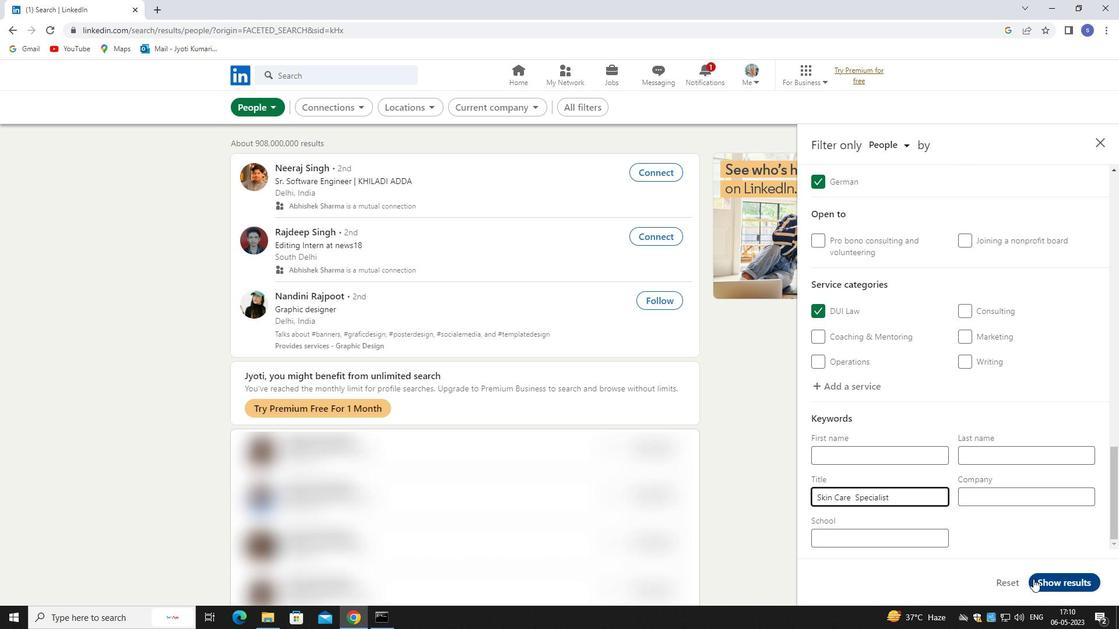 
Action: Mouse pressed left at (1035, 579)
Screenshot: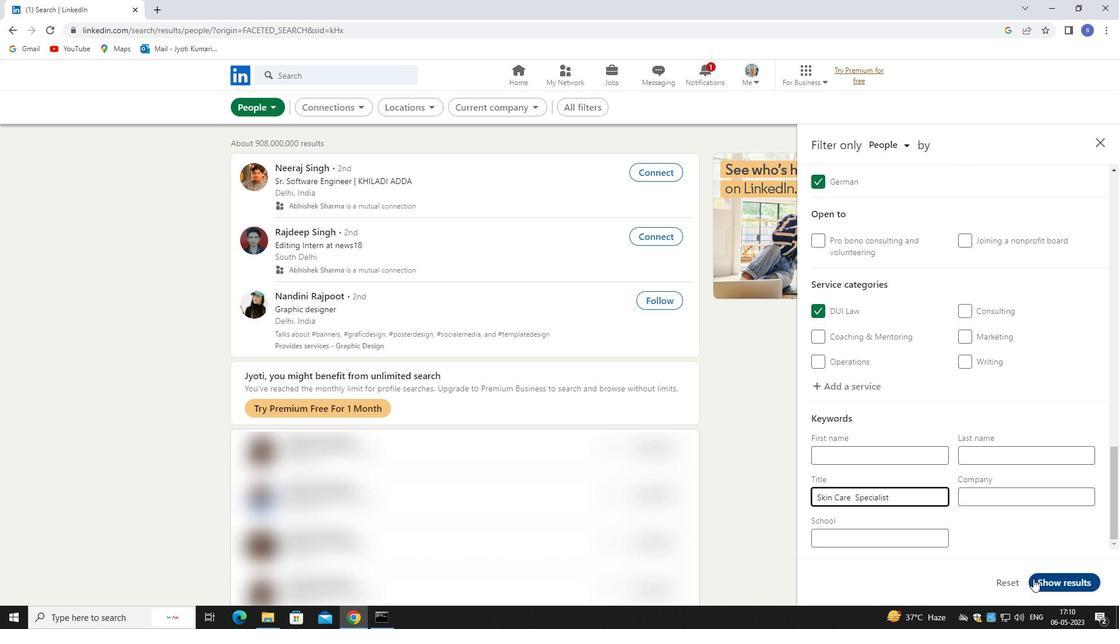 
Action: Mouse moved to (891, 518)
Screenshot: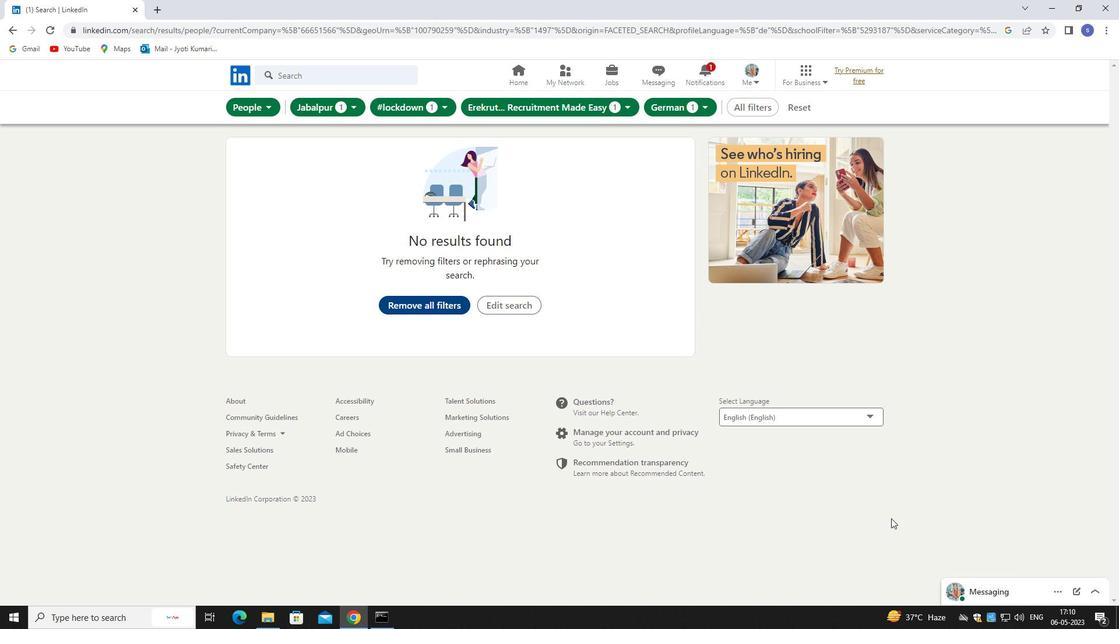 
